 Task: Look for space in Recife, Brazil from 9th June, 2023 to 17th June, 2023 for 2 adults in price range Rs.7000 to Rs.12000. Place can be private room with 1  bedroom having 2 beds and 1 bathroom. Property type can be flat. Amenities needed are: wifi, . Booking option can be shelf check-in. Required host language is Spanish.
Action: Mouse moved to (839, 154)
Screenshot: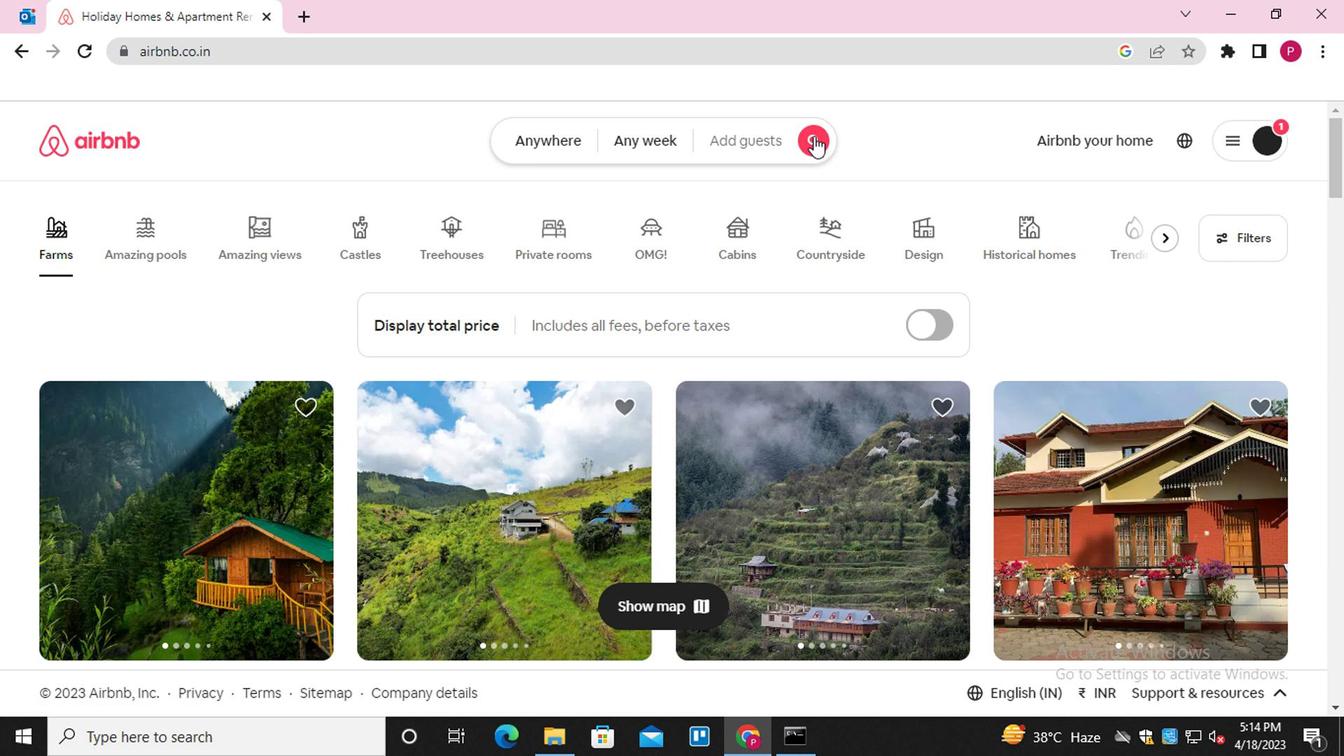 
Action: Mouse pressed left at (839, 154)
Screenshot: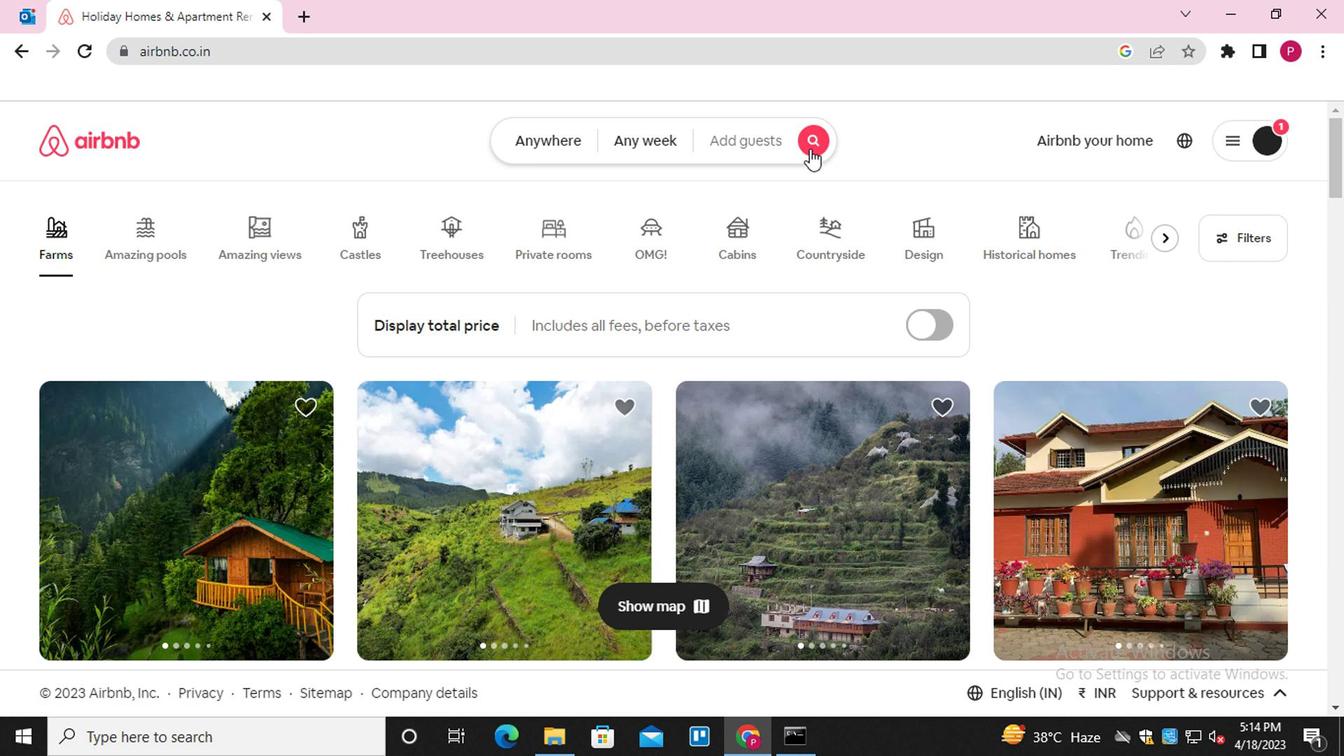 
Action: Mouse moved to (523, 232)
Screenshot: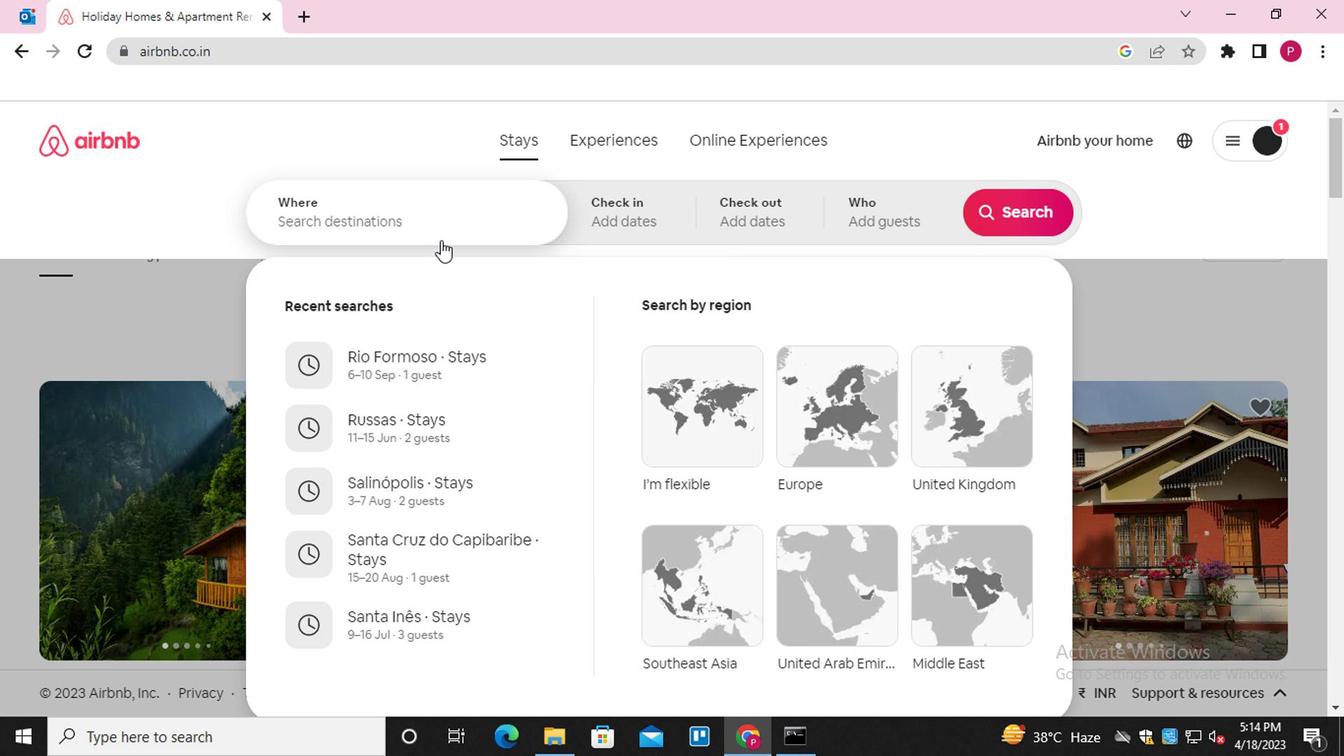 
Action: Mouse pressed left at (523, 232)
Screenshot: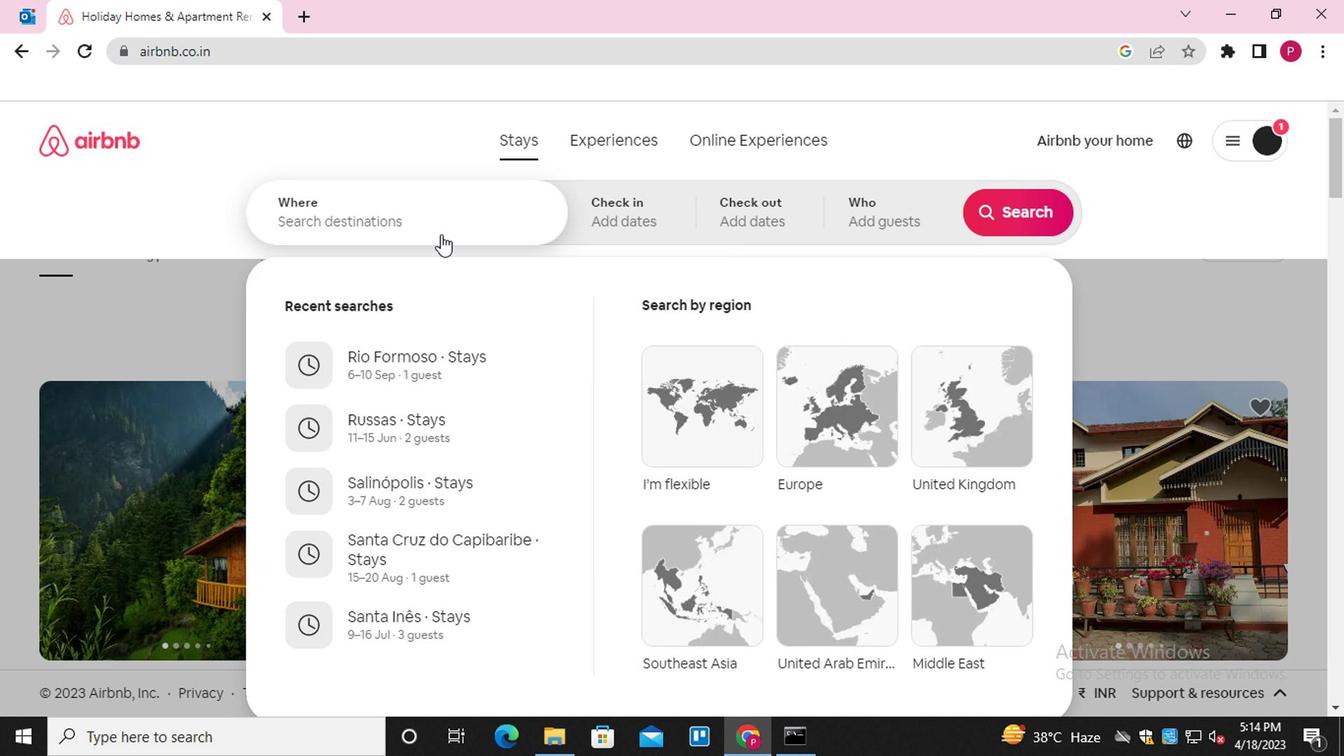 
Action: Key pressed <Key.shift>RECIFE
Screenshot: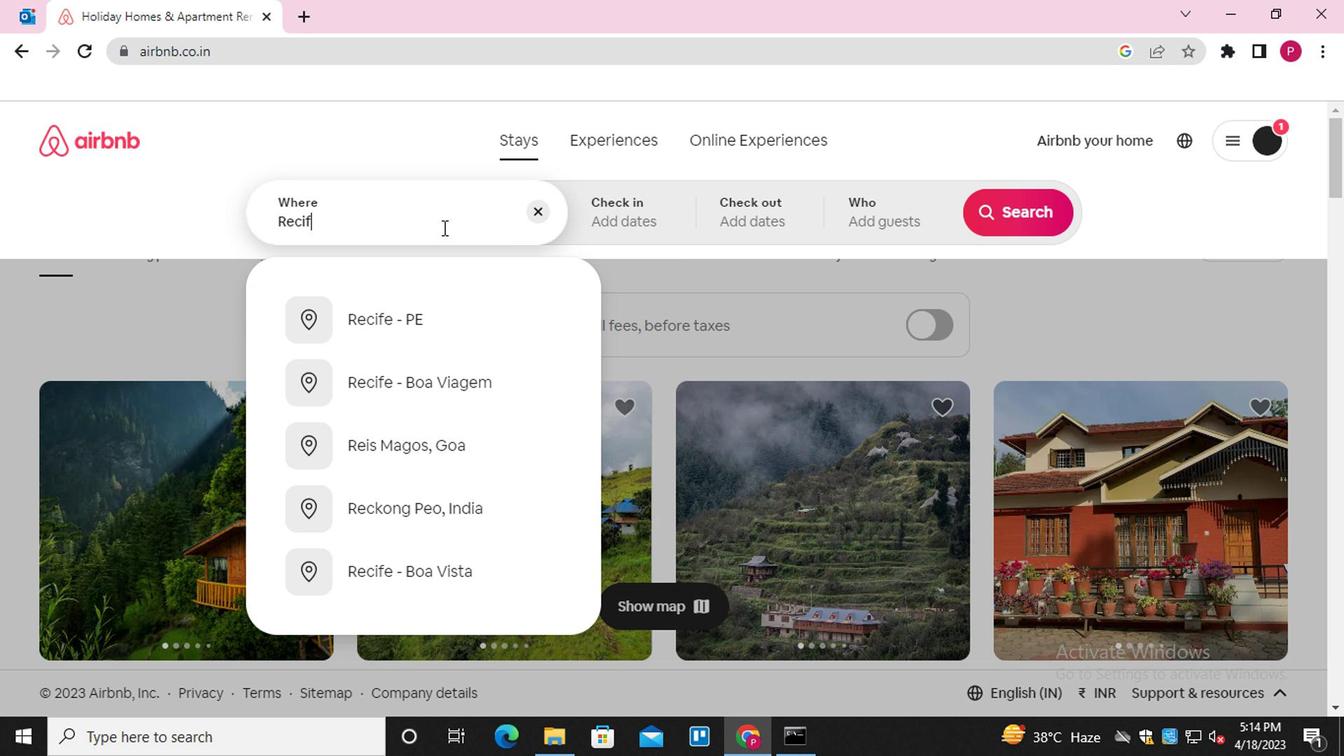 
Action: Mouse moved to (500, 311)
Screenshot: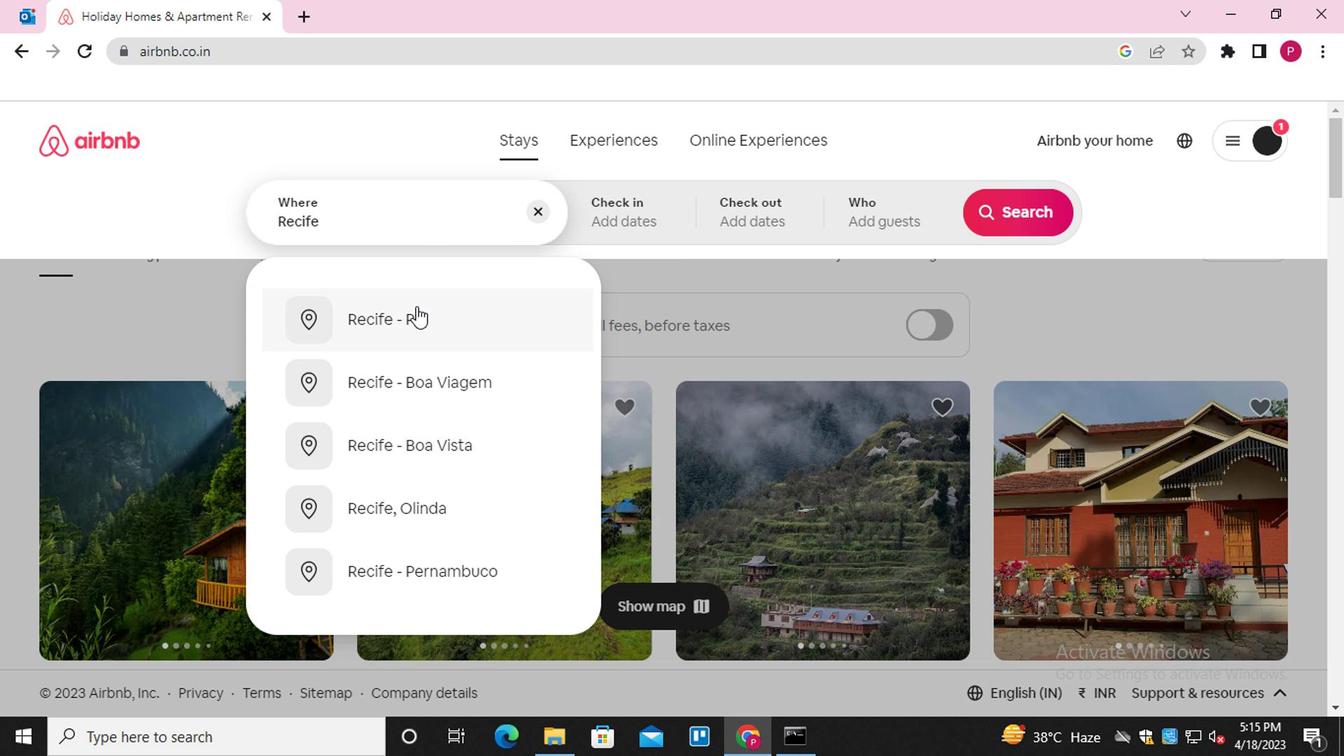 
Action: Mouse pressed left at (500, 311)
Screenshot: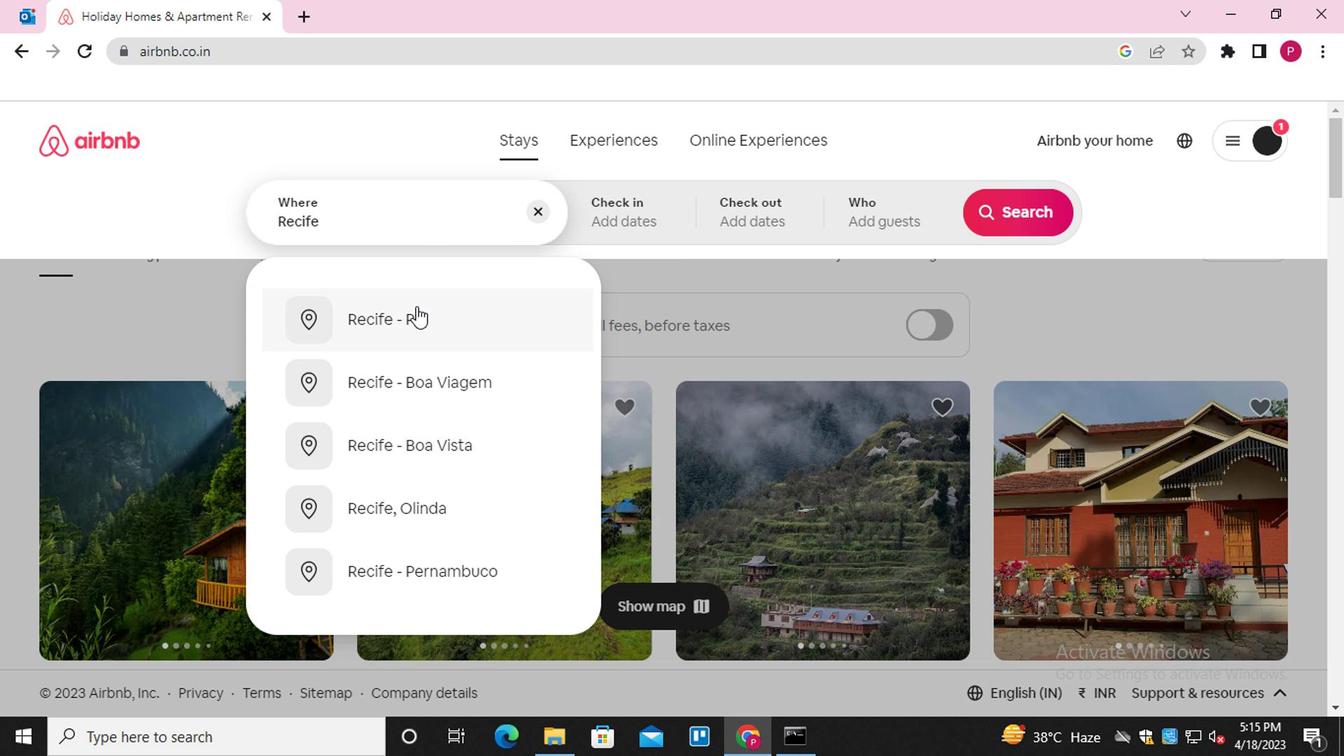 
Action: Mouse moved to (1007, 371)
Screenshot: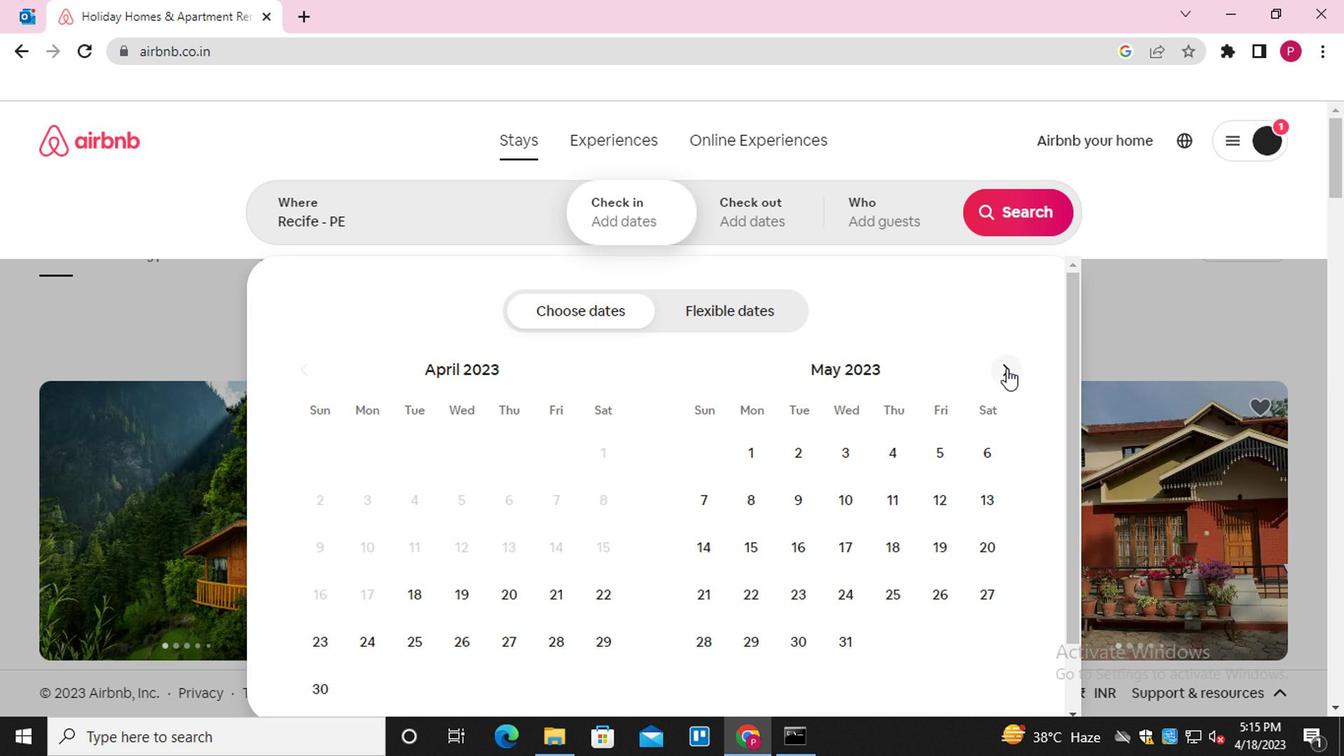 
Action: Mouse pressed left at (1007, 371)
Screenshot: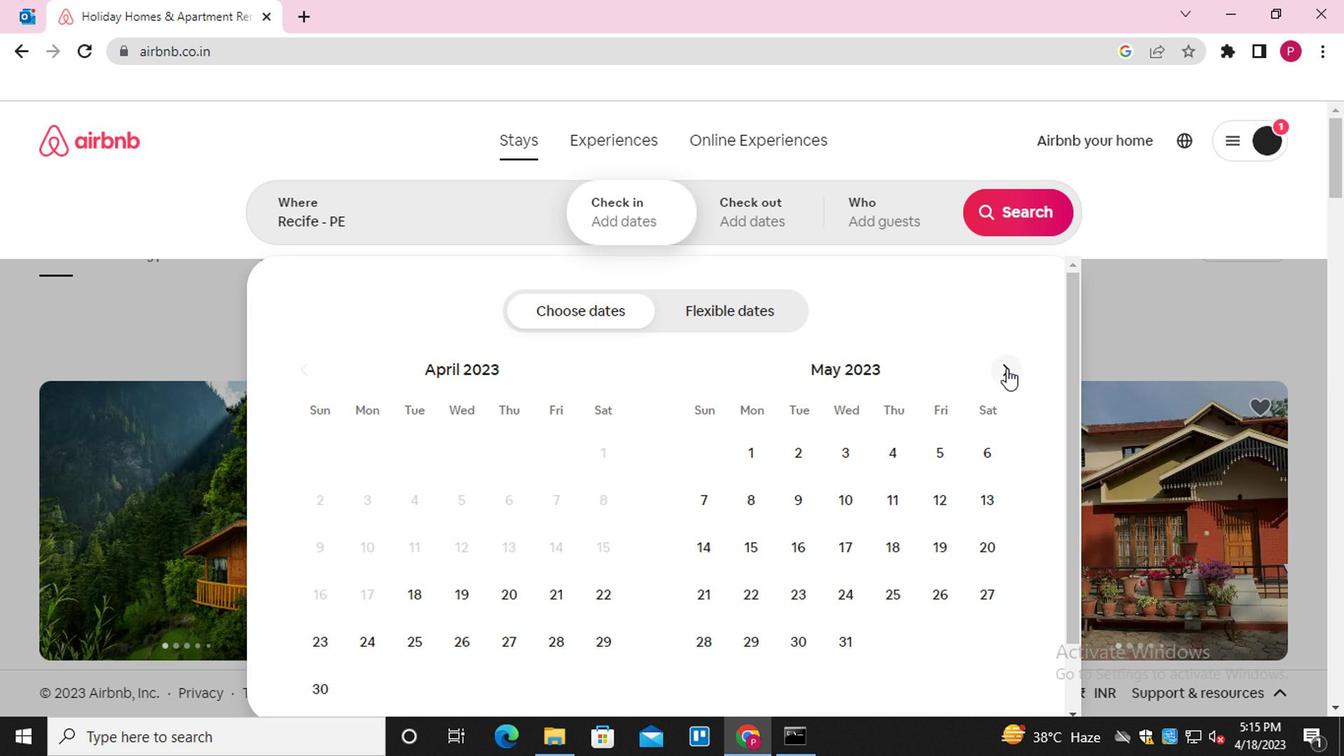 
Action: Mouse moved to (942, 498)
Screenshot: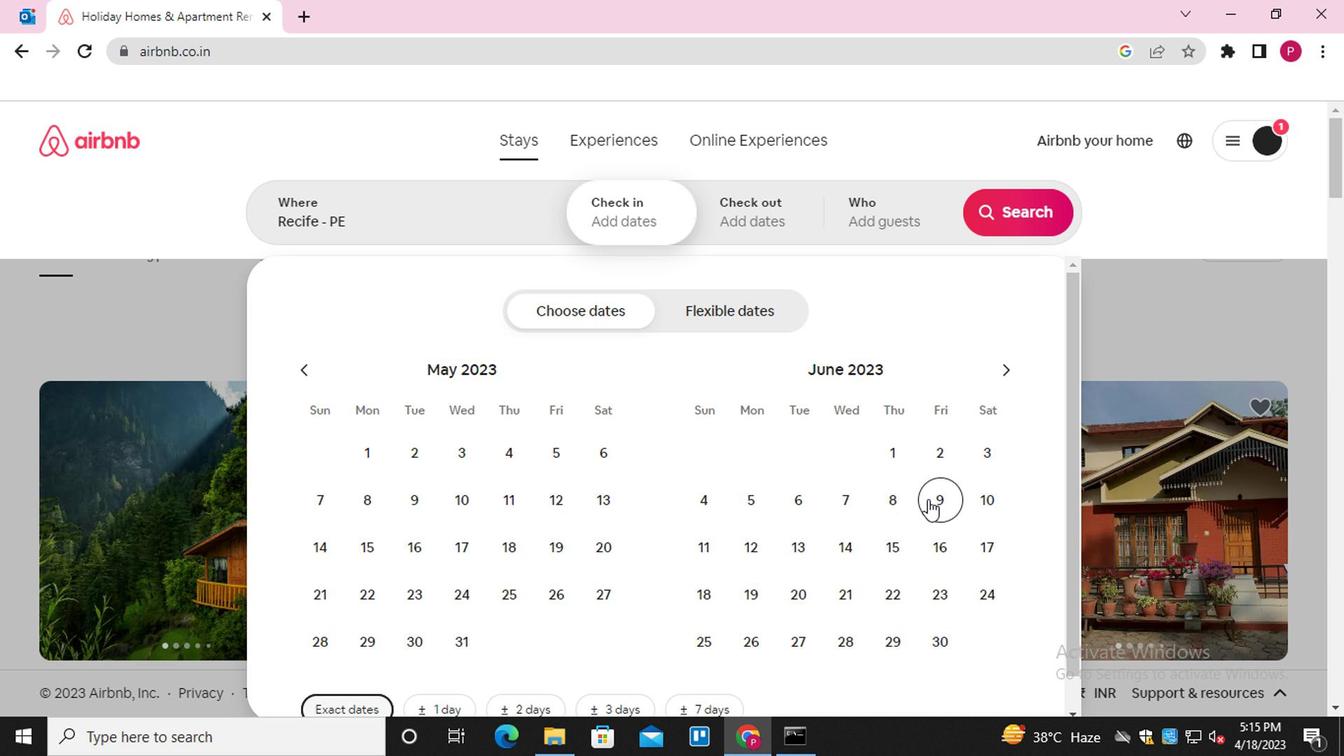 
Action: Mouse pressed left at (942, 498)
Screenshot: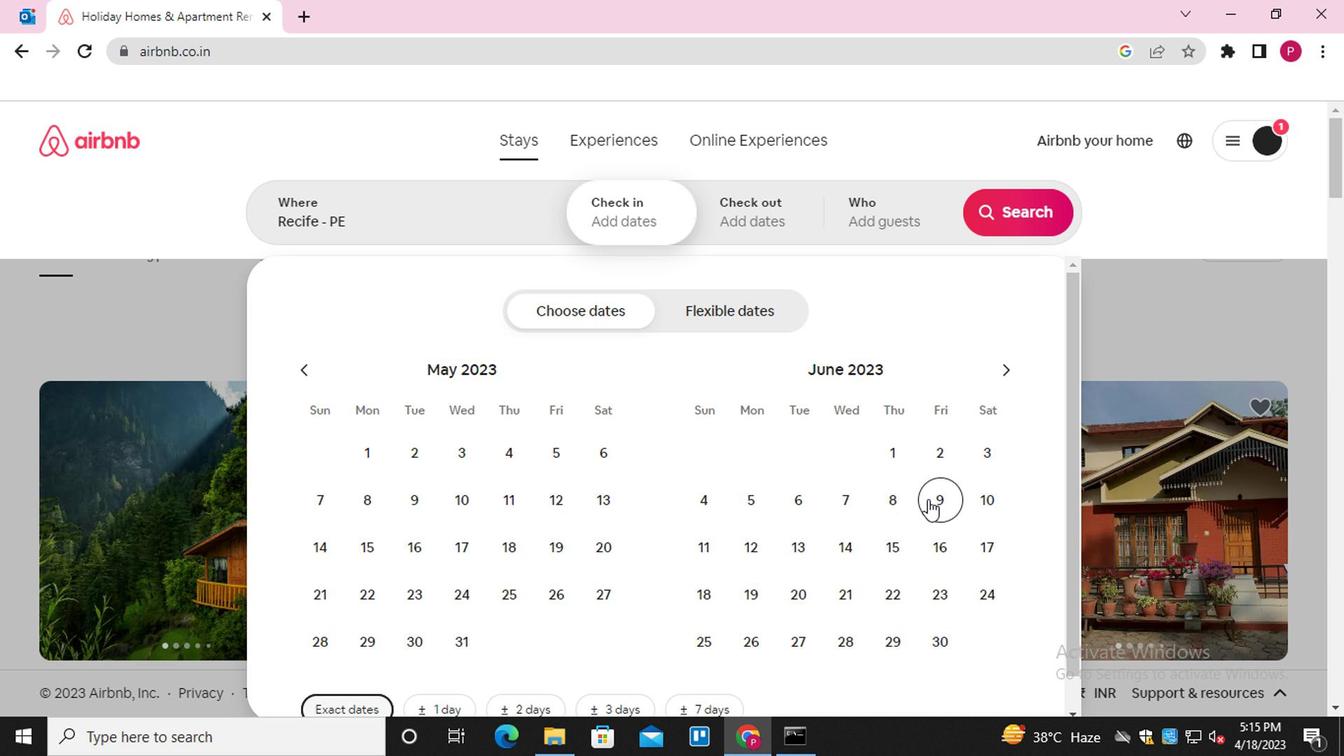 
Action: Mouse moved to (980, 547)
Screenshot: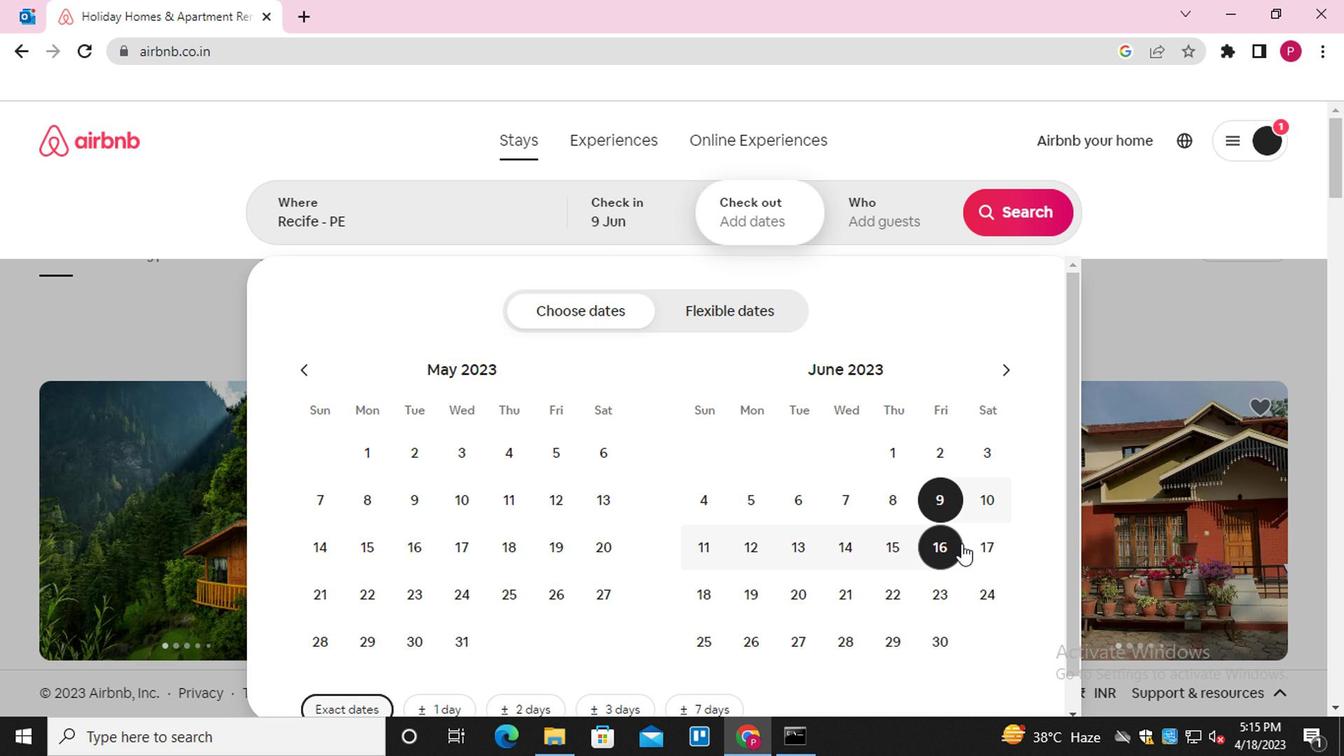 
Action: Mouse pressed left at (980, 547)
Screenshot: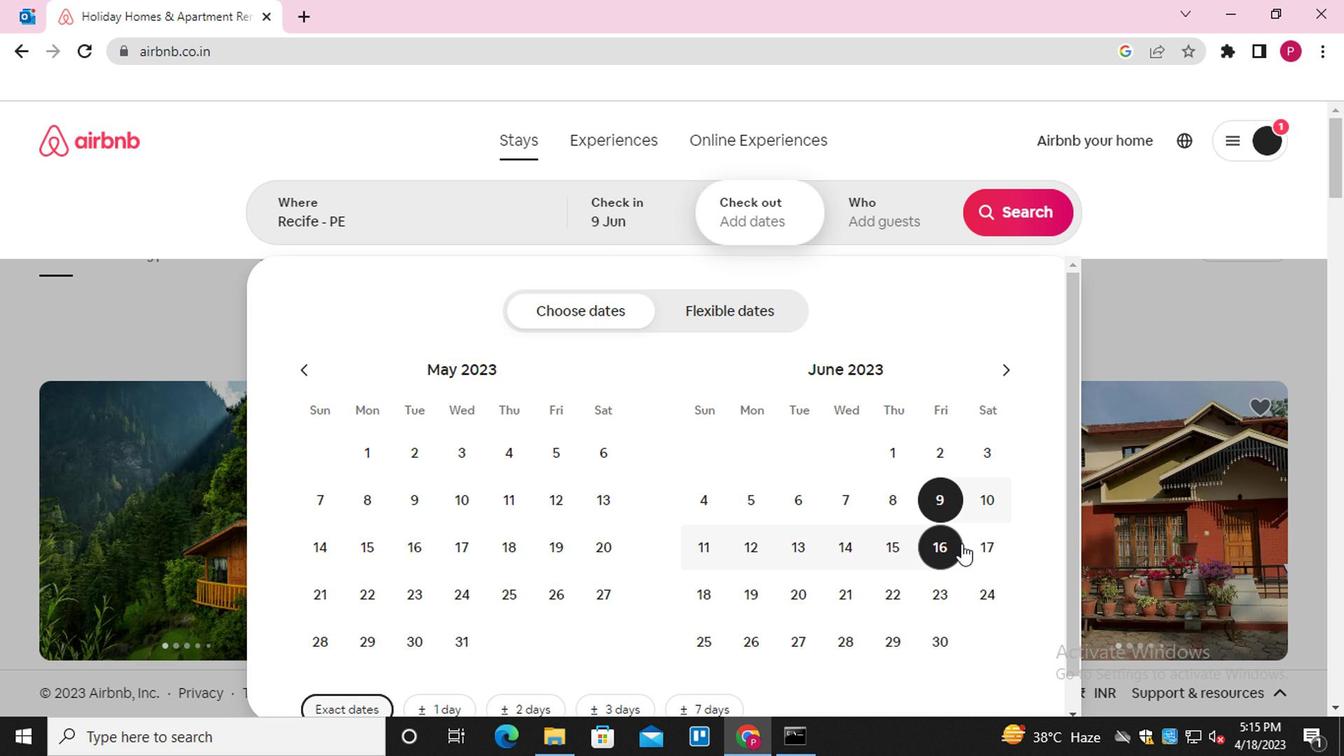 
Action: Mouse moved to (902, 211)
Screenshot: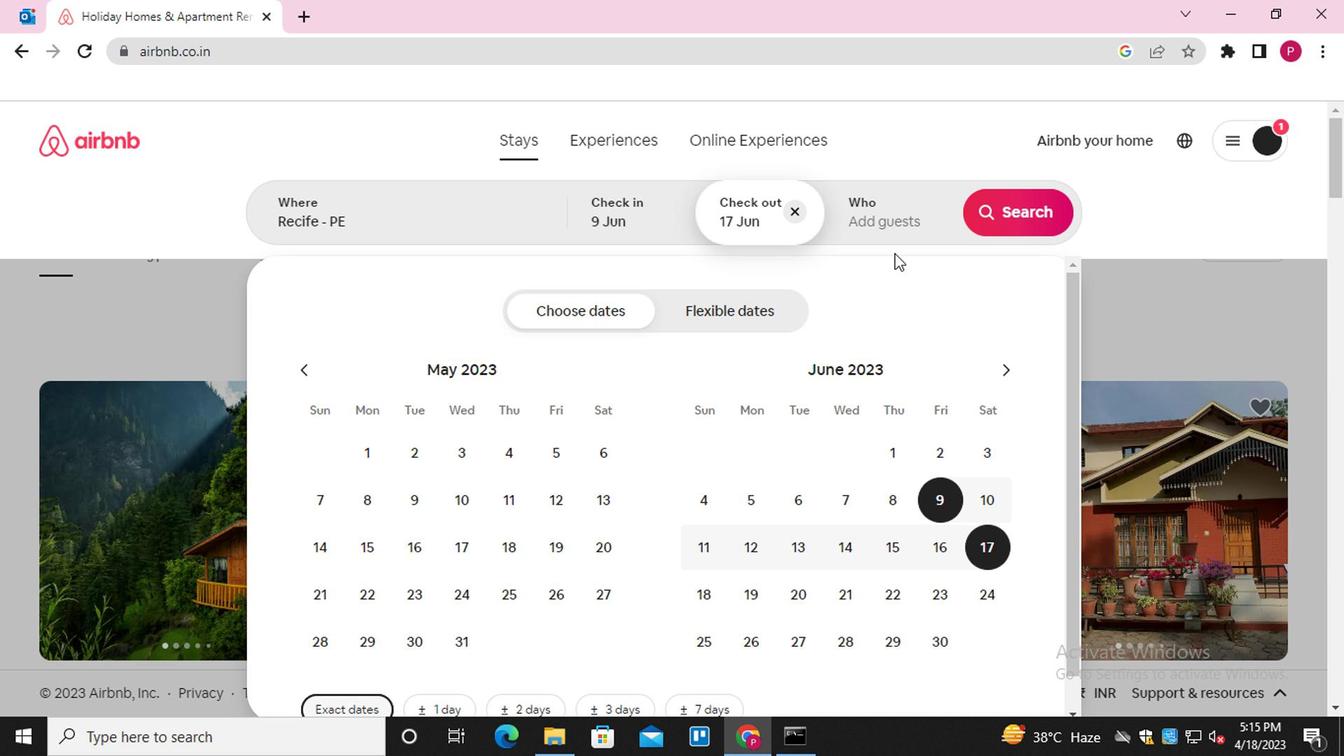 
Action: Mouse pressed left at (902, 211)
Screenshot: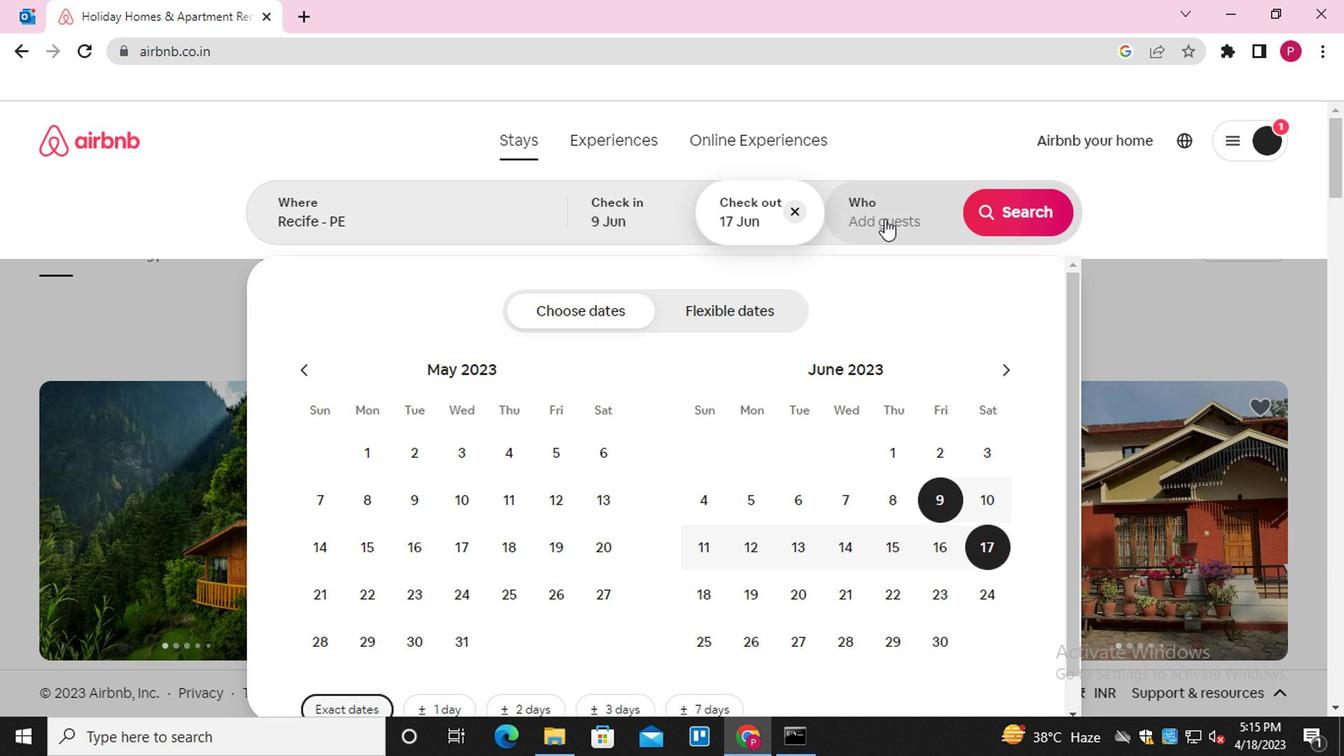 
Action: Mouse moved to (1023, 316)
Screenshot: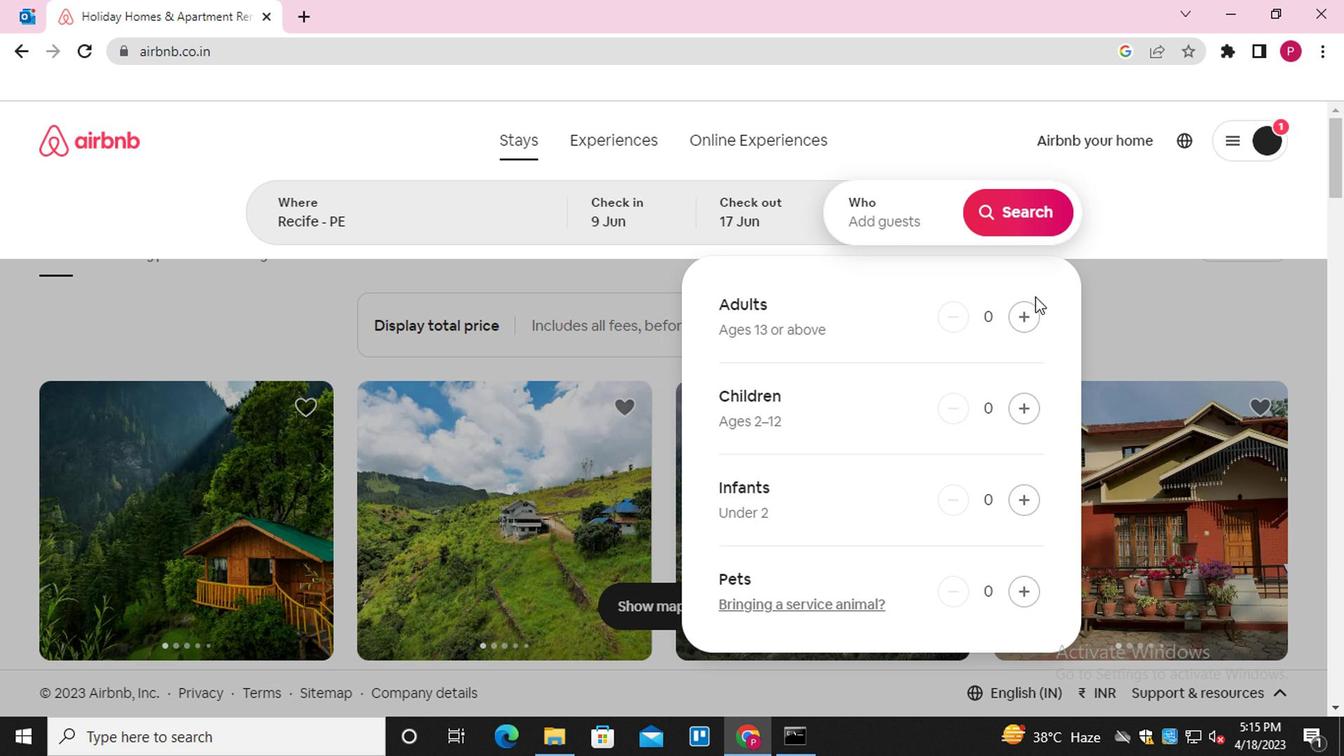 
Action: Mouse pressed left at (1023, 316)
Screenshot: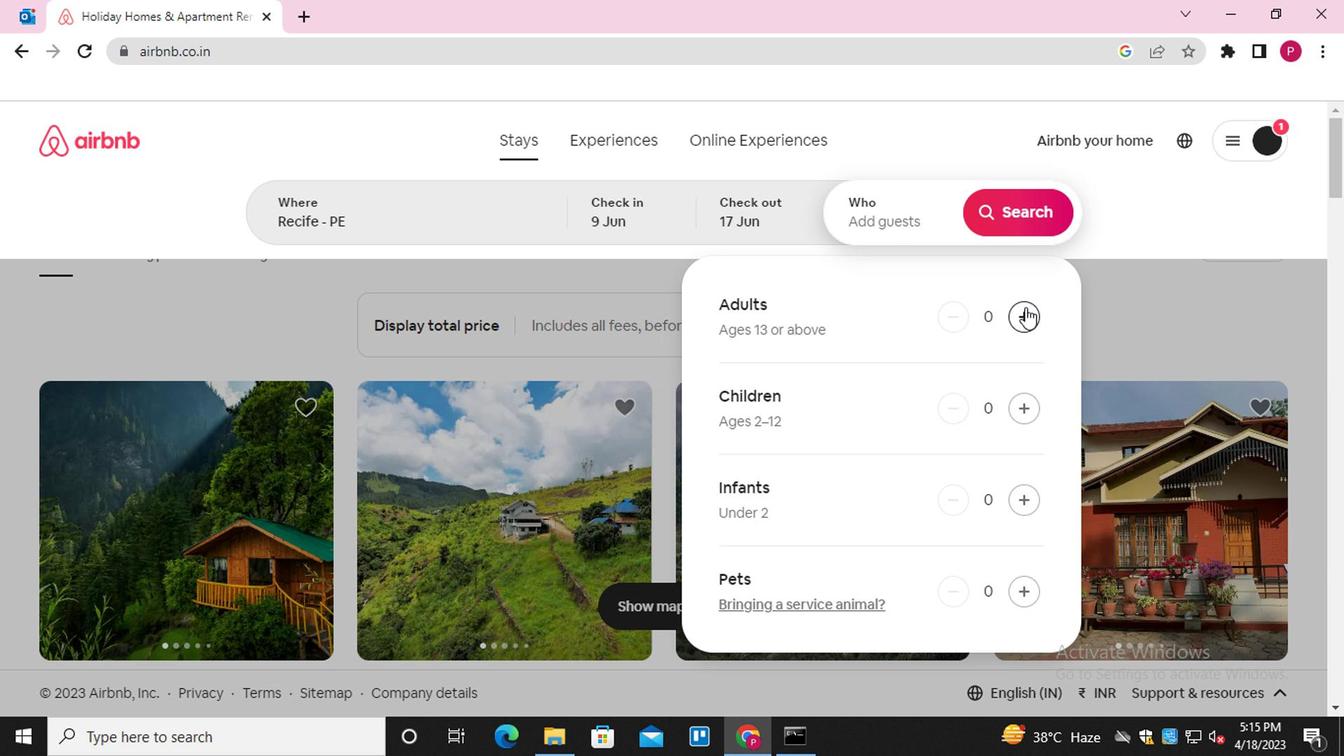 
Action: Mouse pressed left at (1023, 316)
Screenshot: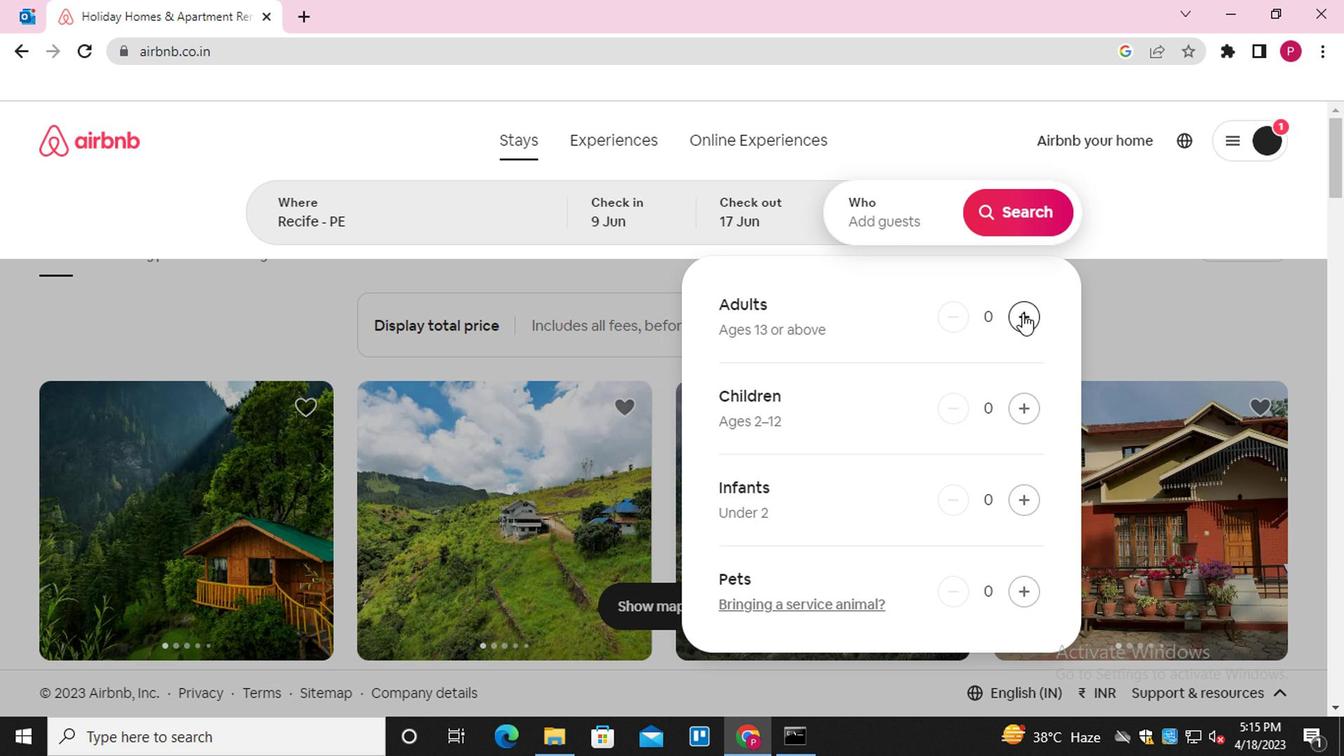 
Action: Mouse moved to (1024, 225)
Screenshot: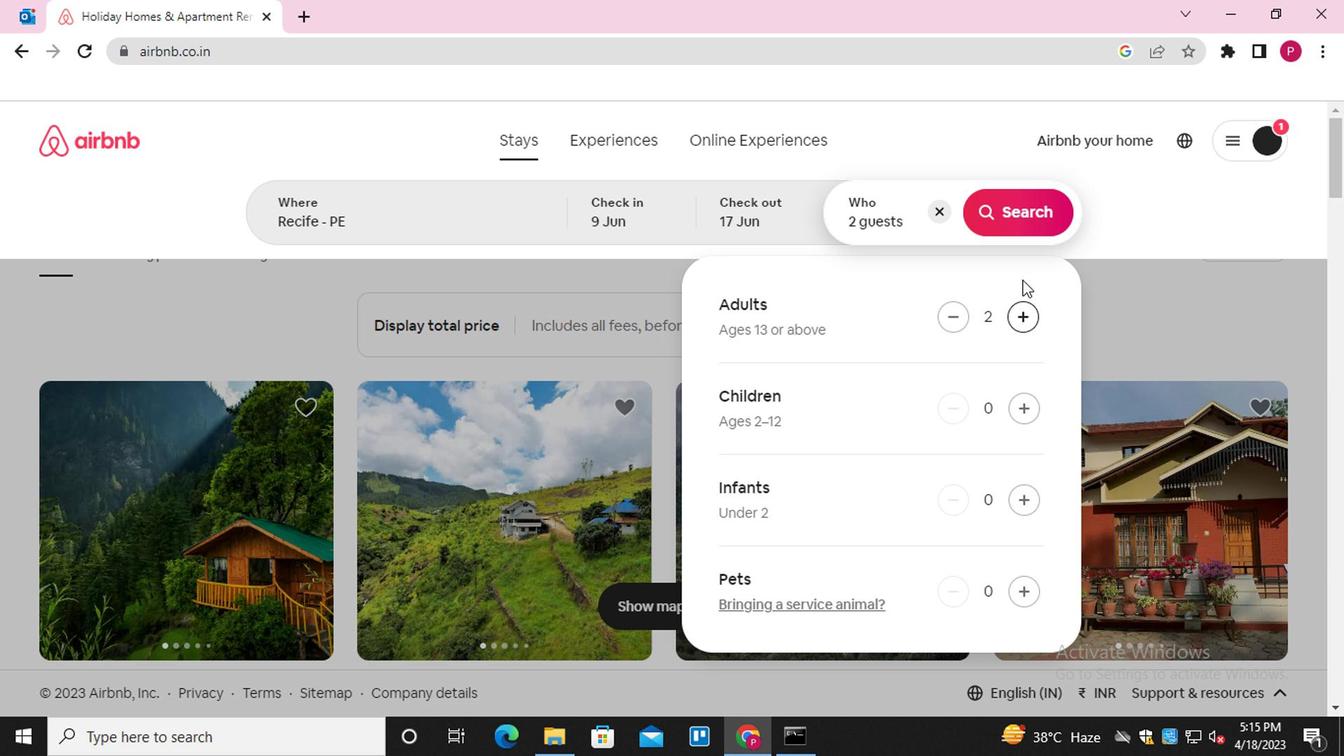 
Action: Mouse pressed left at (1024, 225)
Screenshot: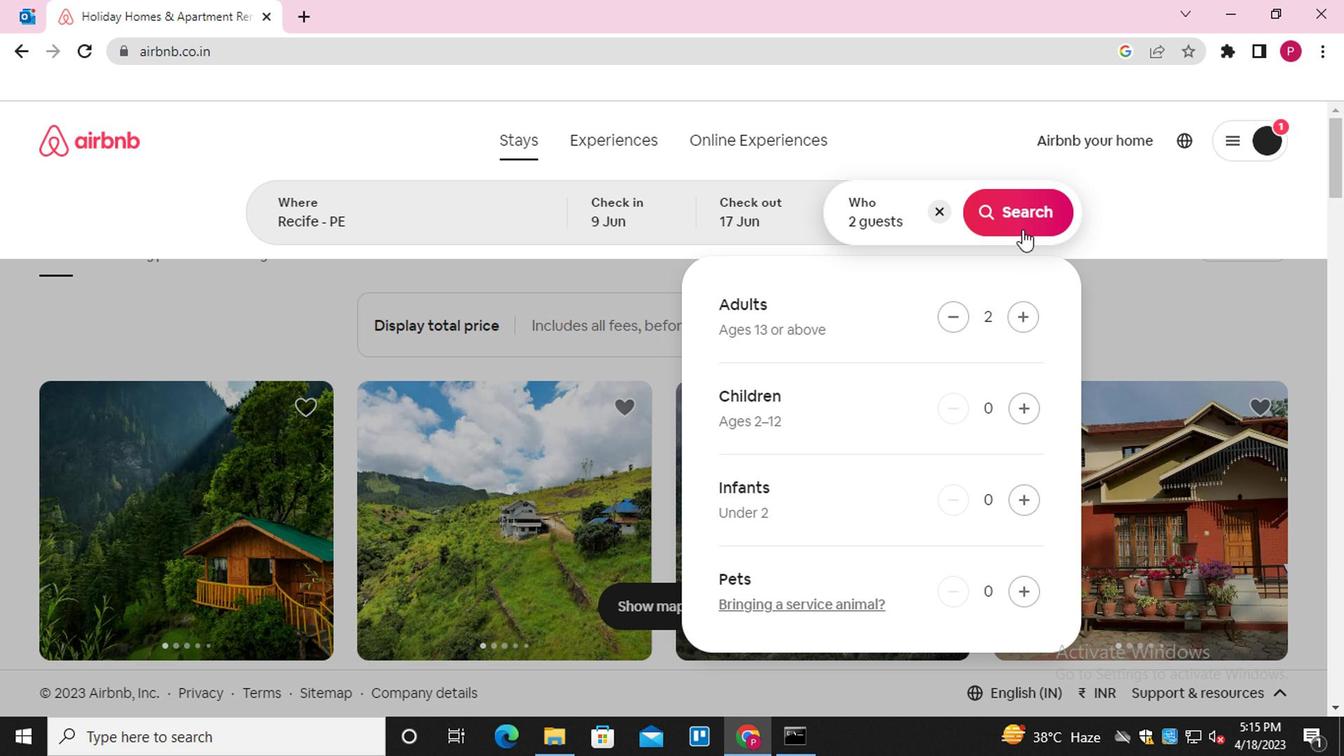 
Action: Mouse moved to (1239, 224)
Screenshot: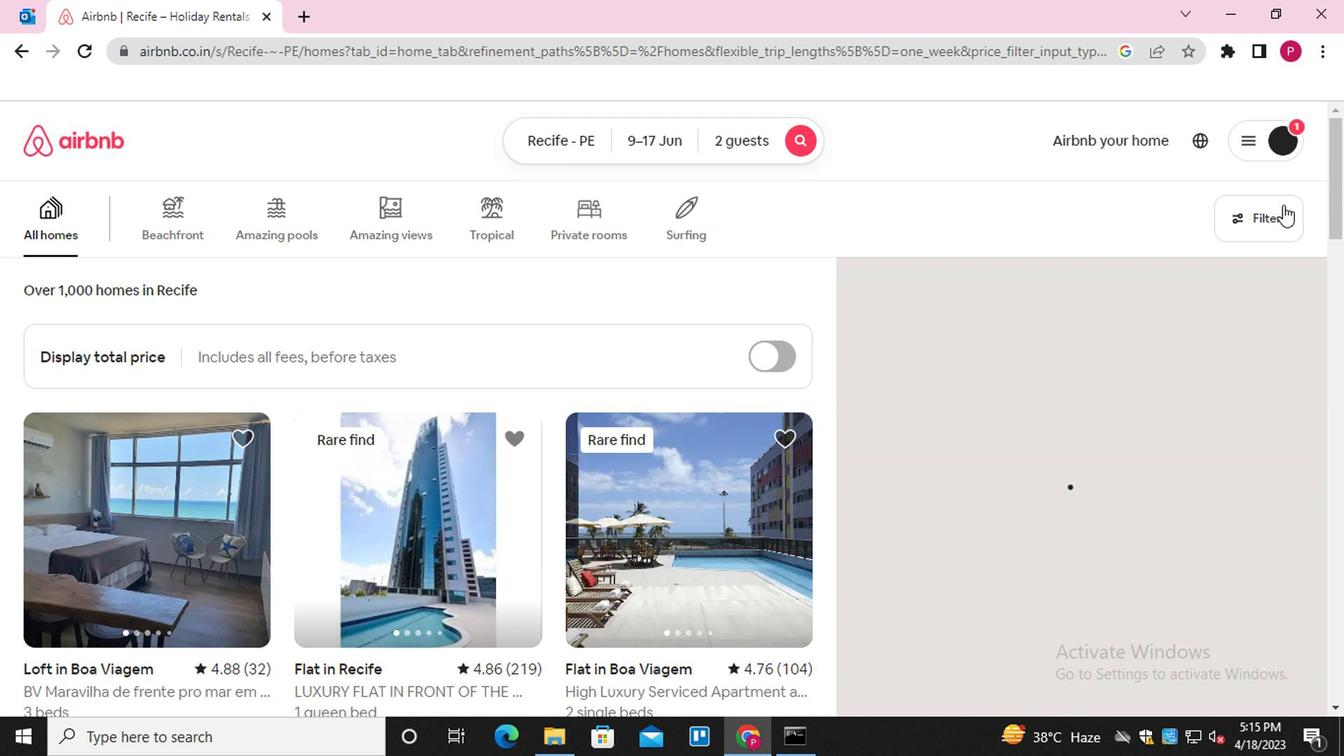 
Action: Mouse pressed left at (1239, 224)
Screenshot: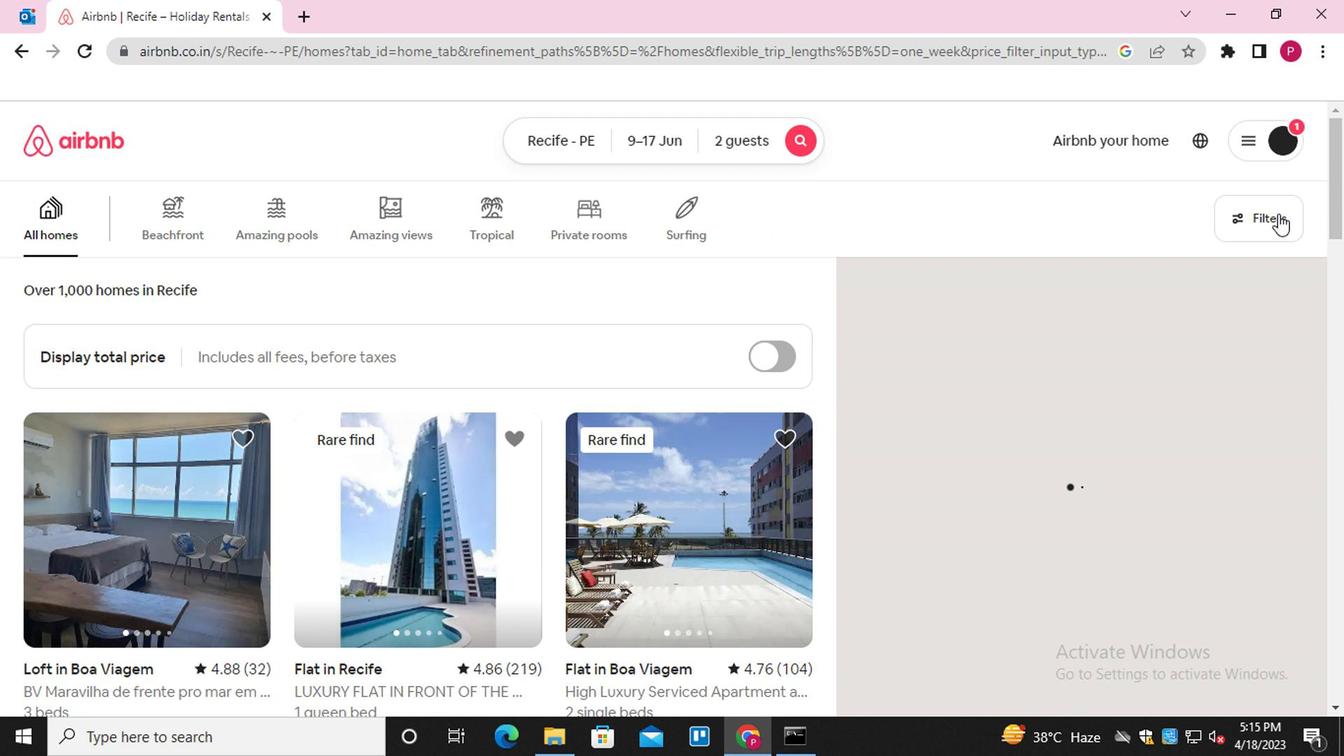 
Action: Mouse moved to (496, 467)
Screenshot: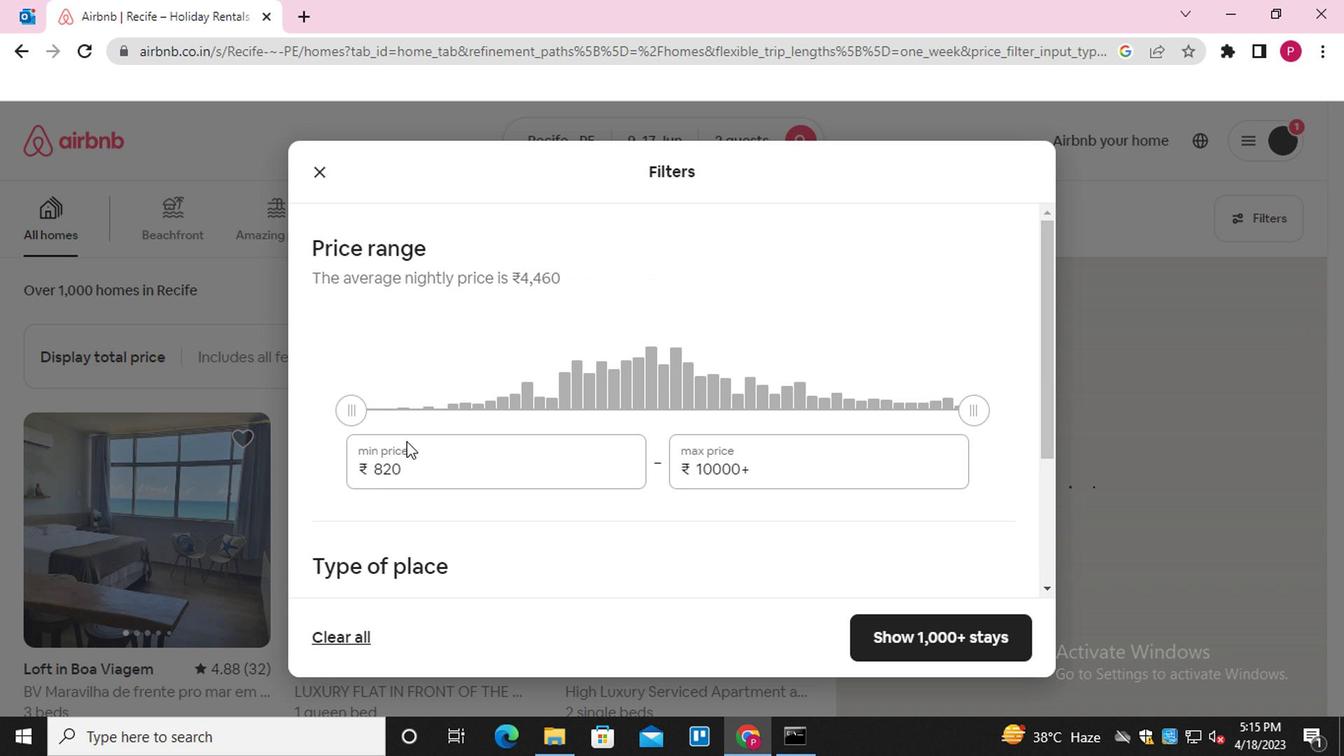 
Action: Mouse pressed left at (496, 467)
Screenshot: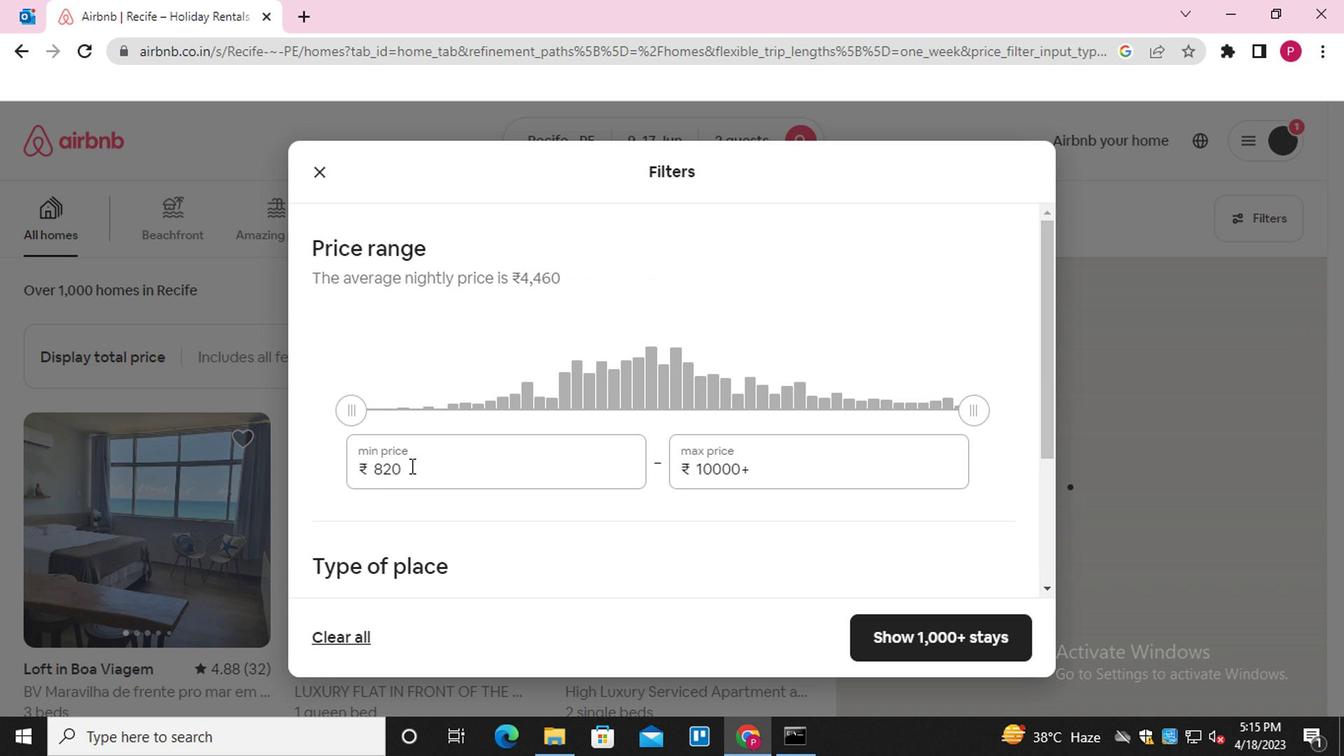 
Action: Mouse pressed left at (496, 467)
Screenshot: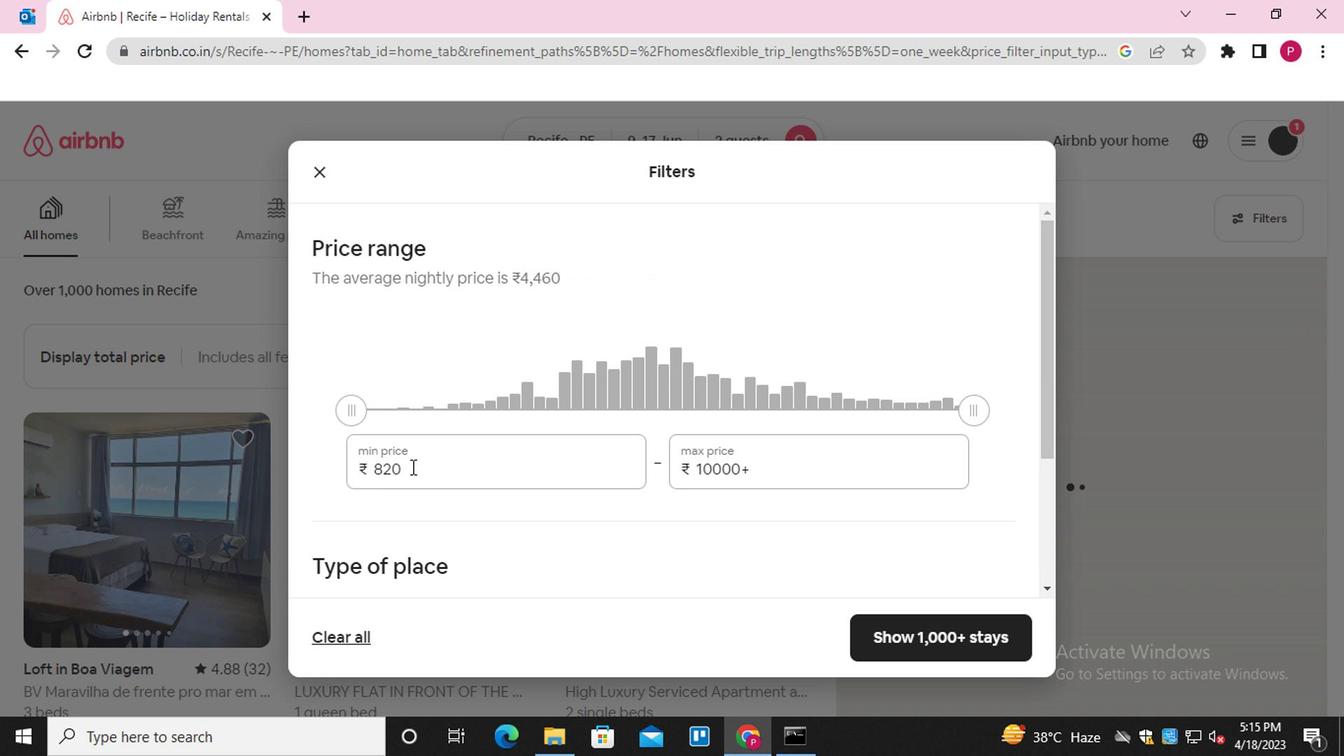 
Action: Key pressed 7000<Key.tab><Key.shift>12000
Screenshot: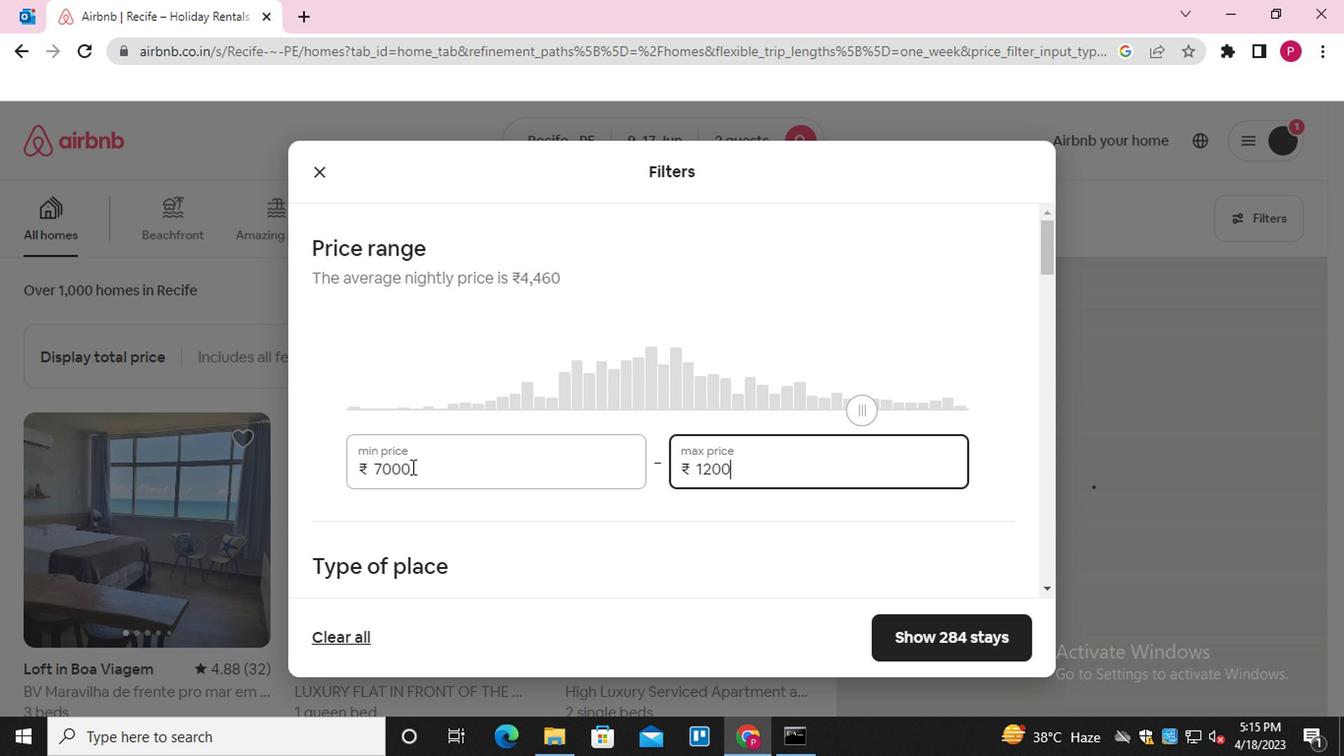 
Action: Mouse moved to (432, 508)
Screenshot: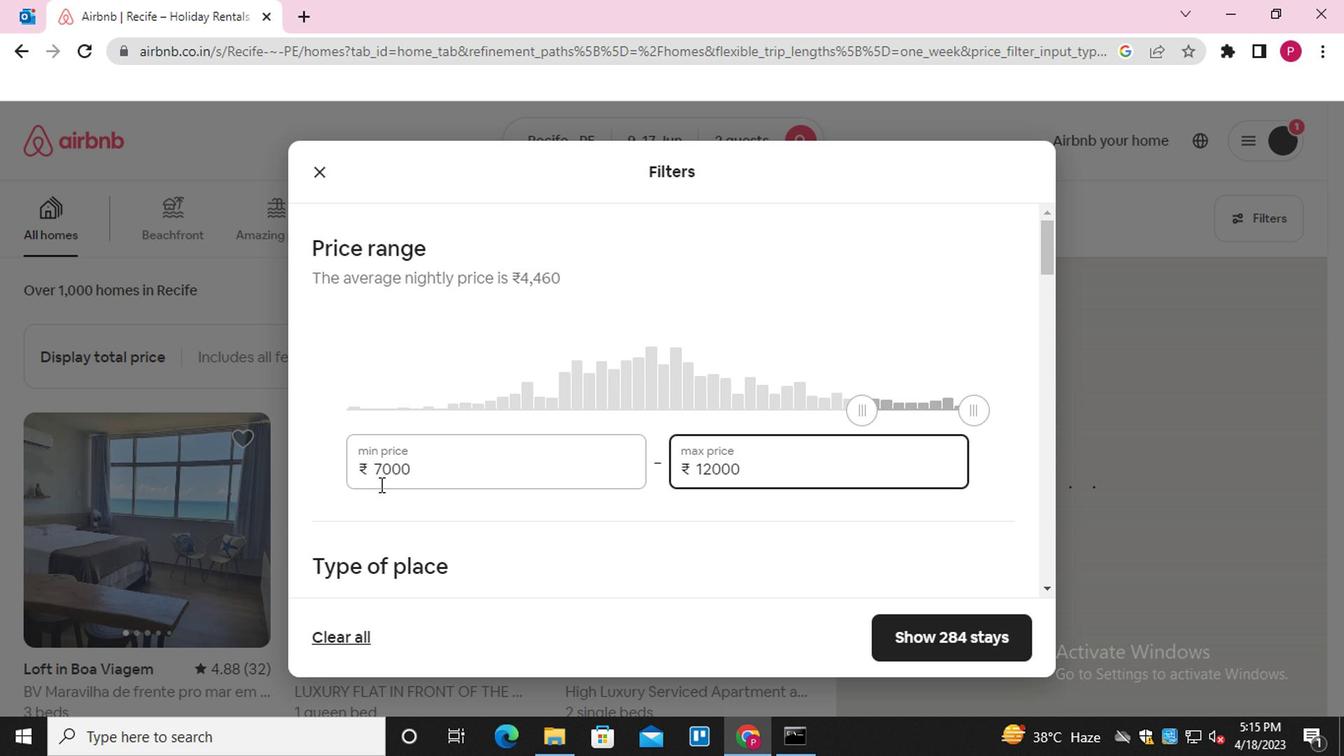 
Action: Mouse scrolled (432, 507) with delta (0, 0)
Screenshot: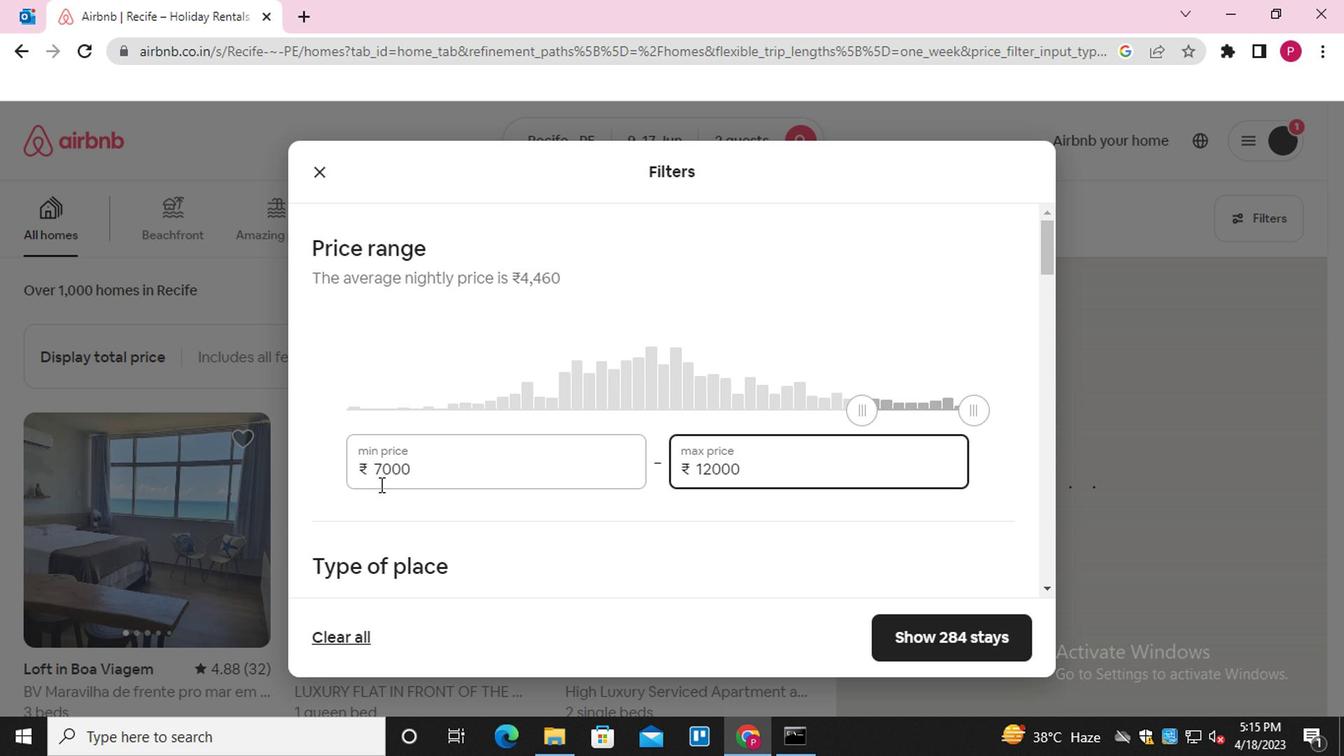 
Action: Mouse moved to (434, 514)
Screenshot: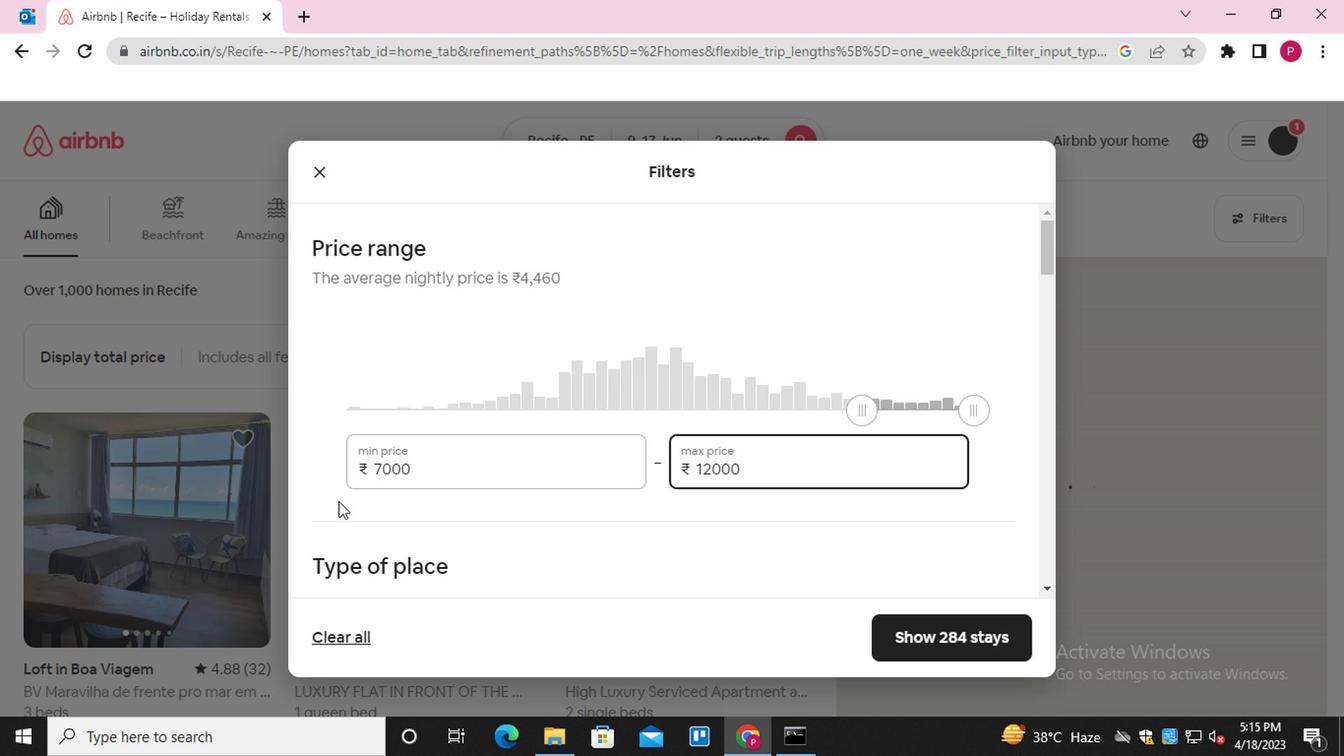 
Action: Mouse scrolled (434, 513) with delta (0, -1)
Screenshot: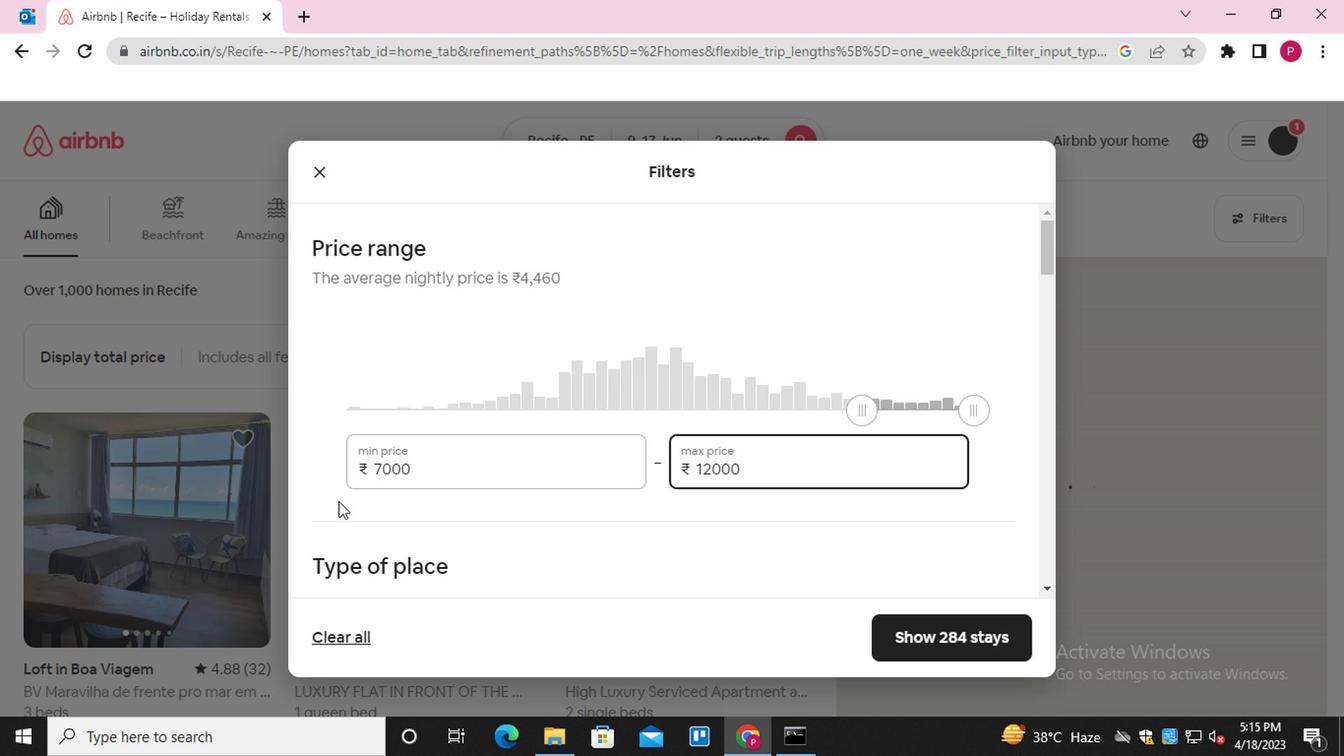 
Action: Mouse moved to (434, 518)
Screenshot: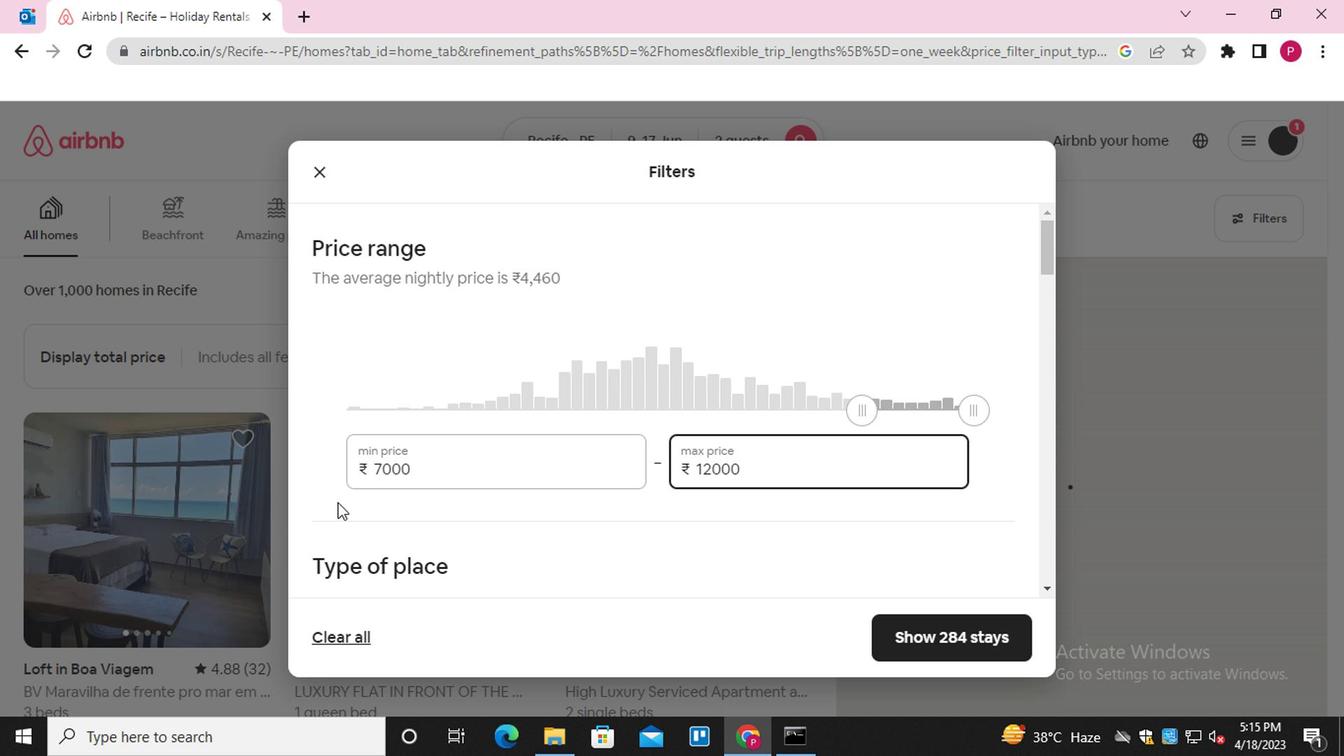 
Action: Mouse scrolled (434, 517) with delta (0, 0)
Screenshot: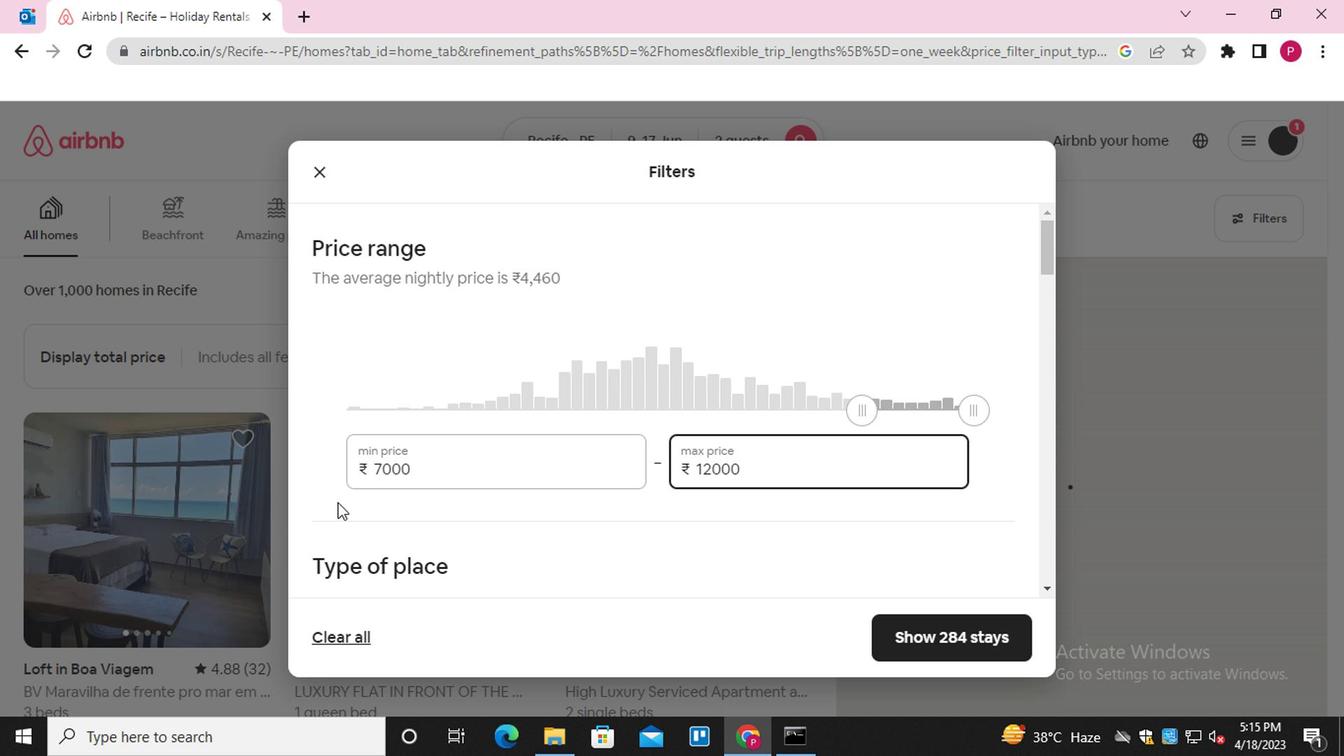 
Action: Mouse moved to (437, 520)
Screenshot: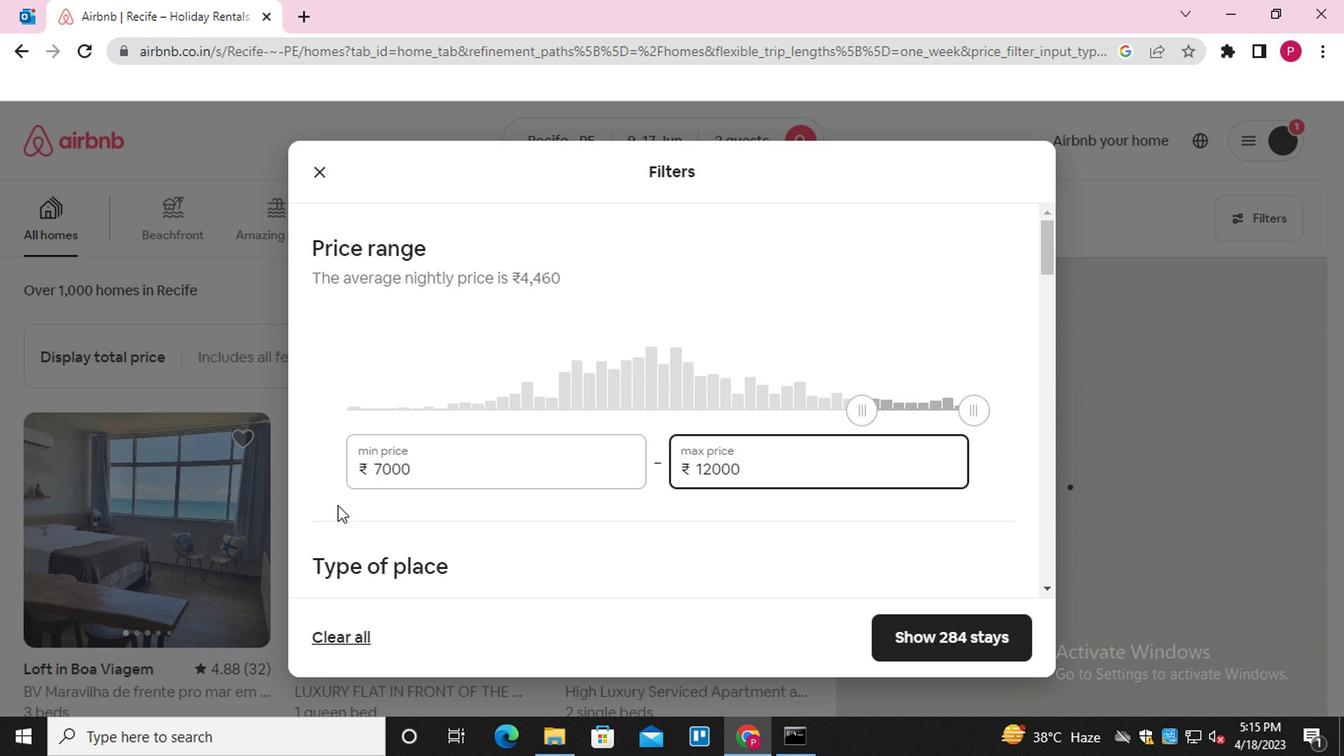 
Action: Mouse scrolled (437, 519) with delta (0, -1)
Screenshot: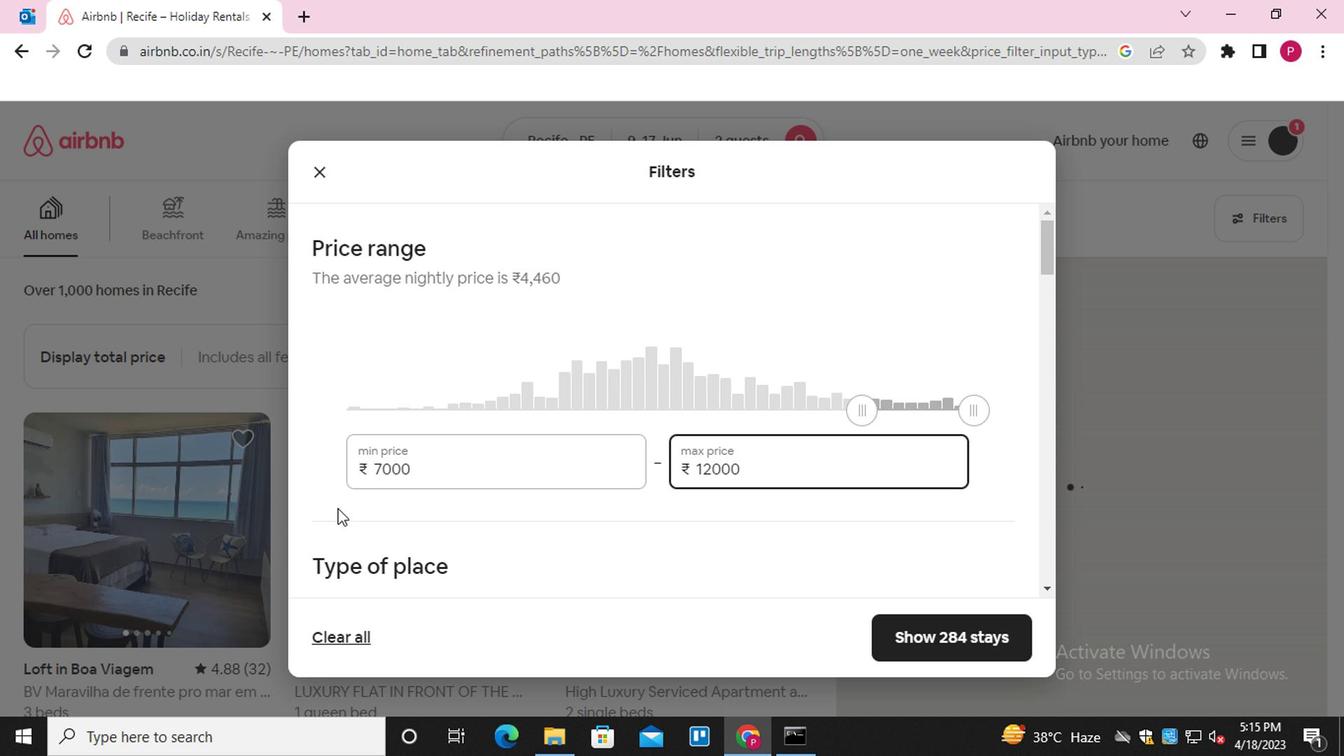 
Action: Mouse moved to (440, 521)
Screenshot: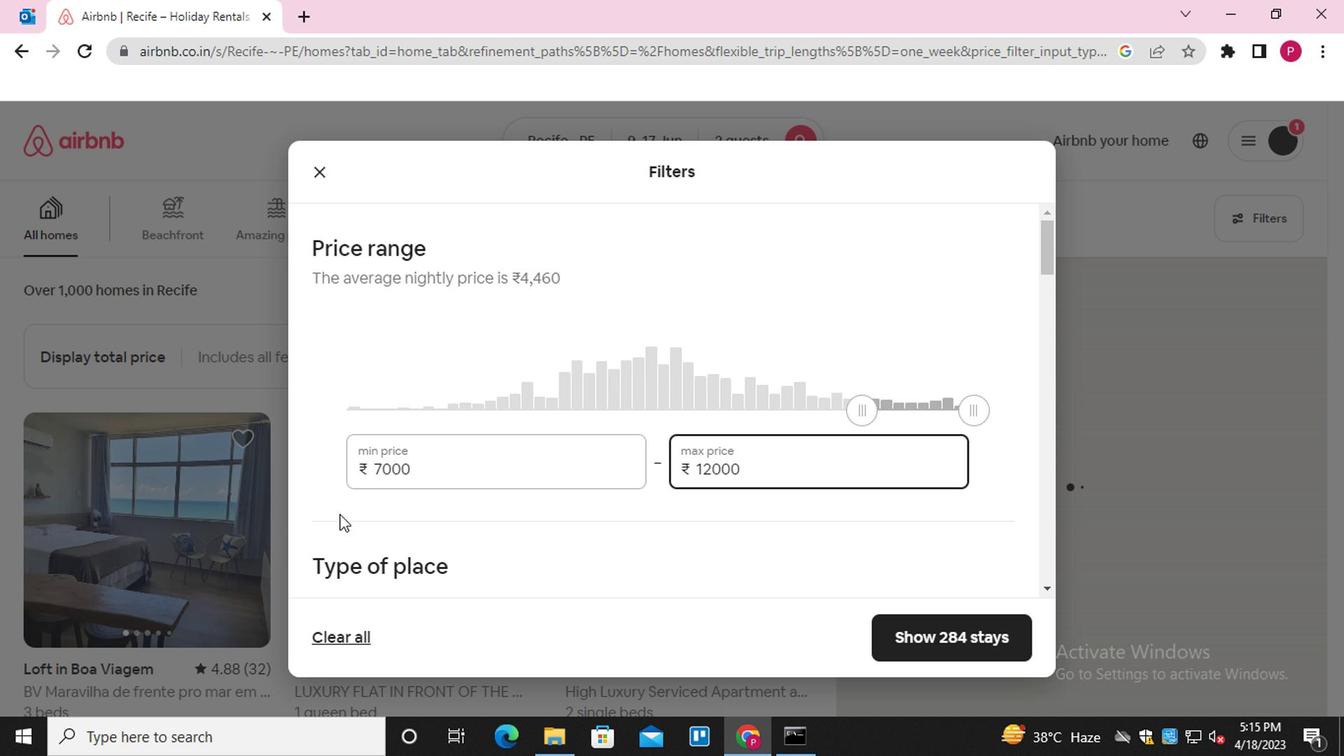 
Action: Mouse scrolled (440, 520) with delta (0, 0)
Screenshot: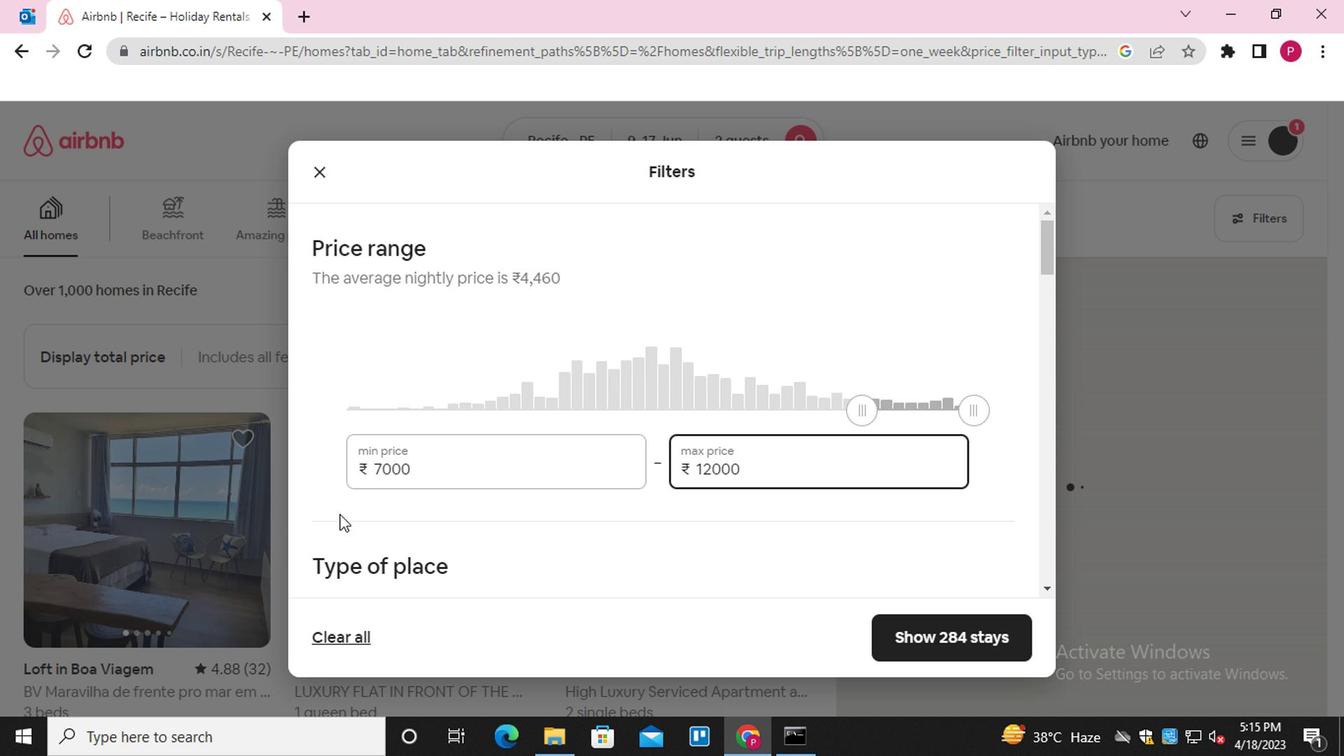
Action: Mouse moved to (442, 521)
Screenshot: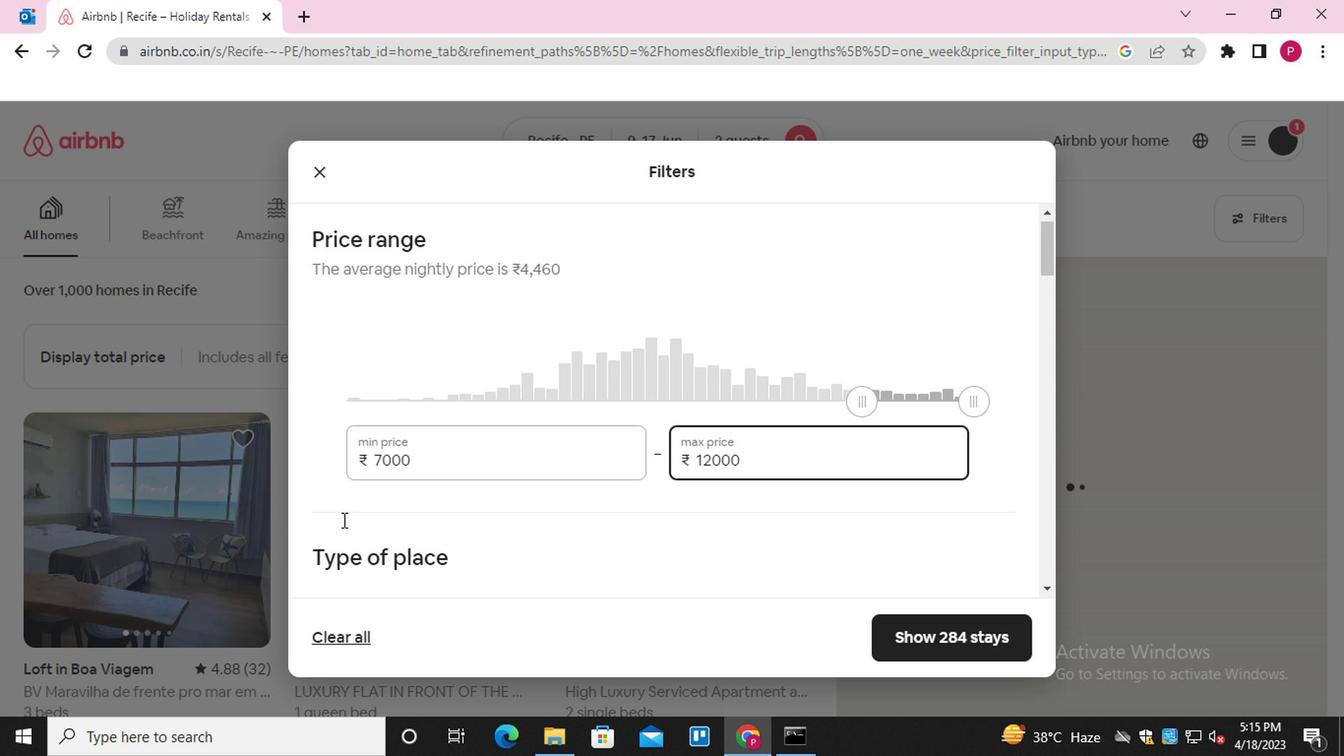 
Action: Mouse scrolled (442, 520) with delta (0, 0)
Screenshot: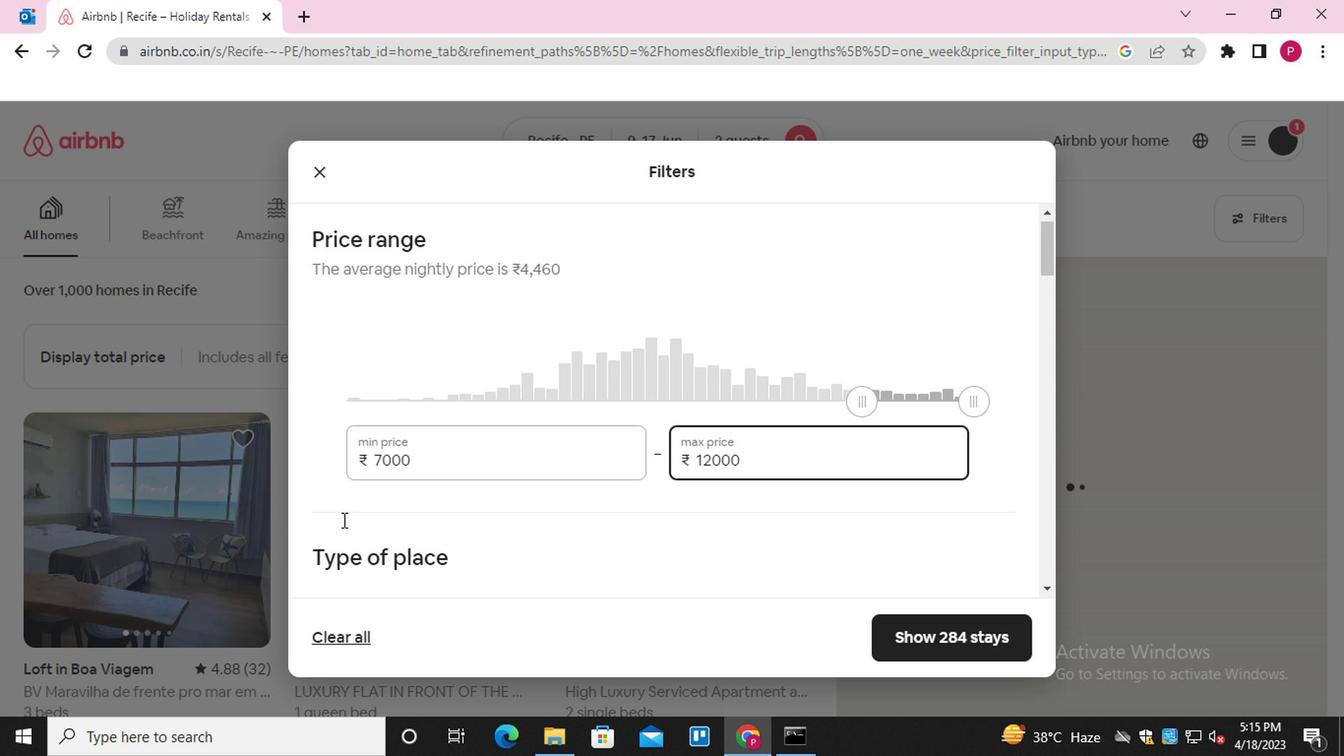 
Action: Mouse moved to (458, 514)
Screenshot: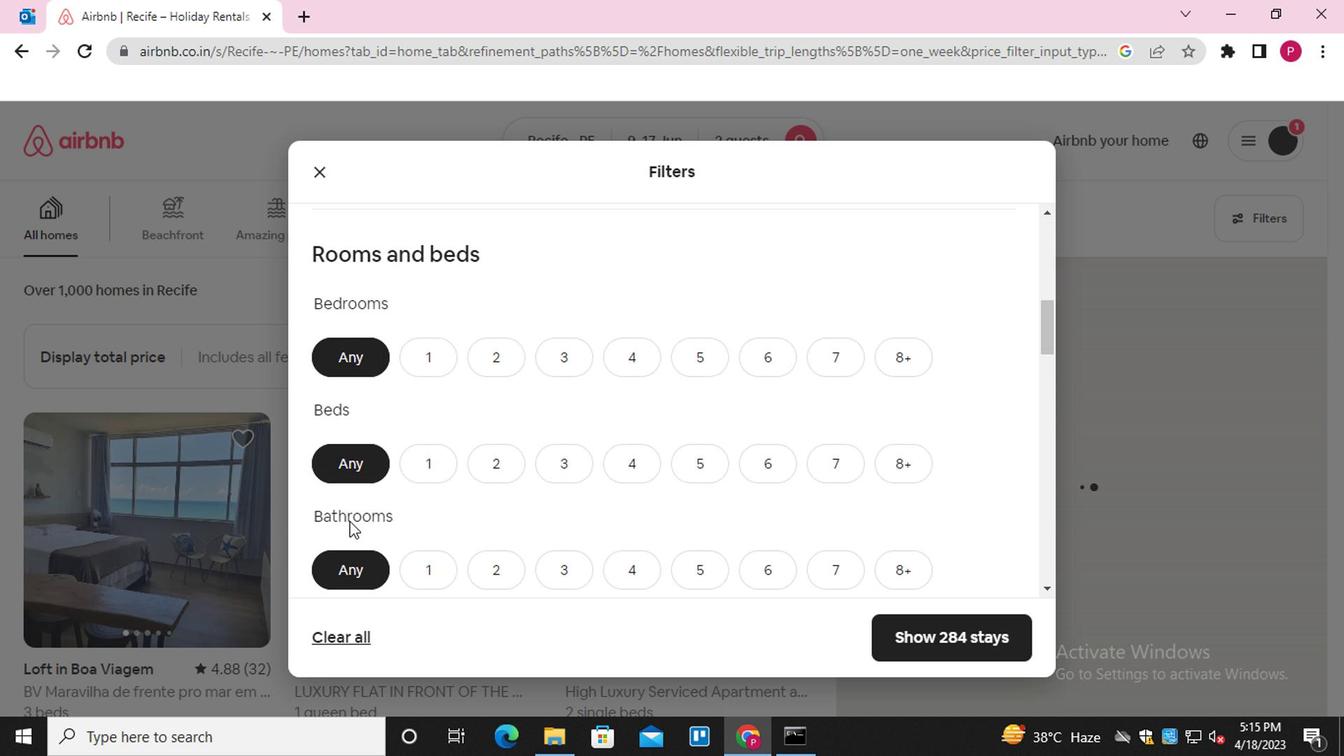 
Action: Mouse scrolled (458, 515) with delta (0, 0)
Screenshot: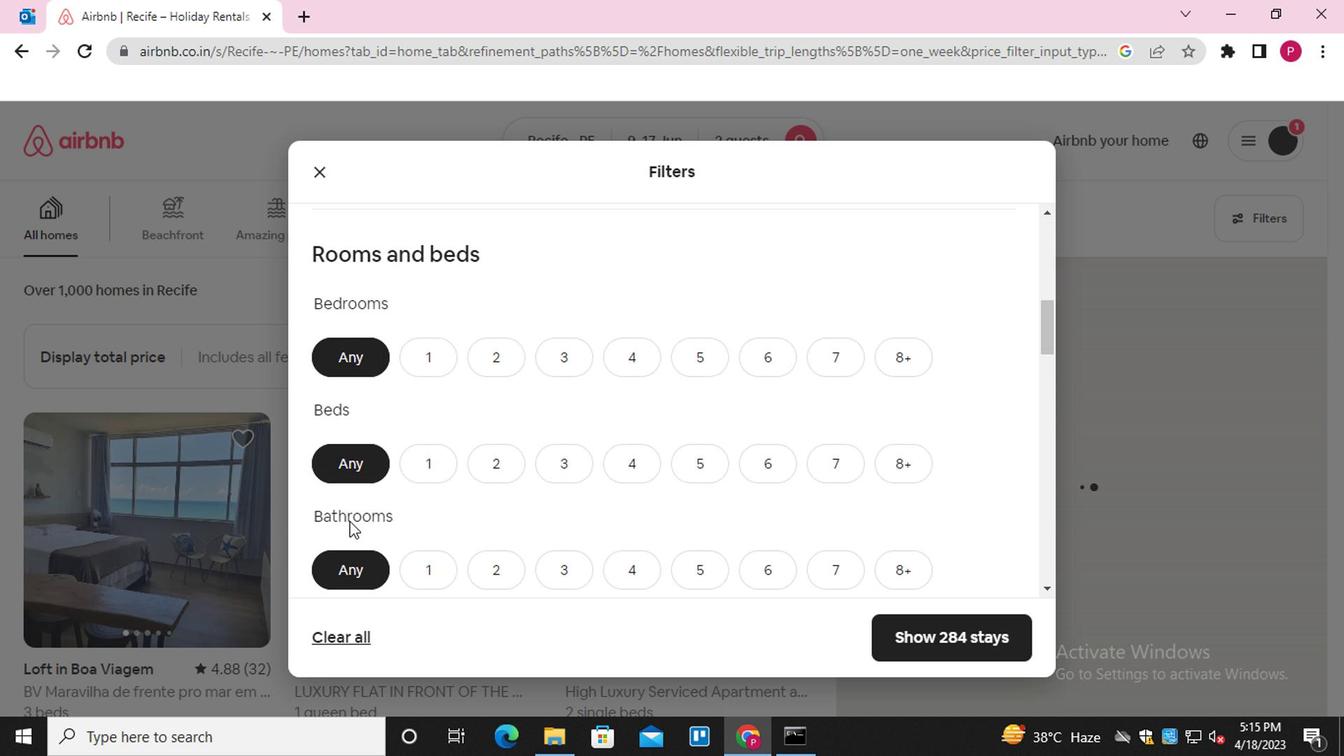 
Action: Mouse moved to (462, 510)
Screenshot: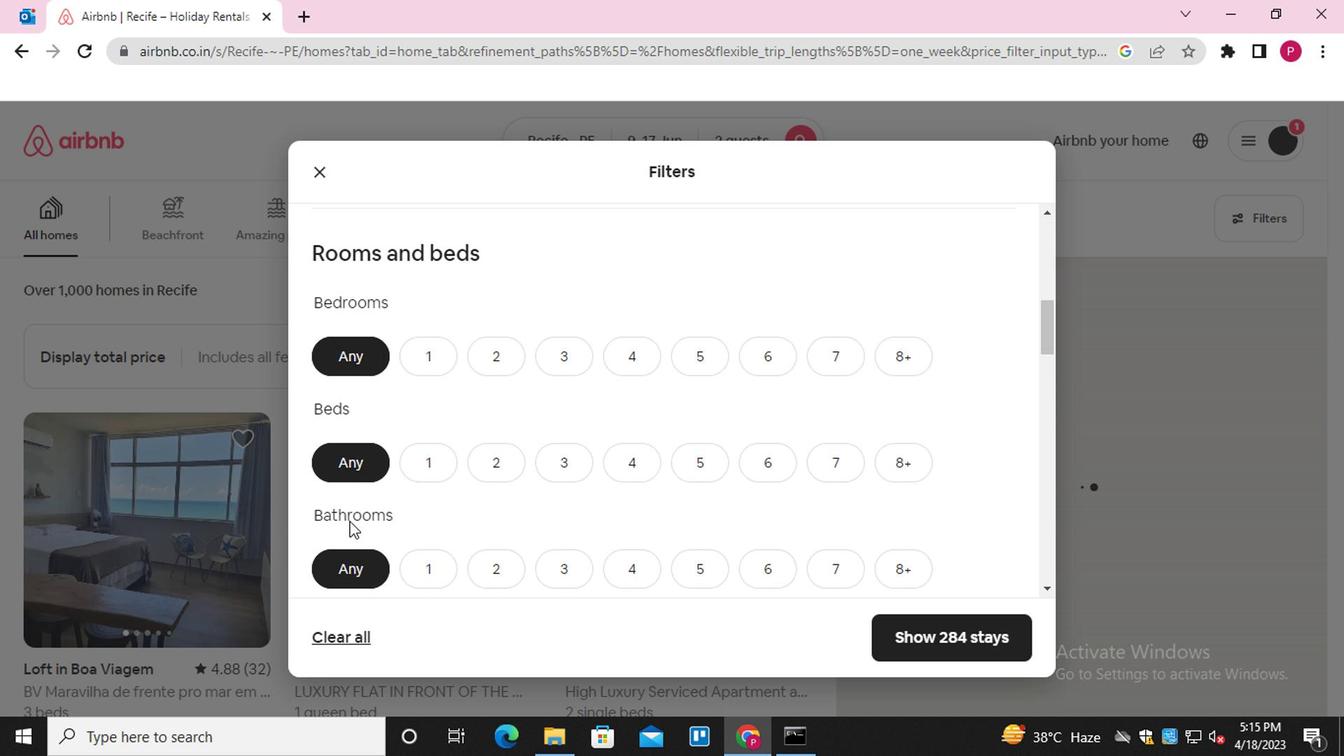 
Action: Mouse scrolled (462, 511) with delta (0, 0)
Screenshot: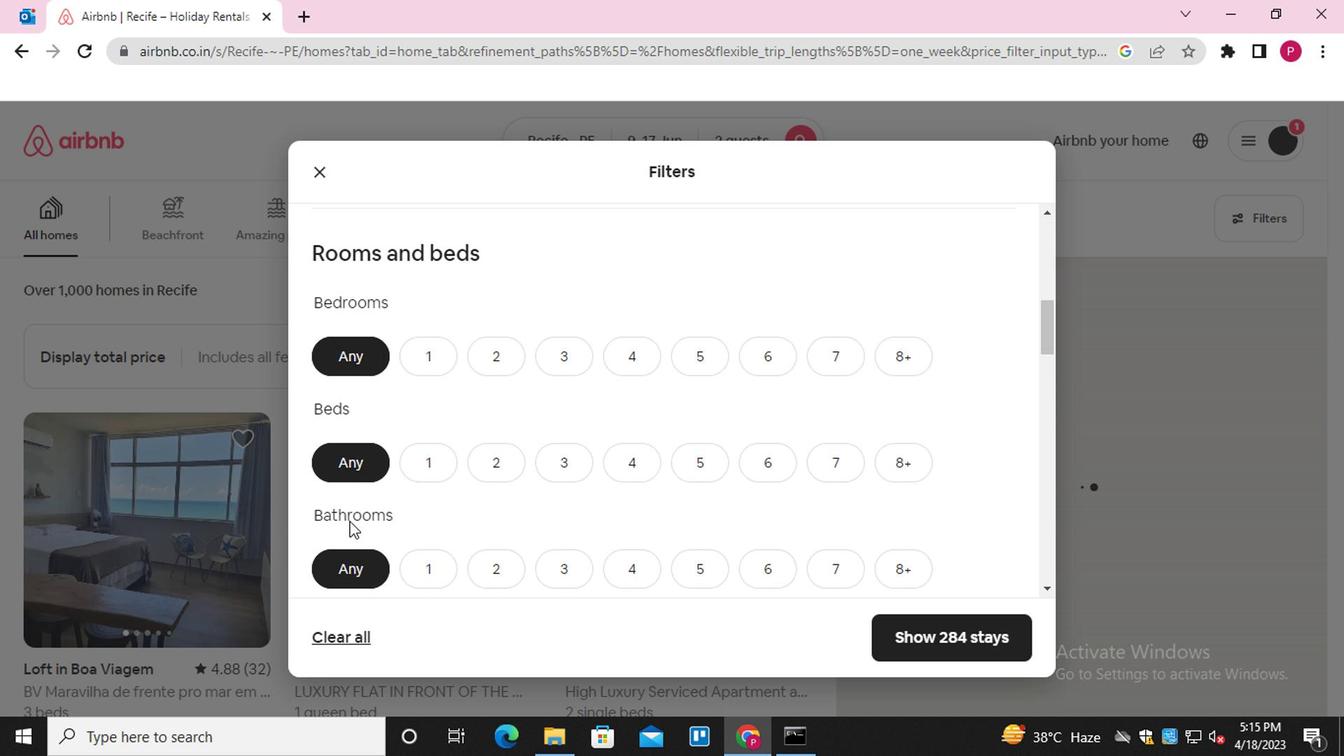 
Action: Mouse moved to (464, 508)
Screenshot: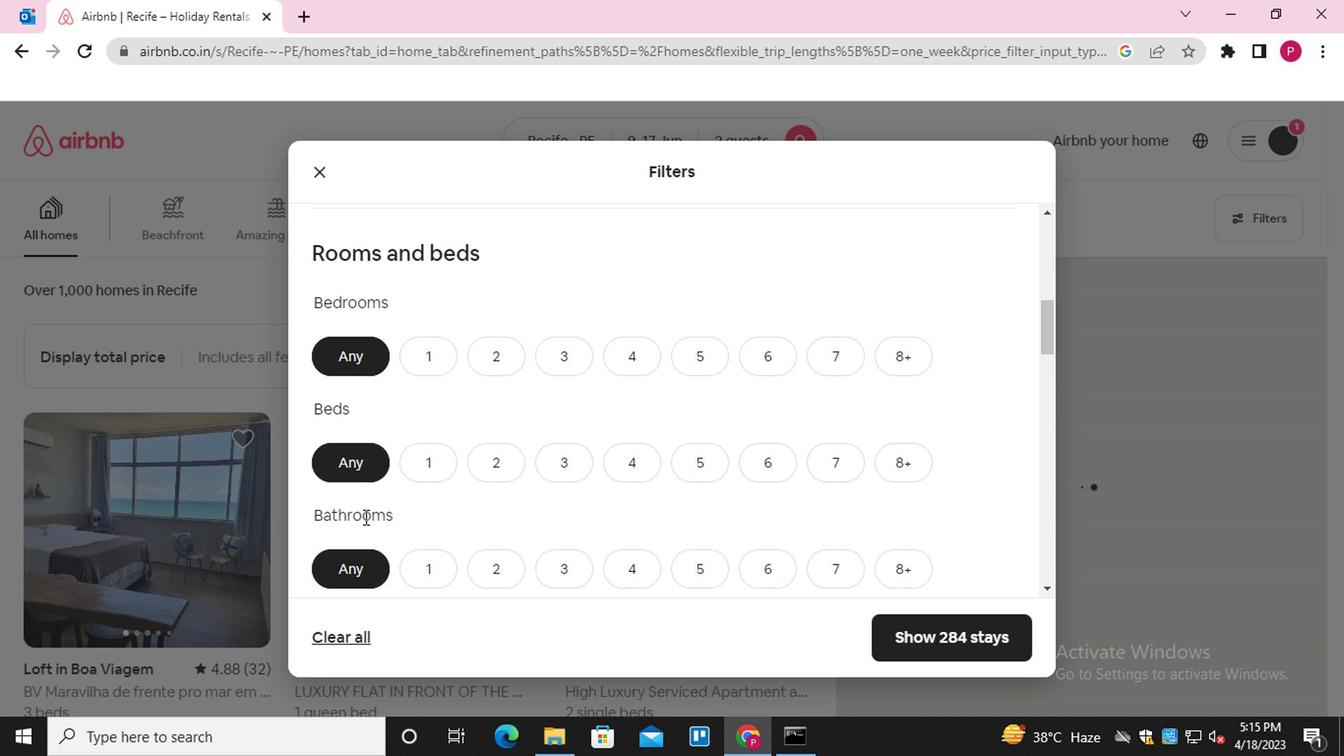 
Action: Mouse scrolled (464, 509) with delta (0, 1)
Screenshot: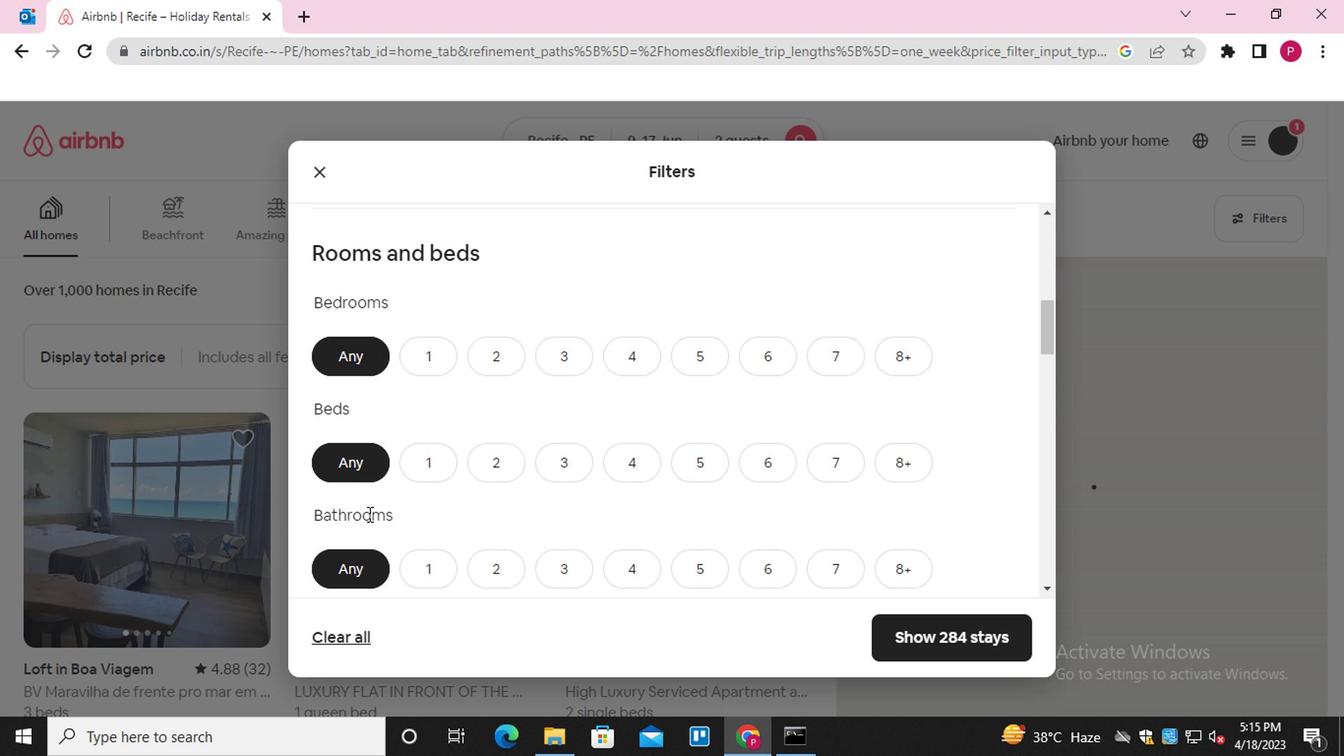 
Action: Mouse moved to (722, 331)
Screenshot: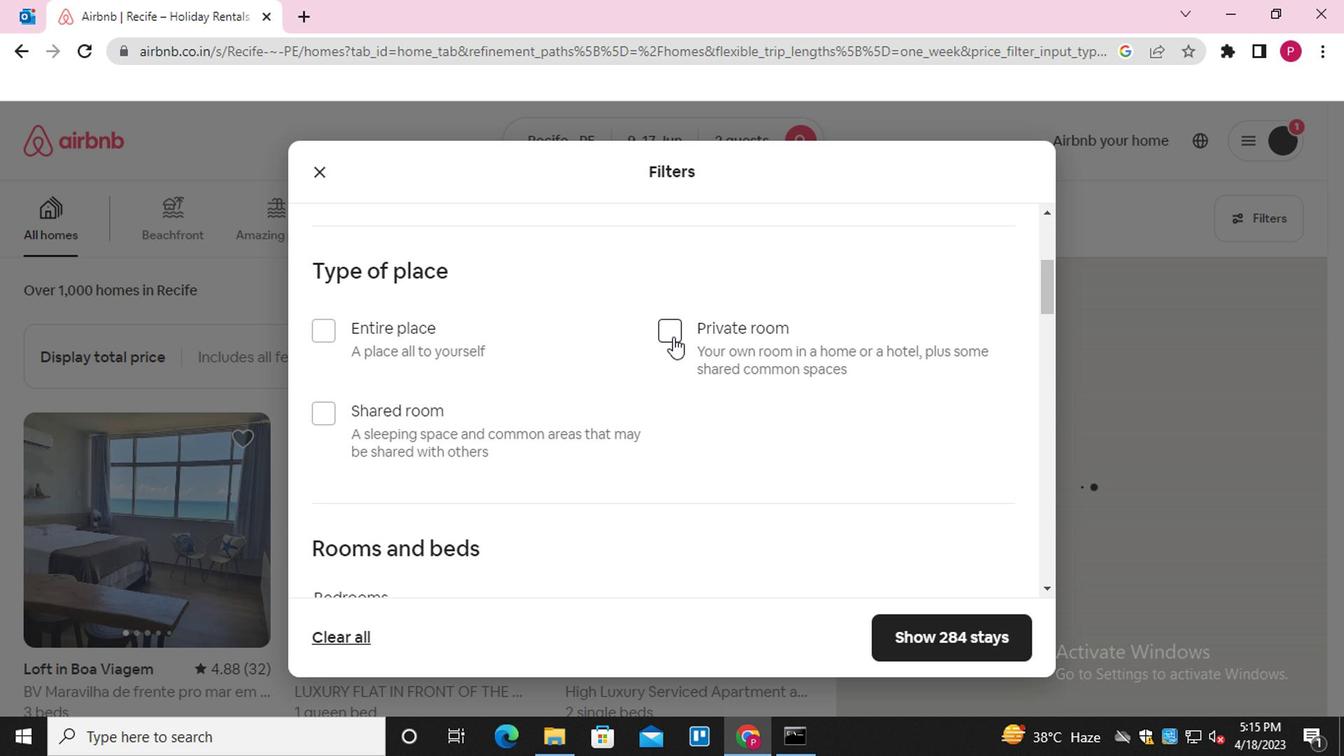 
Action: Mouse pressed left at (722, 331)
Screenshot: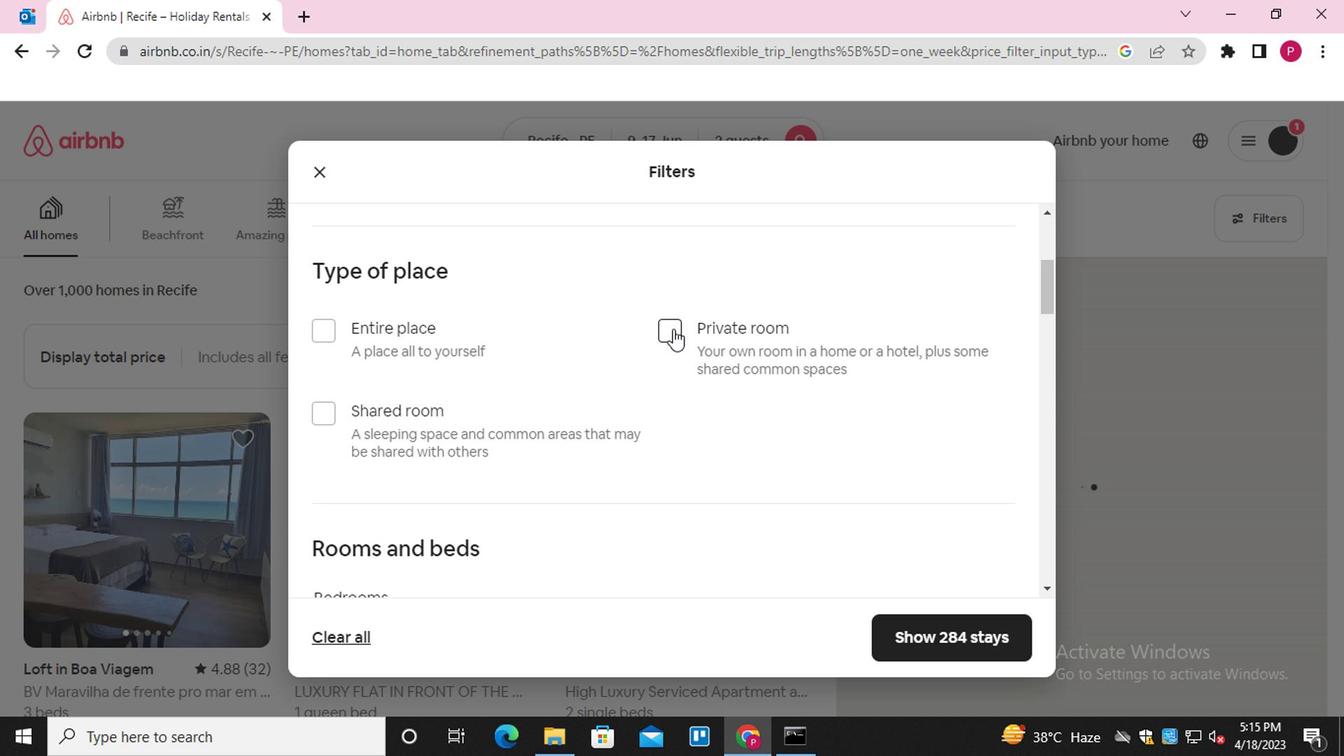 
Action: Mouse moved to (649, 470)
Screenshot: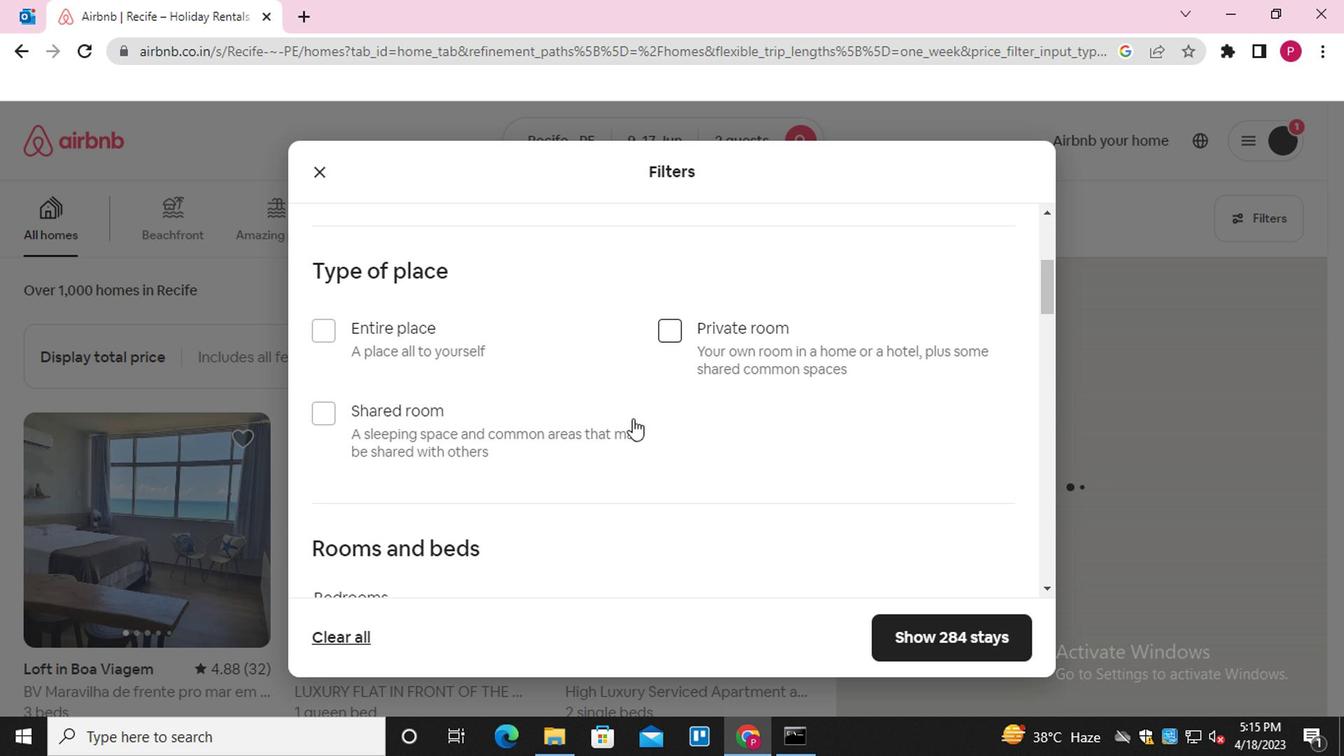 
Action: Mouse scrolled (649, 468) with delta (0, -1)
Screenshot: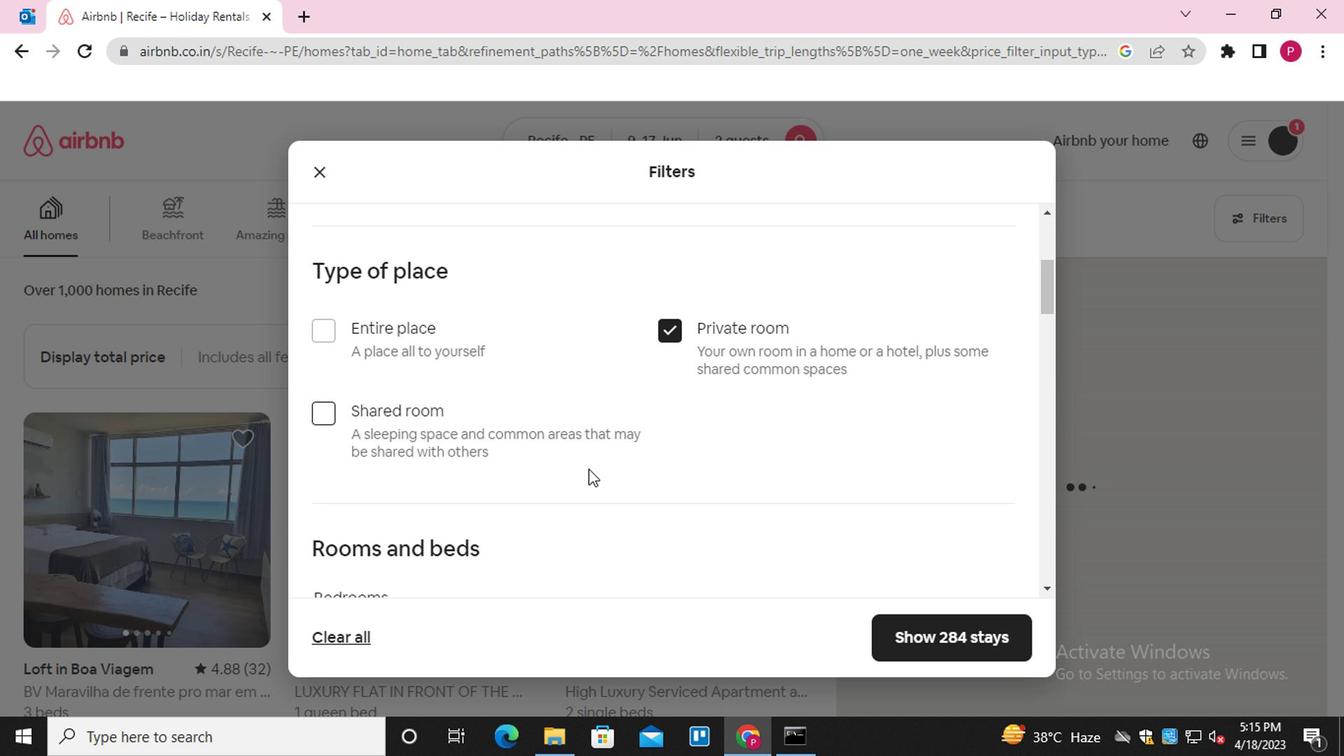 
Action: Mouse scrolled (649, 468) with delta (0, -1)
Screenshot: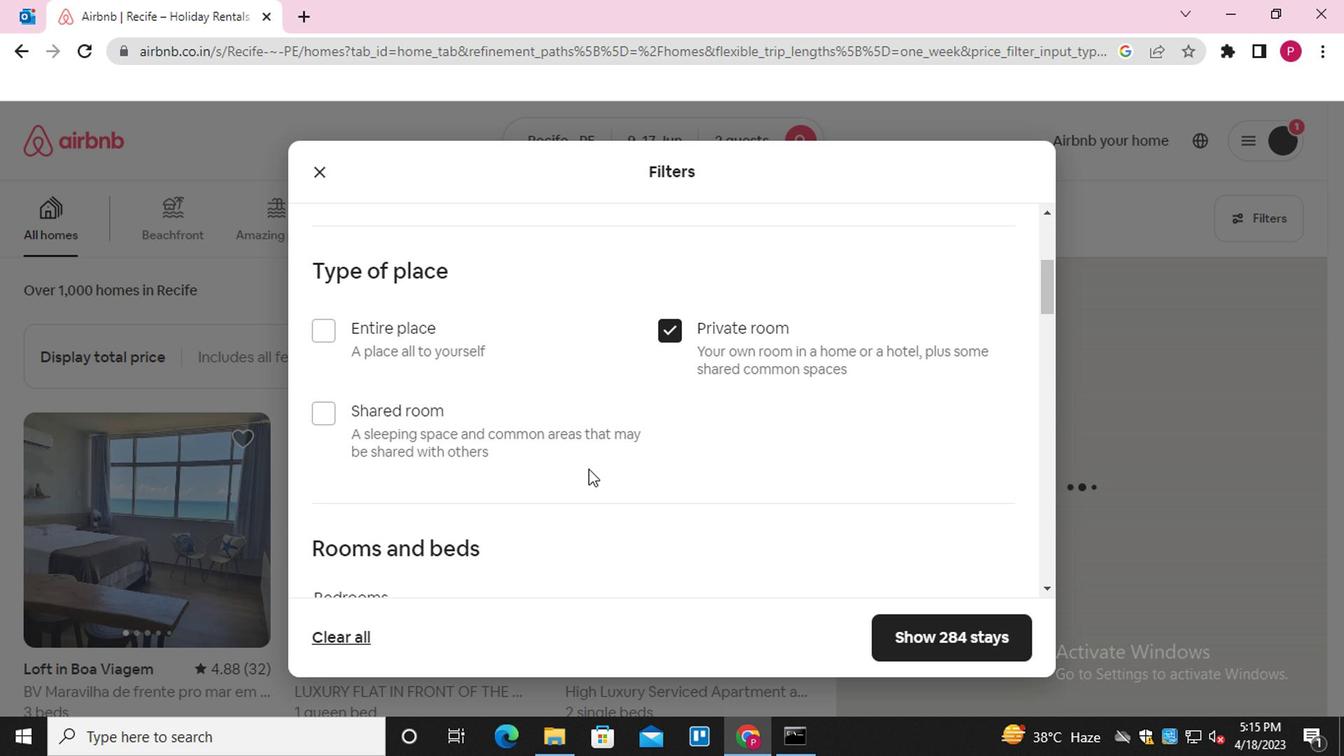 
Action: Mouse moved to (519, 459)
Screenshot: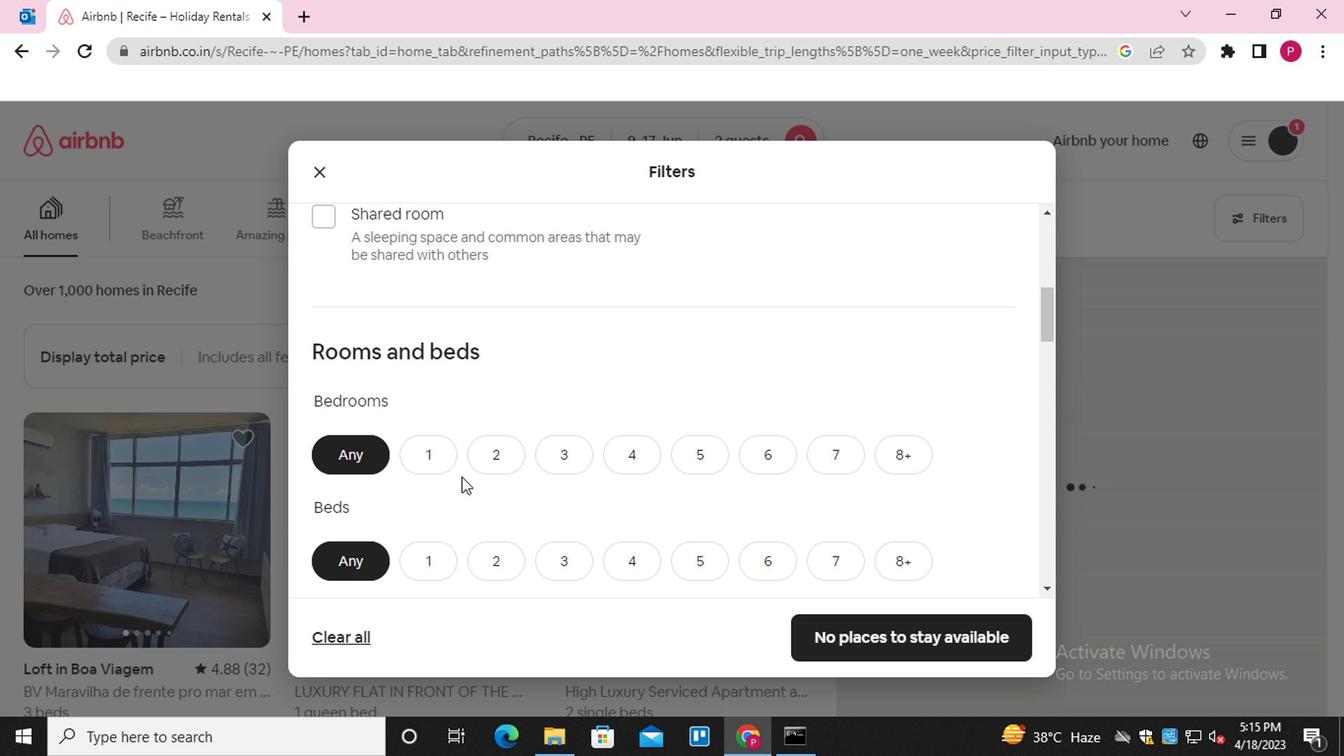 
Action: Mouse pressed left at (519, 459)
Screenshot: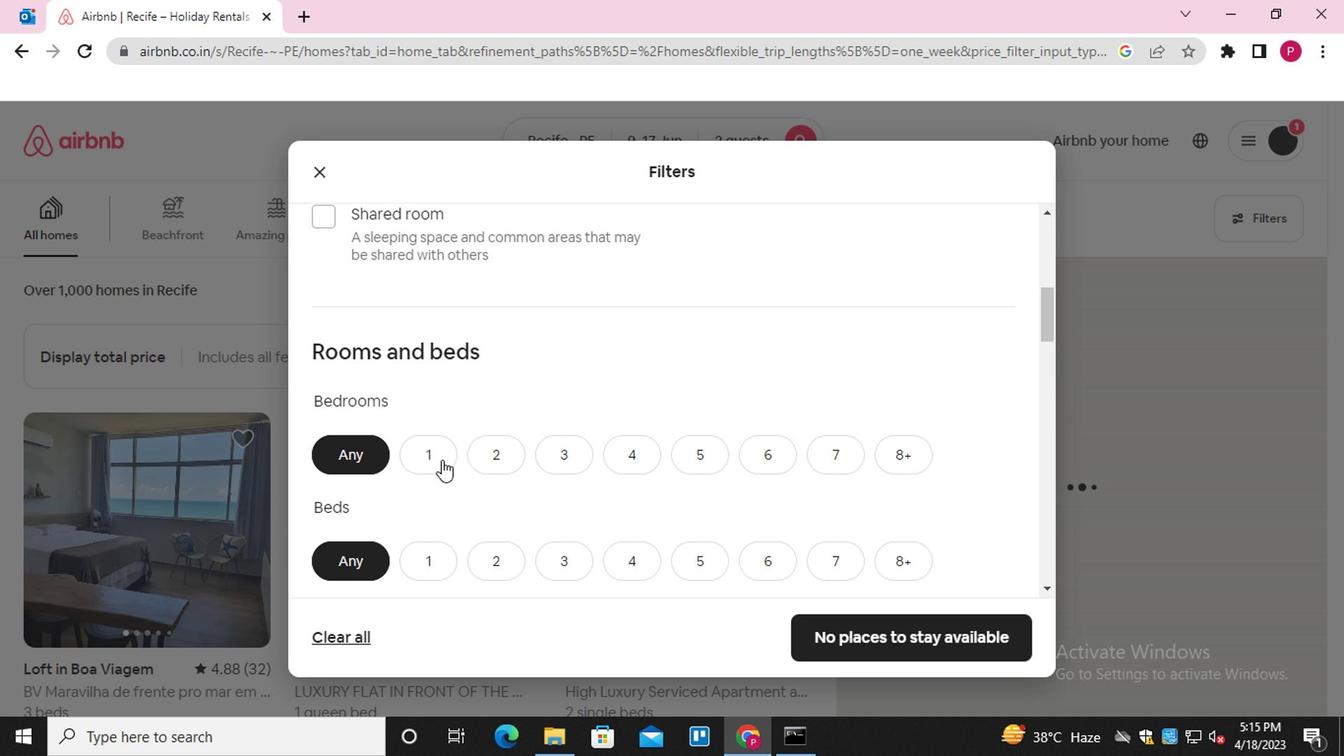 
Action: Mouse moved to (682, 418)
Screenshot: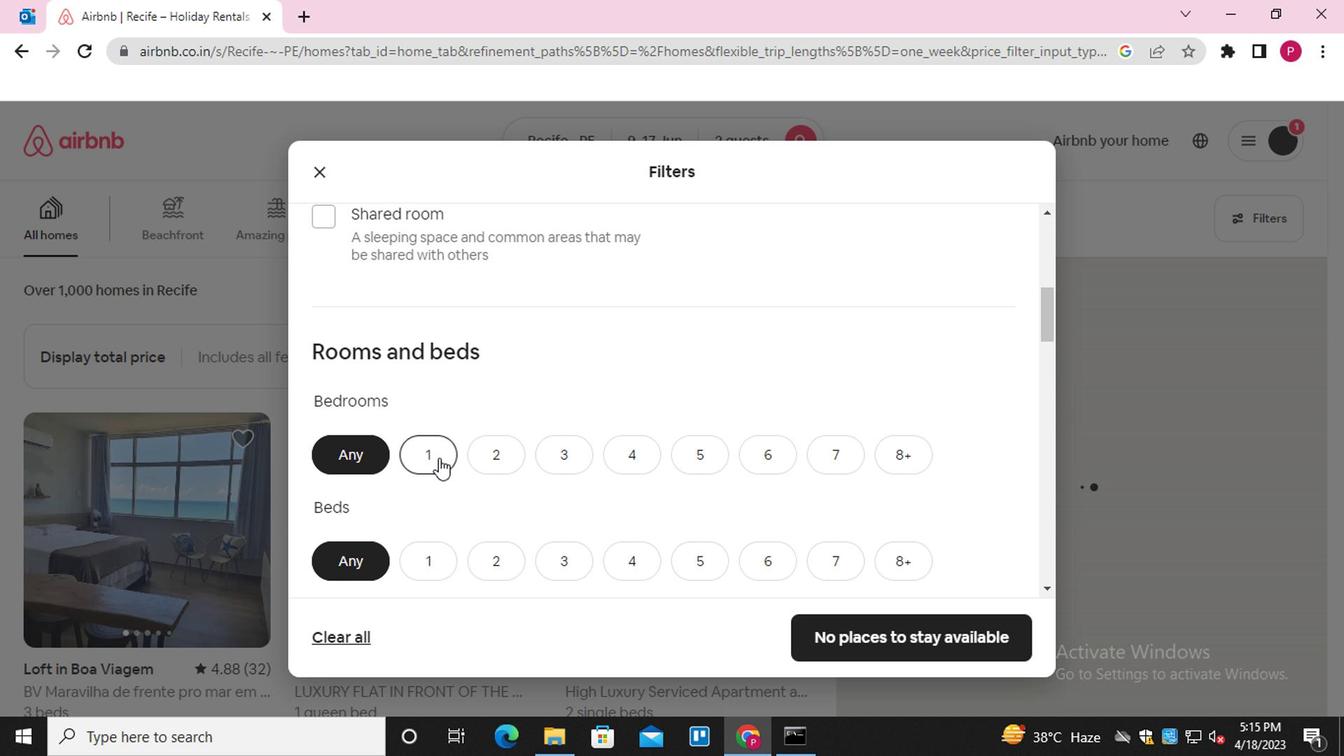 
Action: Mouse scrolled (682, 417) with delta (0, -1)
Screenshot: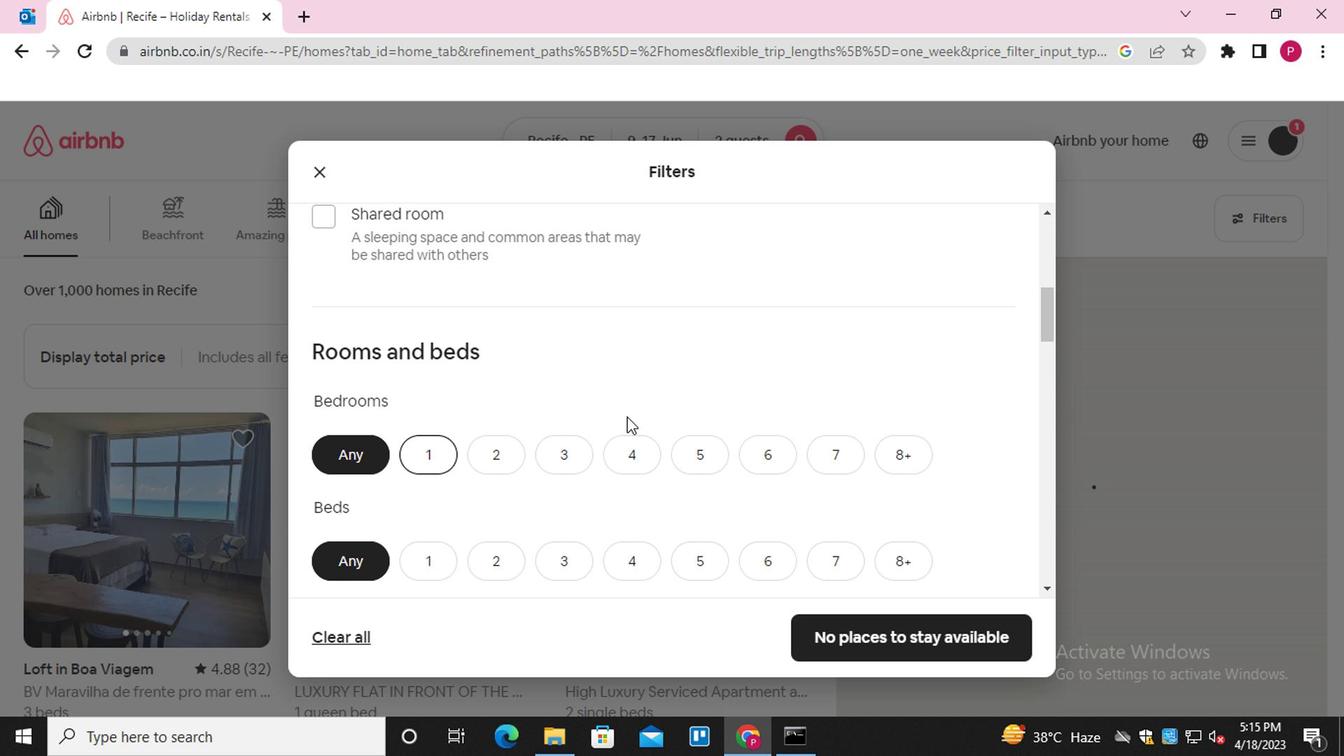 
Action: Mouse moved to (555, 464)
Screenshot: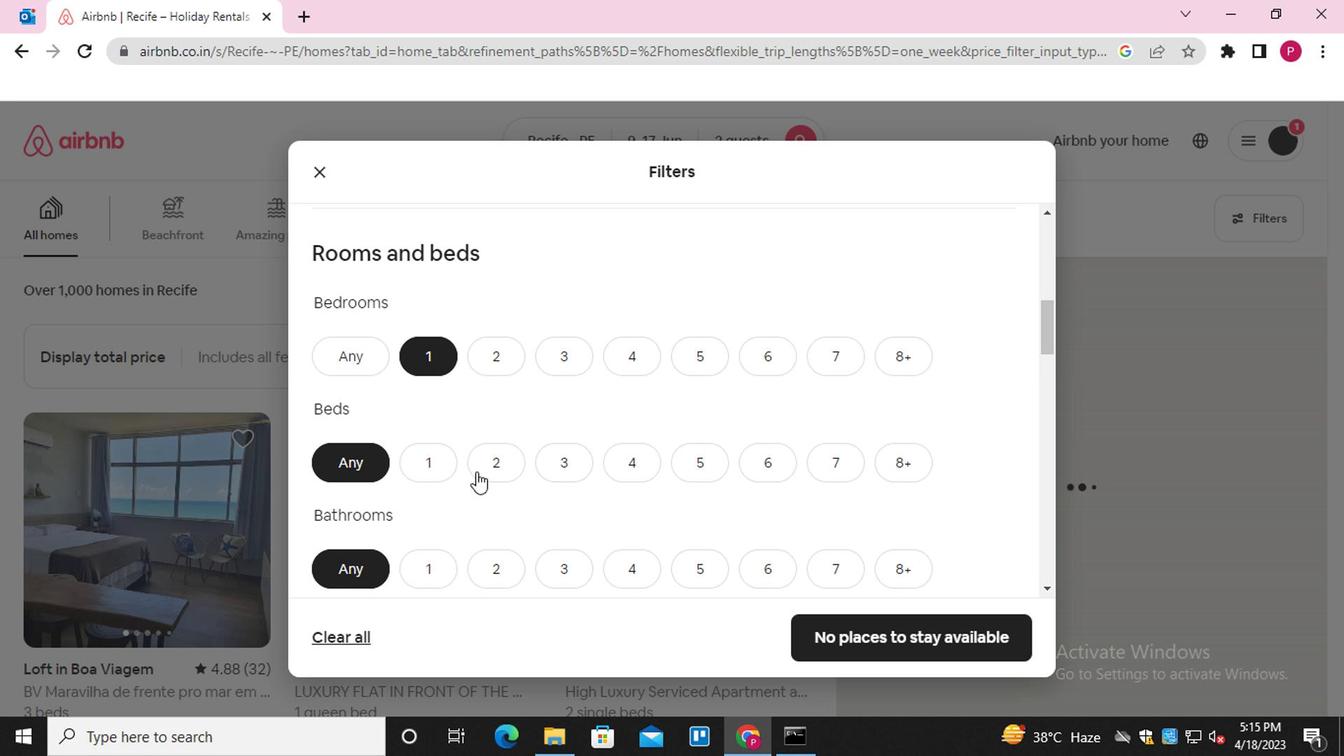 
Action: Mouse pressed left at (555, 464)
Screenshot: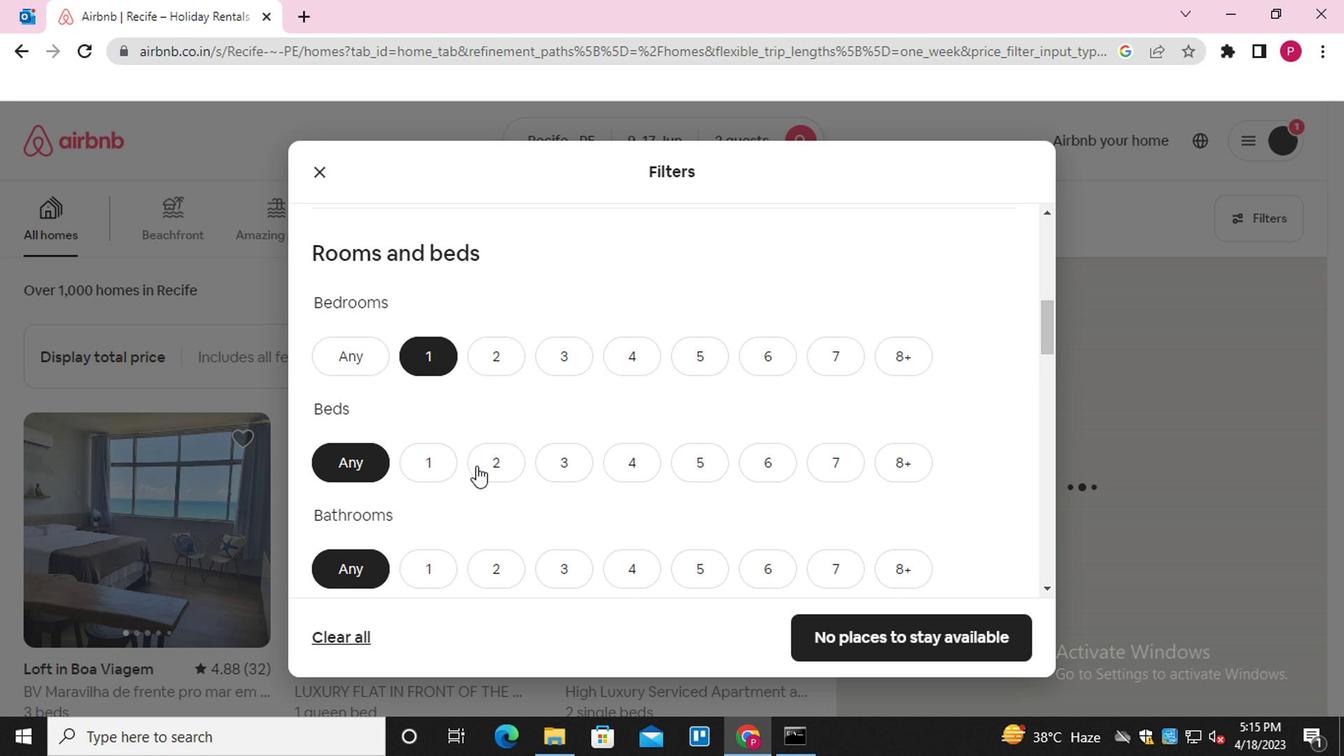 
Action: Mouse moved to (514, 573)
Screenshot: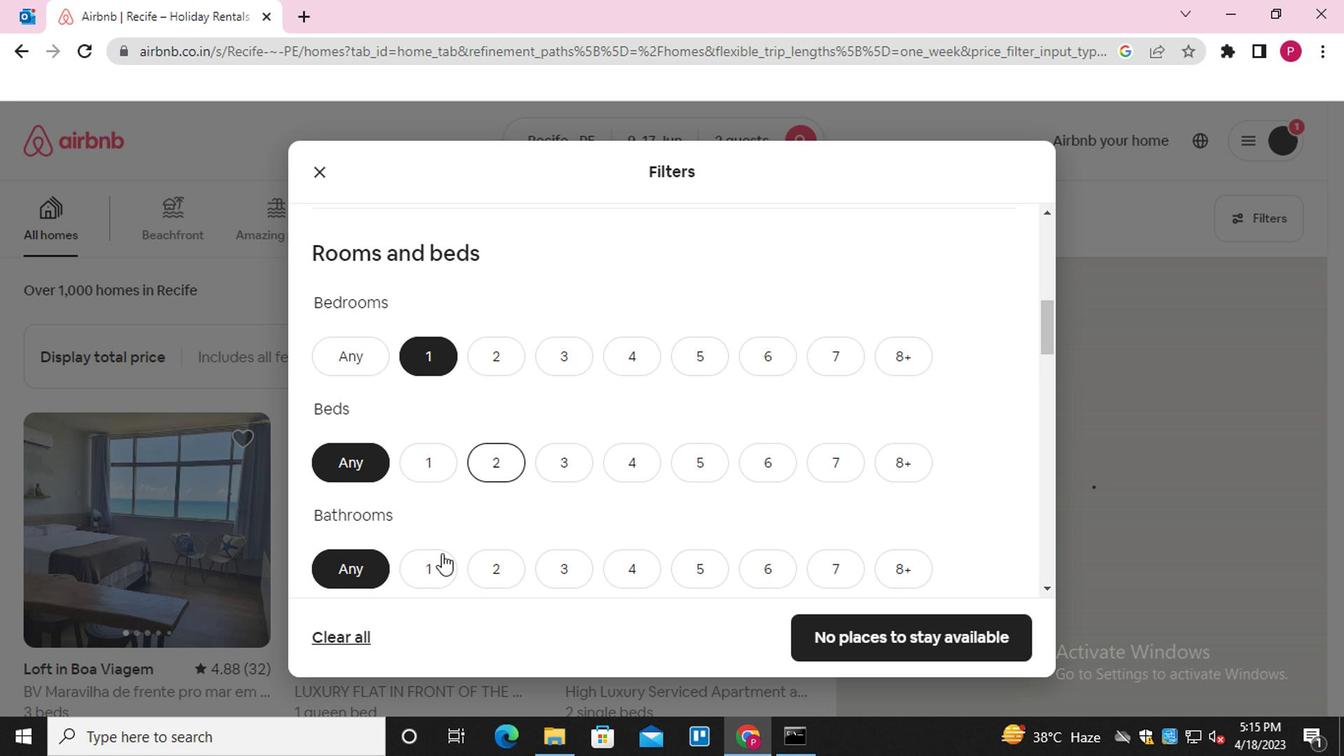 
Action: Mouse pressed left at (514, 573)
Screenshot: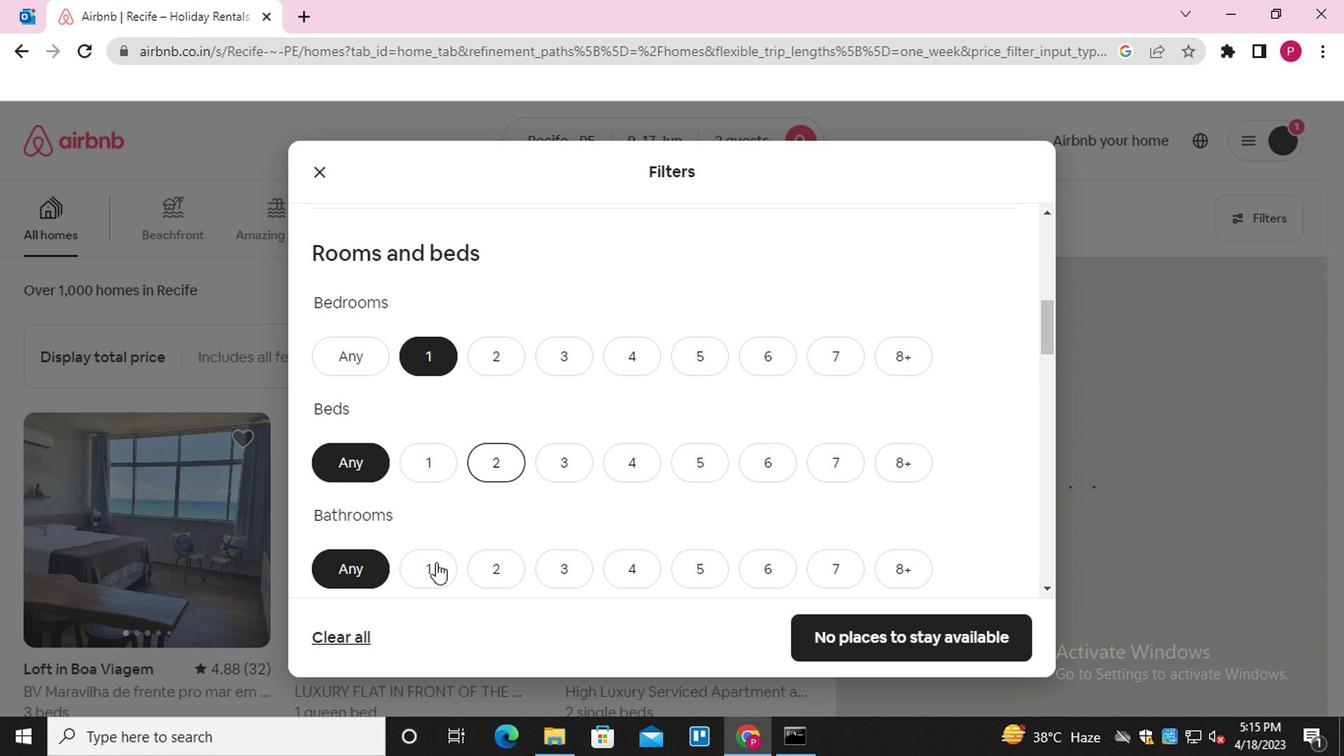 
Action: Mouse moved to (629, 489)
Screenshot: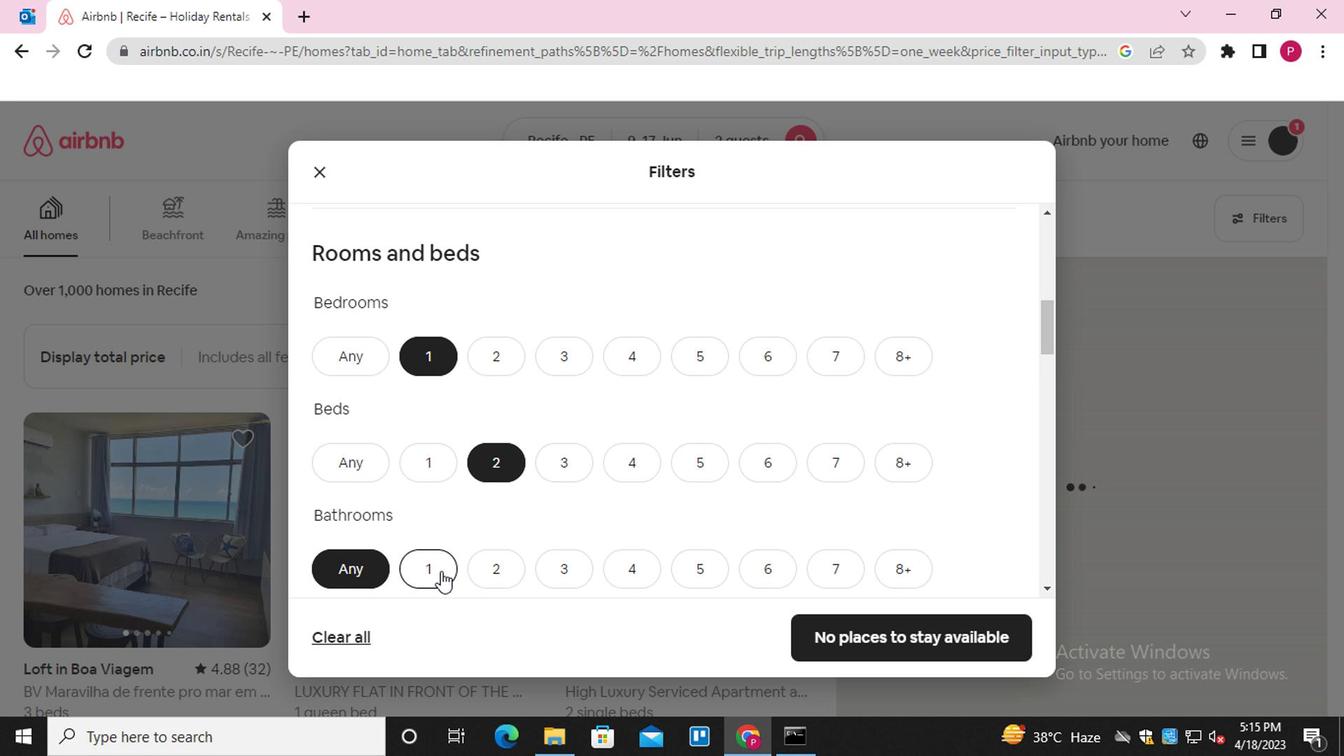 
Action: Mouse scrolled (629, 488) with delta (0, -1)
Screenshot: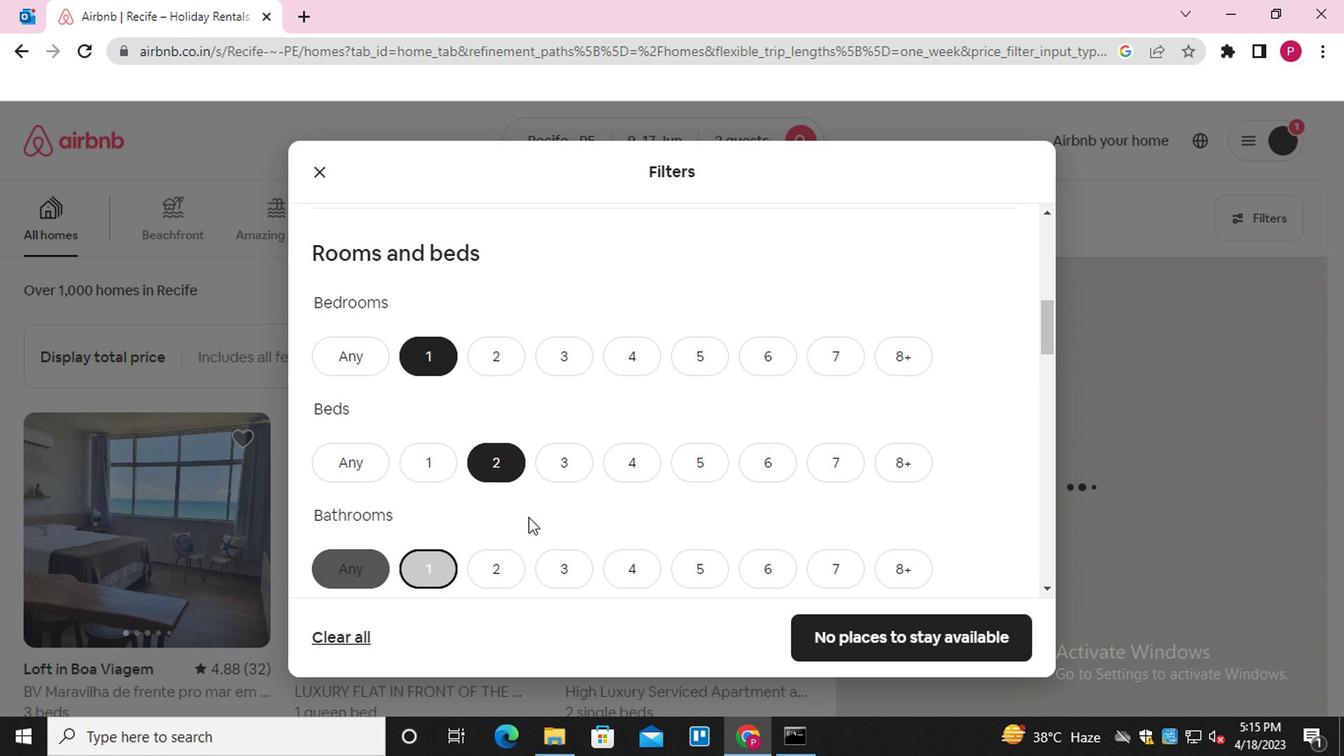 
Action: Mouse scrolled (629, 488) with delta (0, -1)
Screenshot: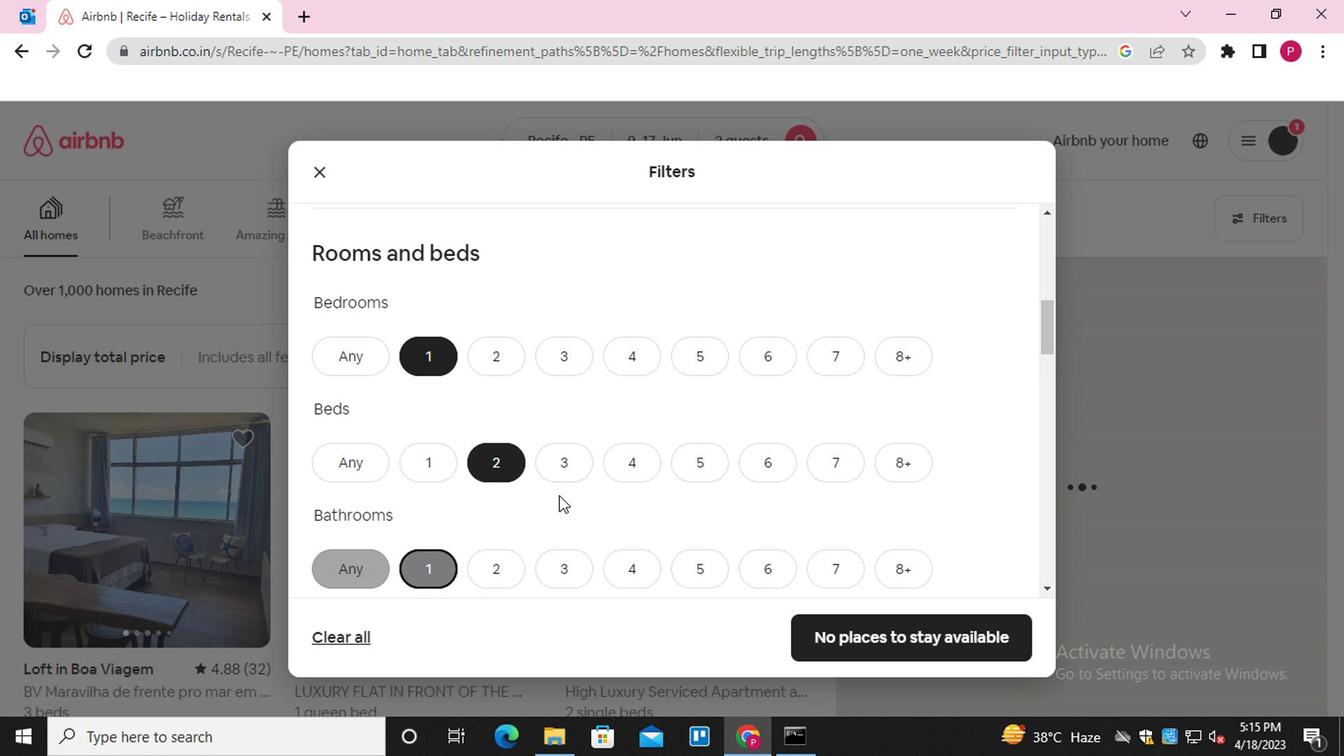 
Action: Mouse scrolled (629, 488) with delta (0, -1)
Screenshot: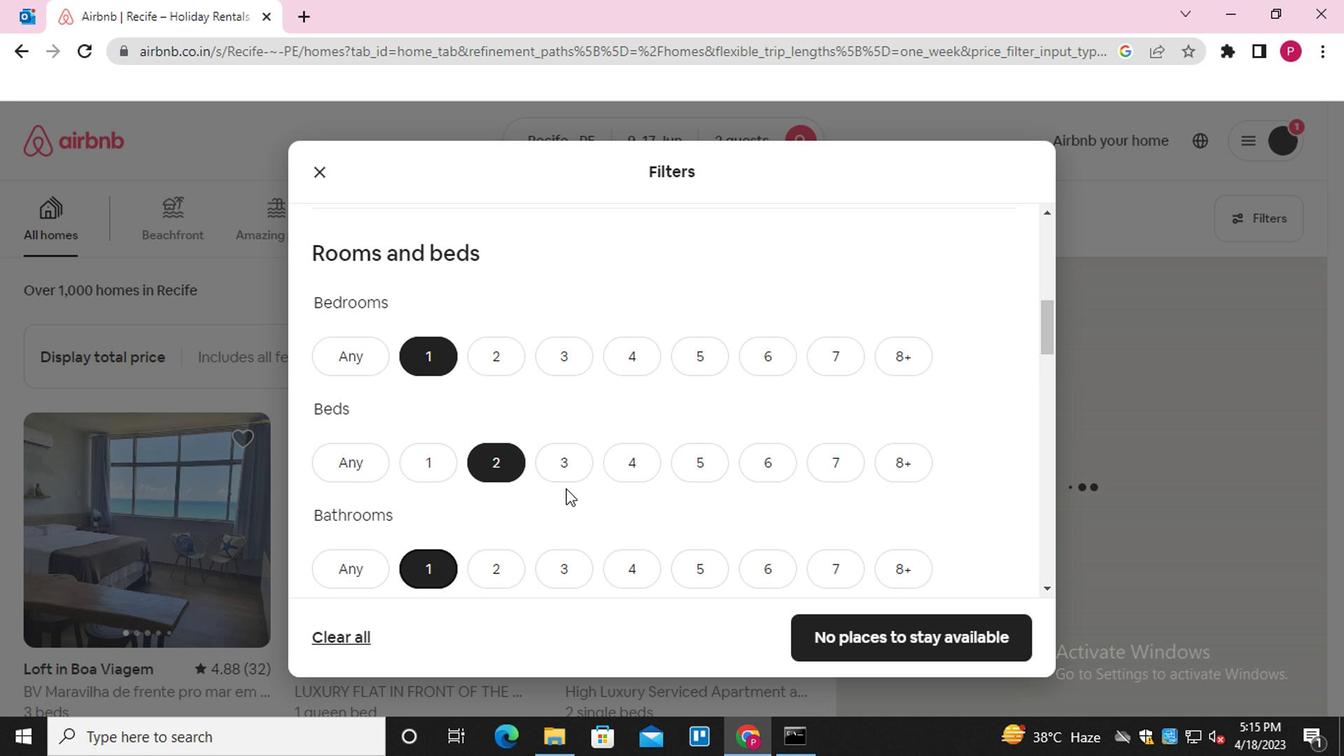 
Action: Mouse scrolled (629, 488) with delta (0, -1)
Screenshot: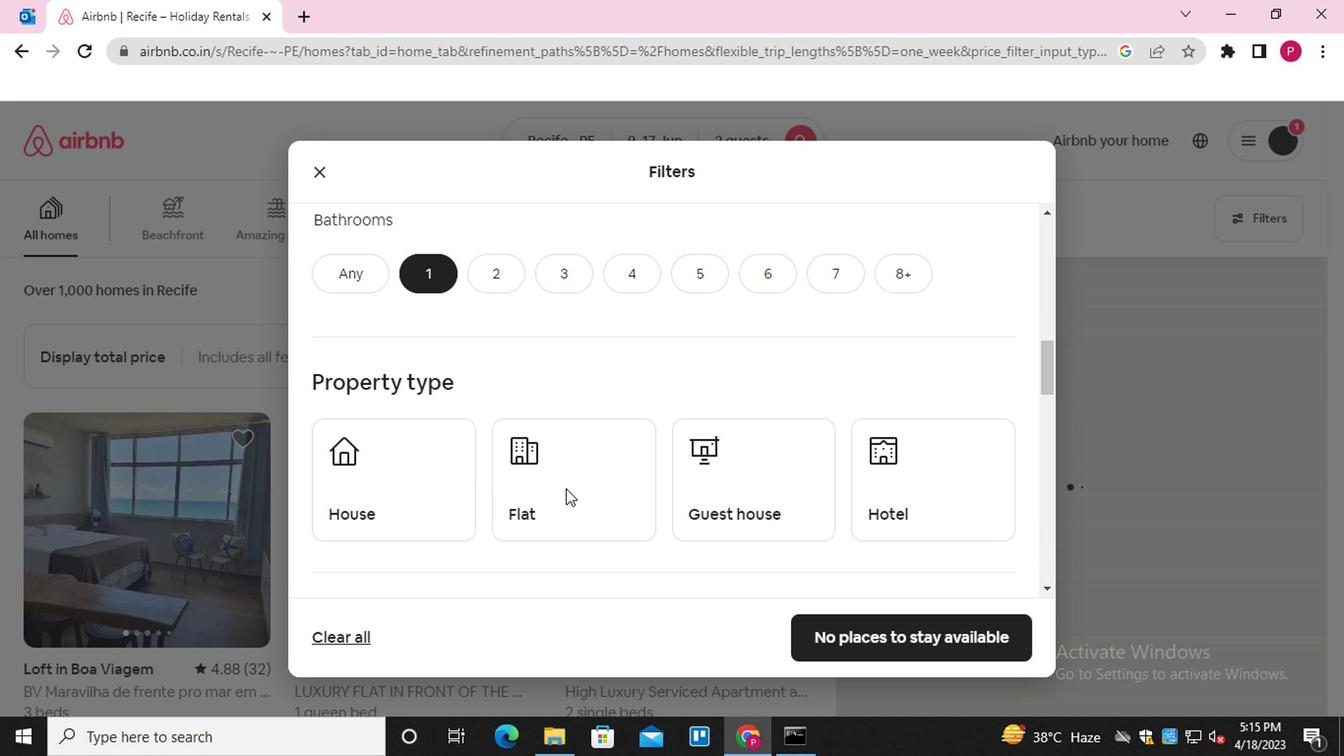 
Action: Mouse moved to (637, 377)
Screenshot: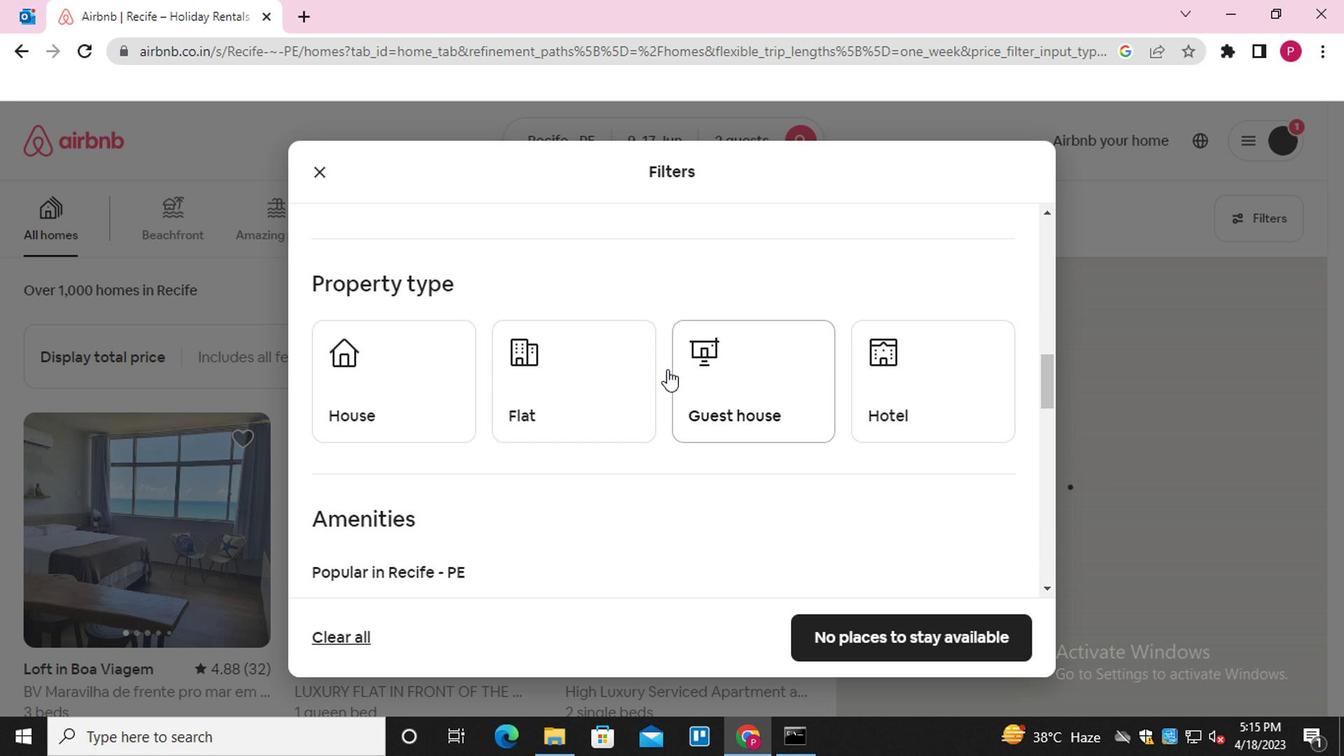 
Action: Mouse pressed left at (637, 377)
Screenshot: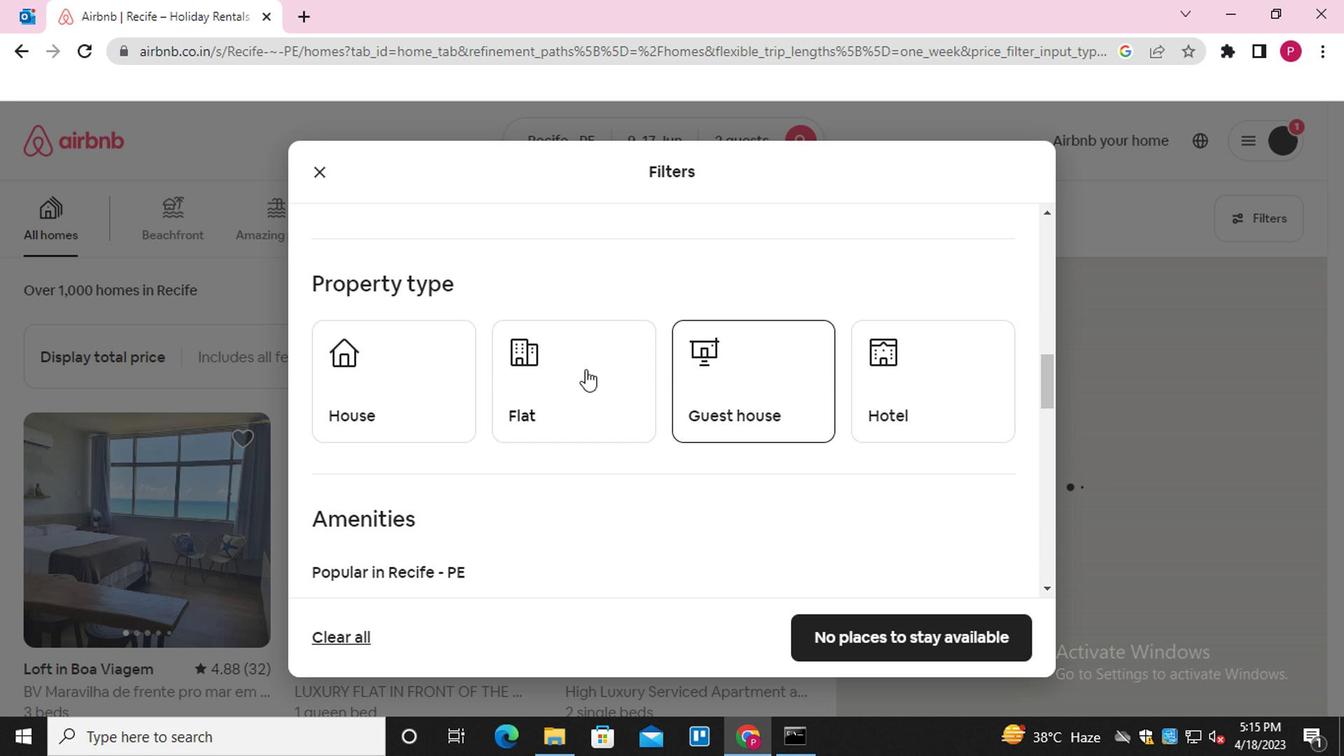 
Action: Mouse moved to (659, 510)
Screenshot: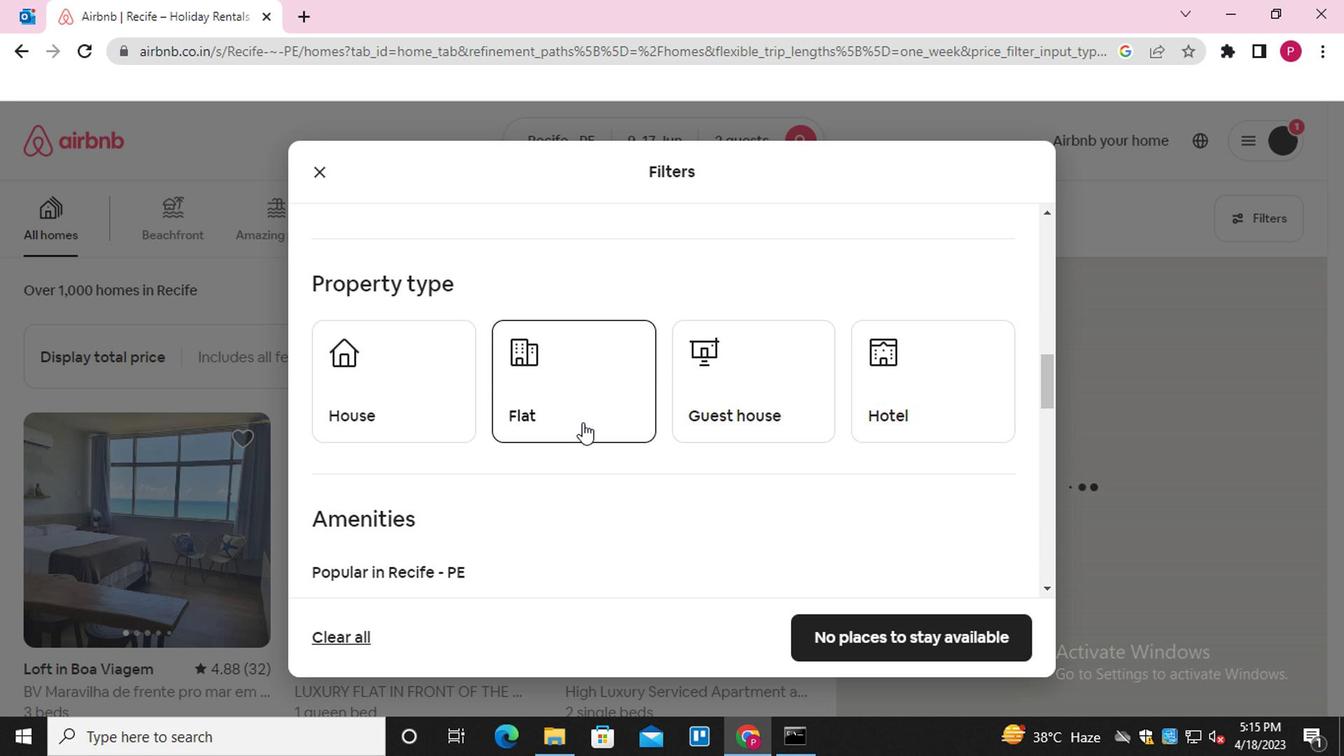 
Action: Mouse scrolled (659, 509) with delta (0, 0)
Screenshot: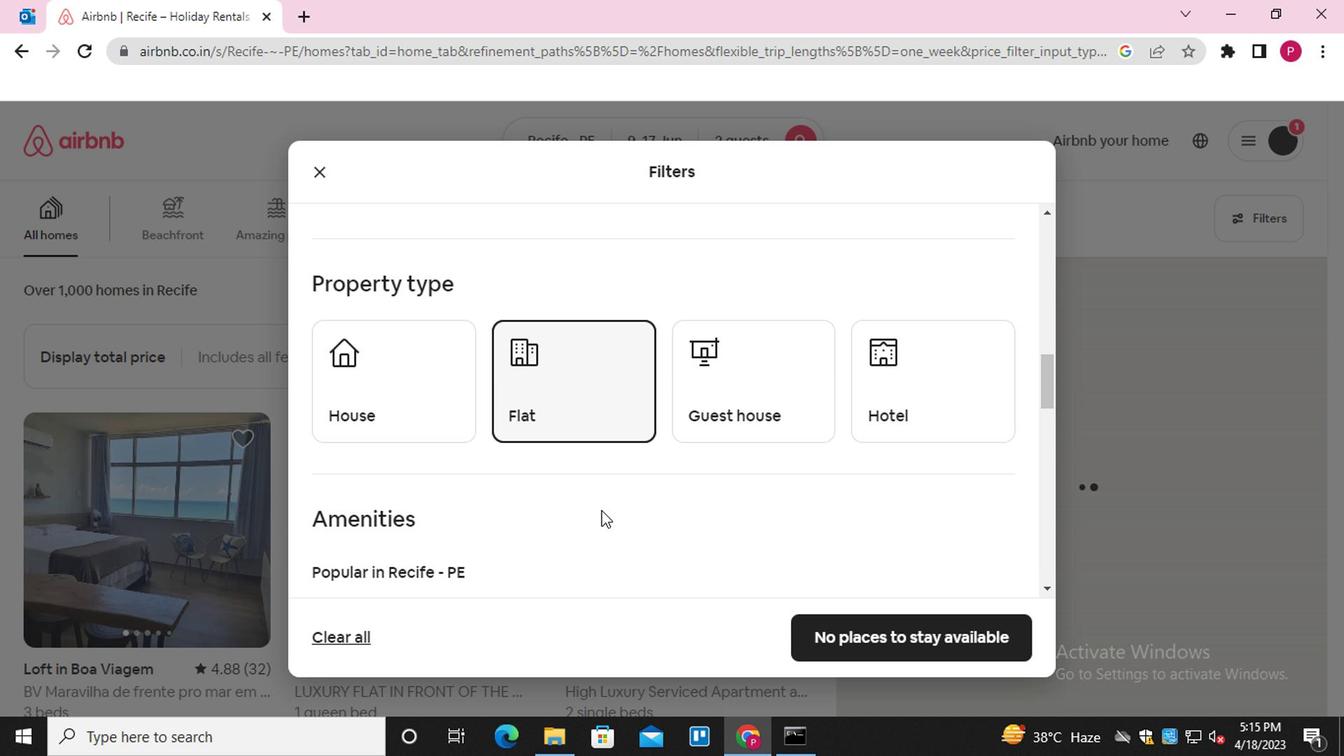 
Action: Mouse scrolled (659, 509) with delta (0, 0)
Screenshot: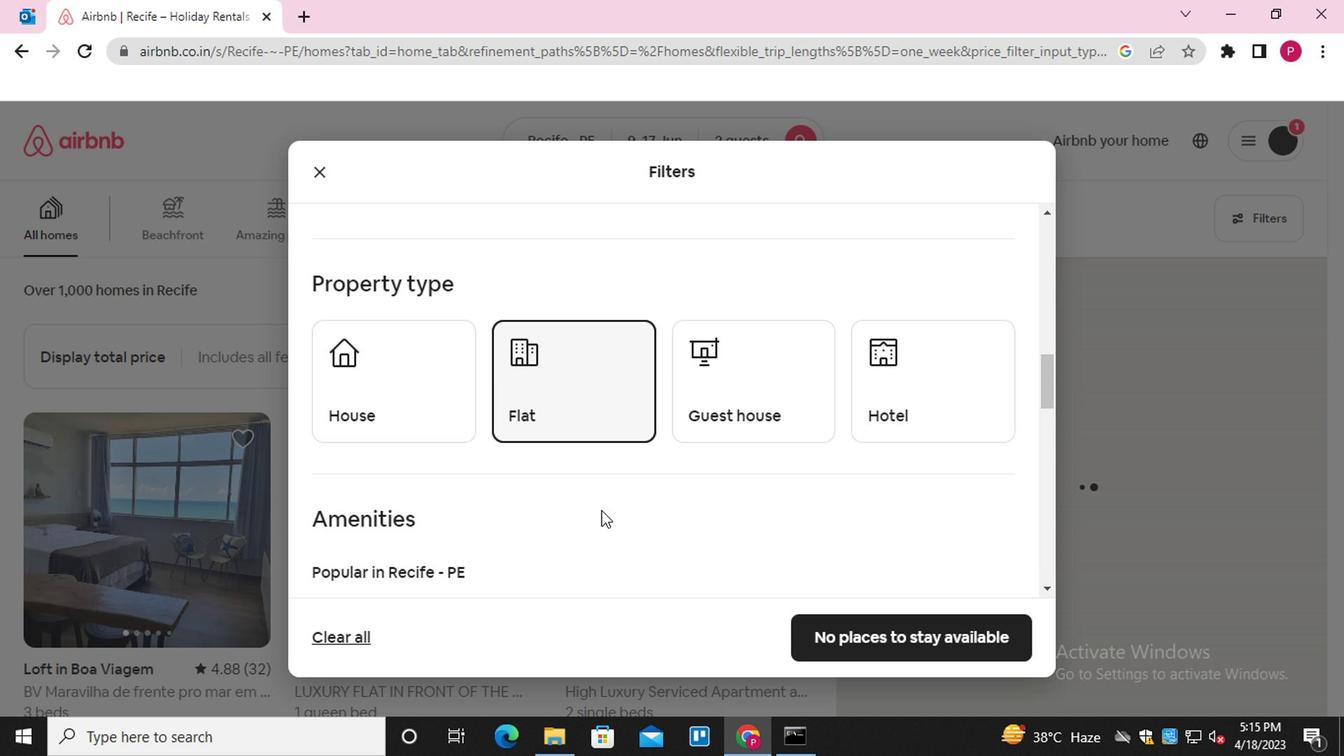 
Action: Mouse moved to (436, 458)
Screenshot: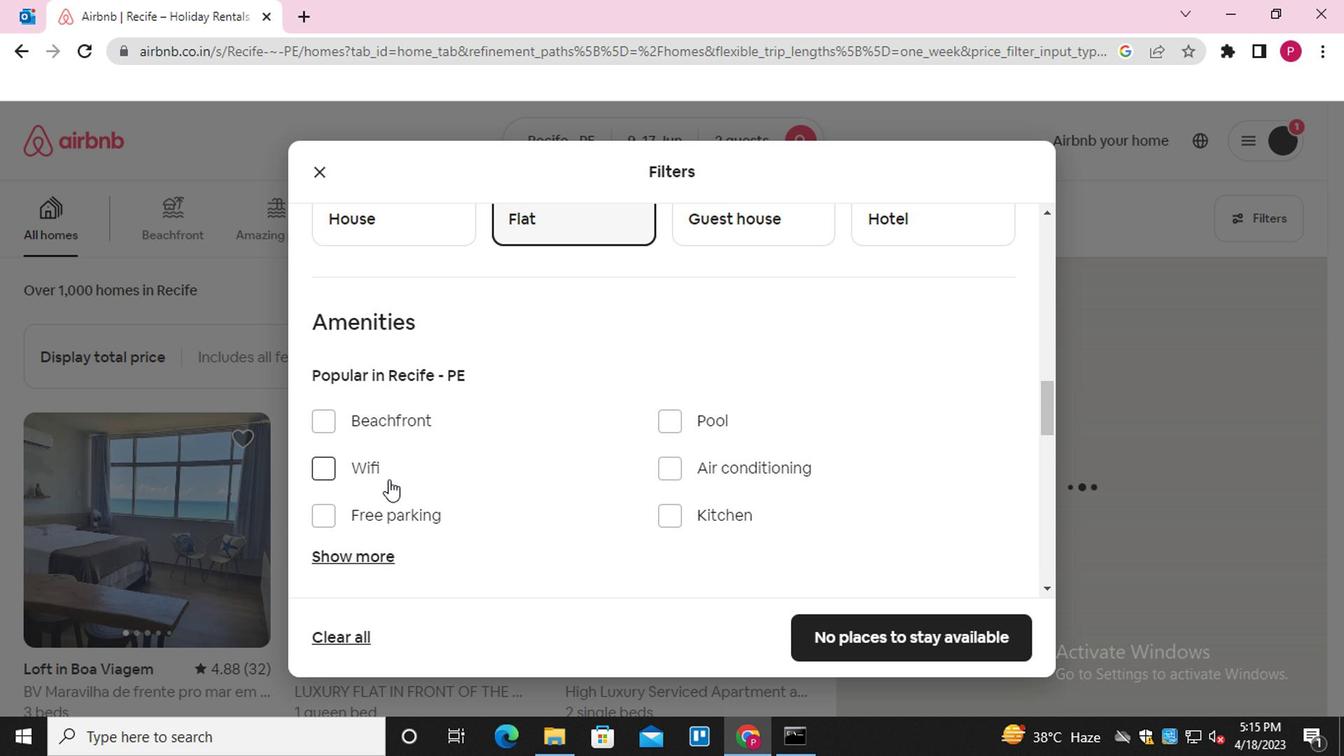 
Action: Mouse pressed left at (436, 458)
Screenshot: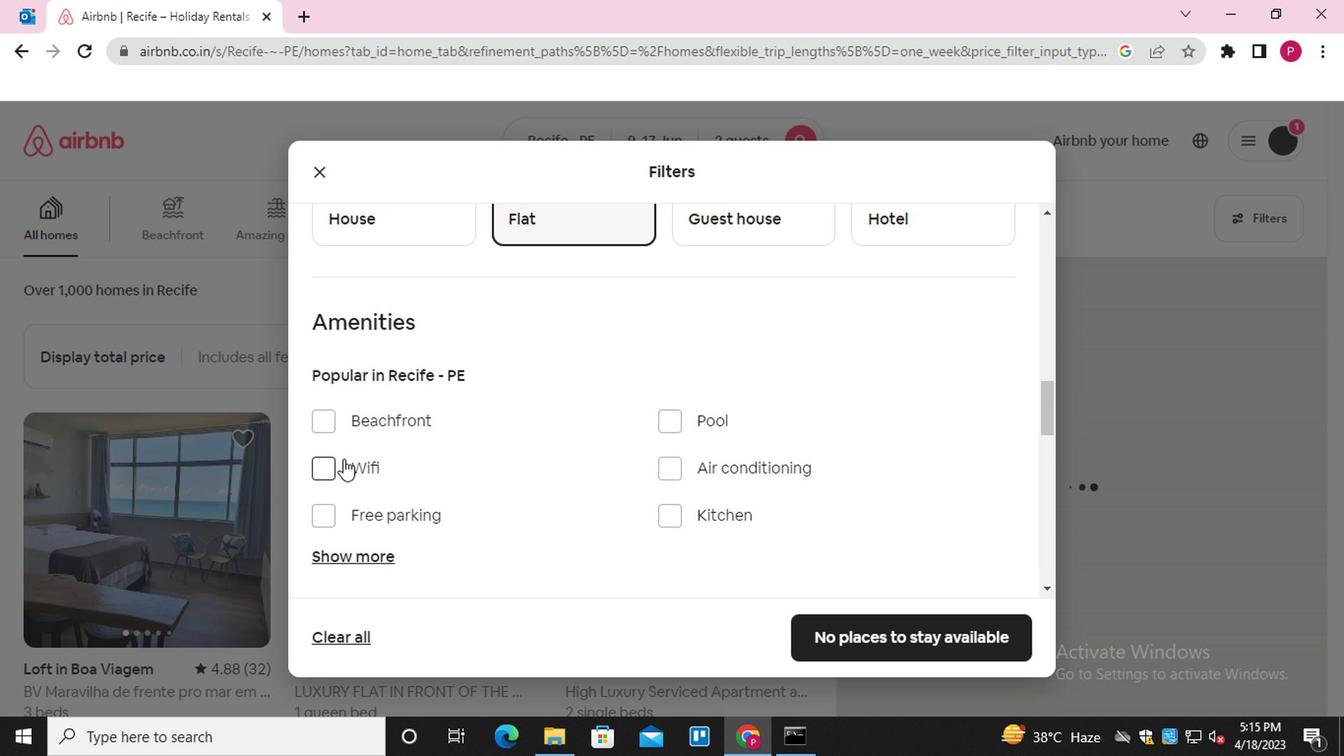 
Action: Mouse moved to (671, 492)
Screenshot: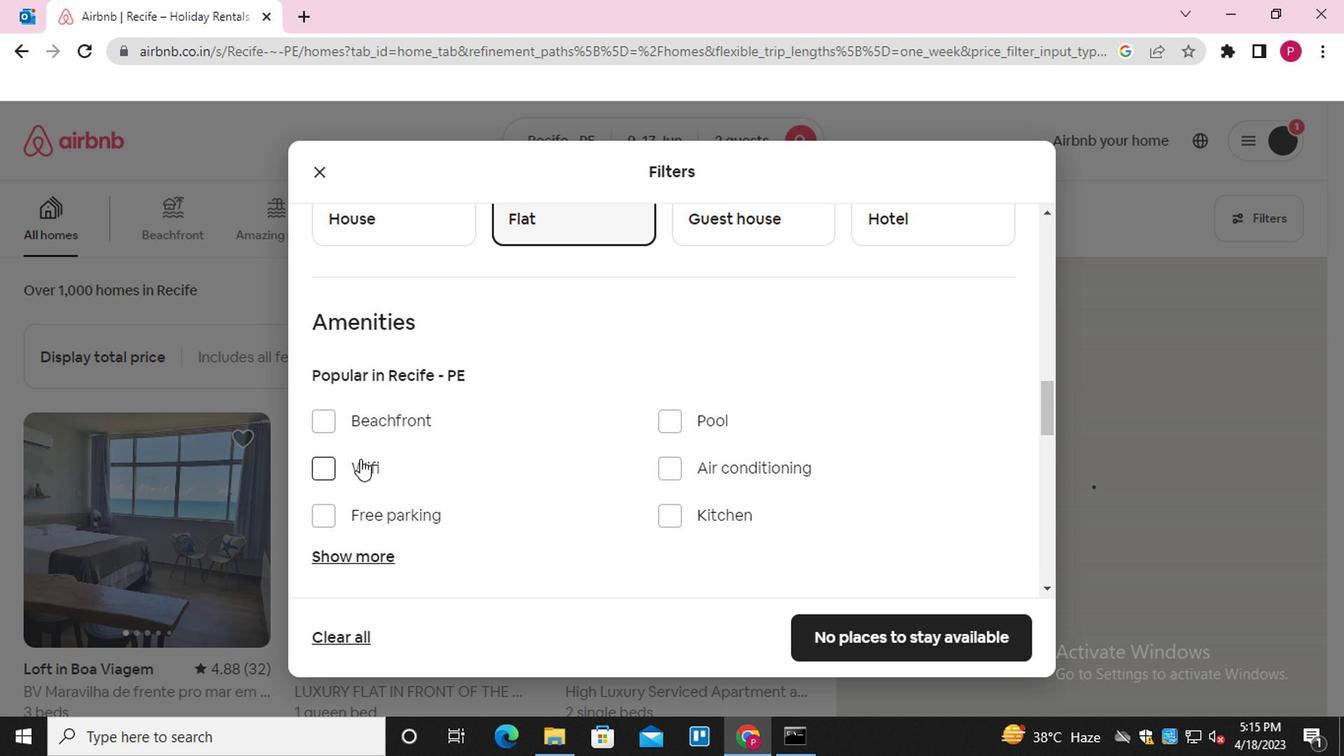 
Action: Mouse scrolled (671, 491) with delta (0, -1)
Screenshot: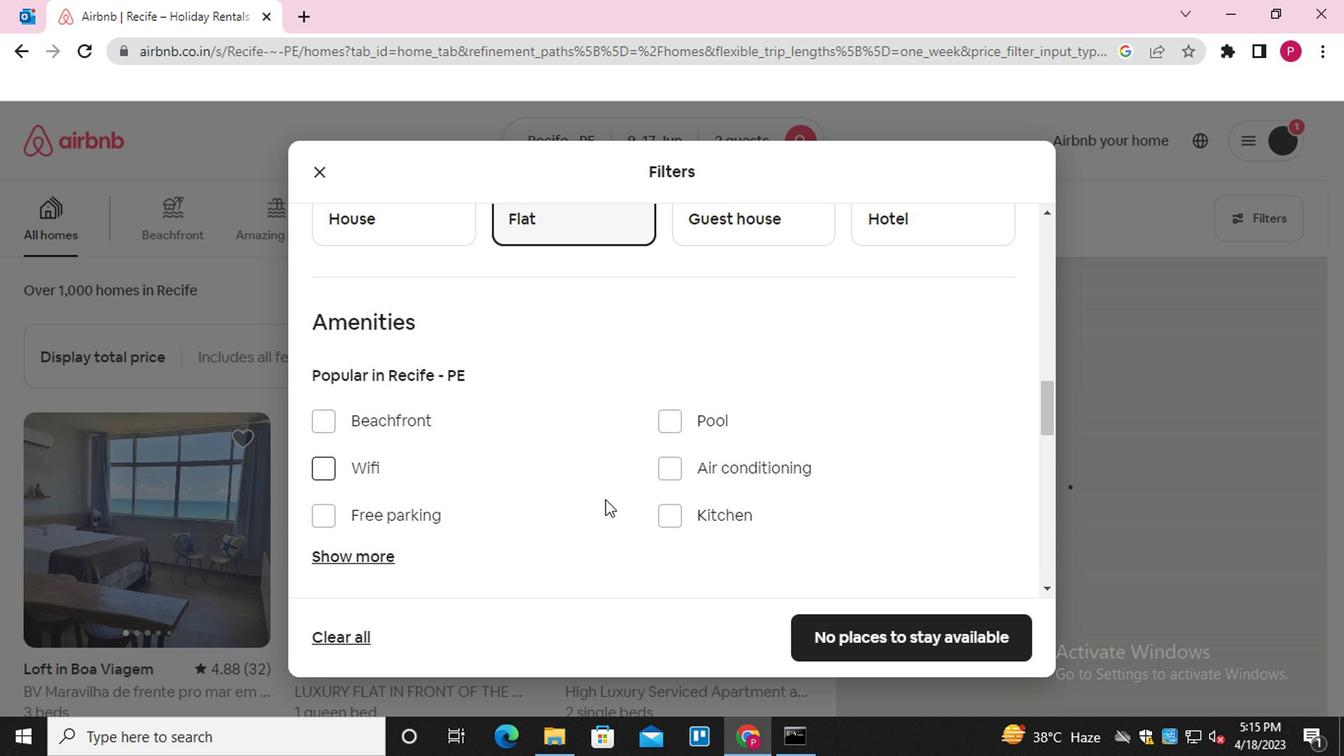 
Action: Mouse scrolled (671, 491) with delta (0, -1)
Screenshot: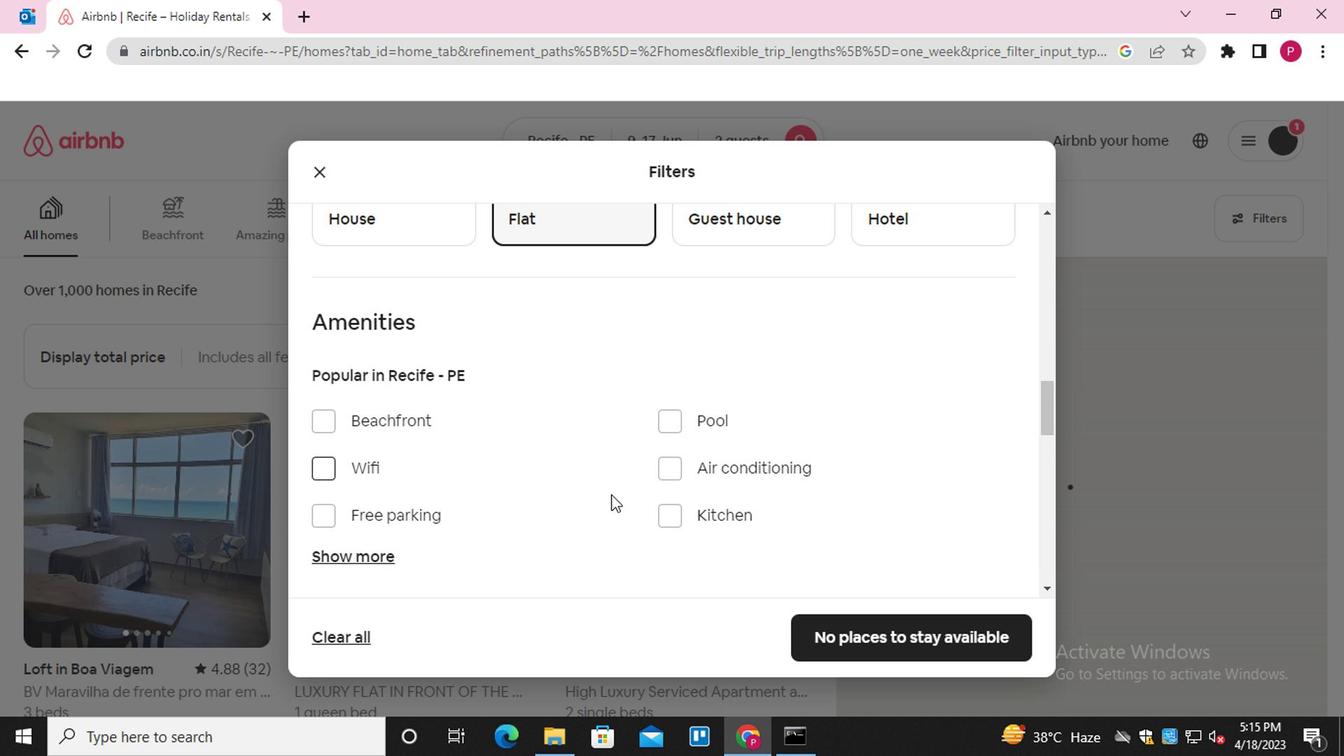 
Action: Mouse scrolled (671, 491) with delta (0, -1)
Screenshot: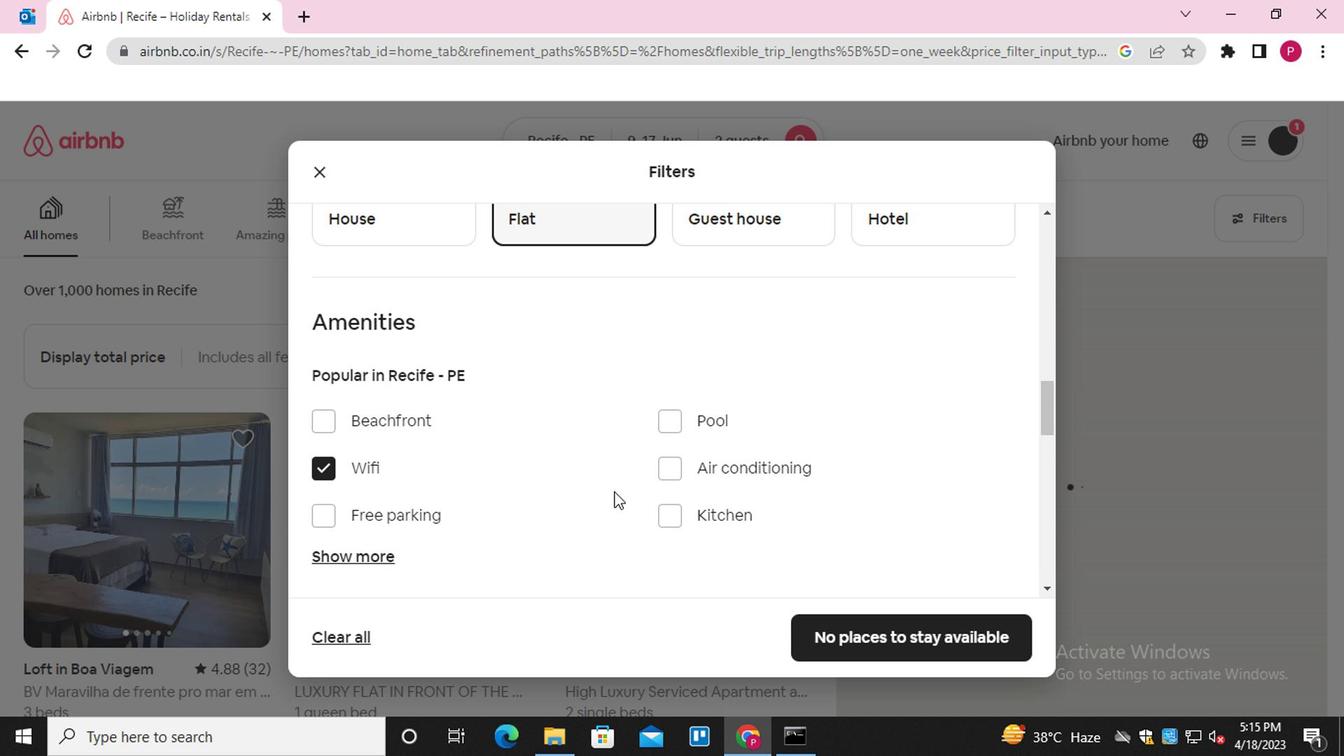 
Action: Mouse scrolled (671, 491) with delta (0, -1)
Screenshot: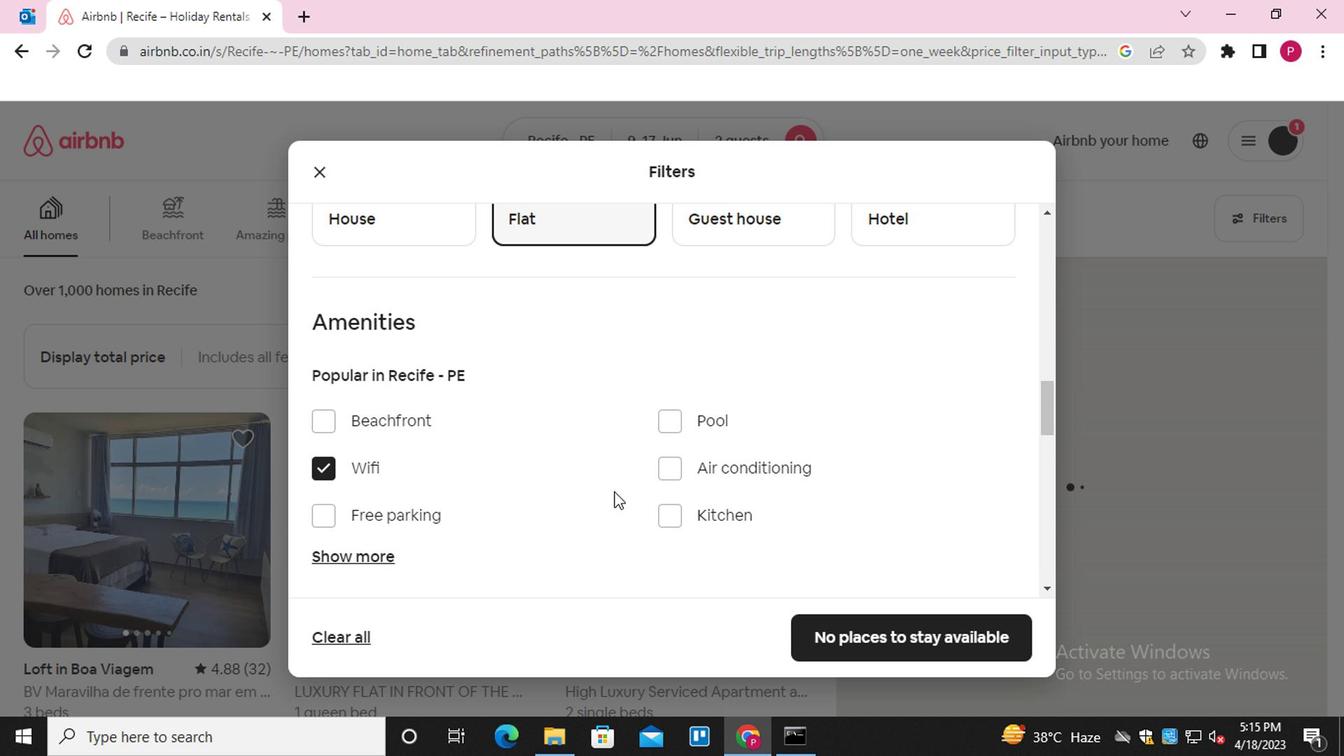 
Action: Mouse moved to (994, 389)
Screenshot: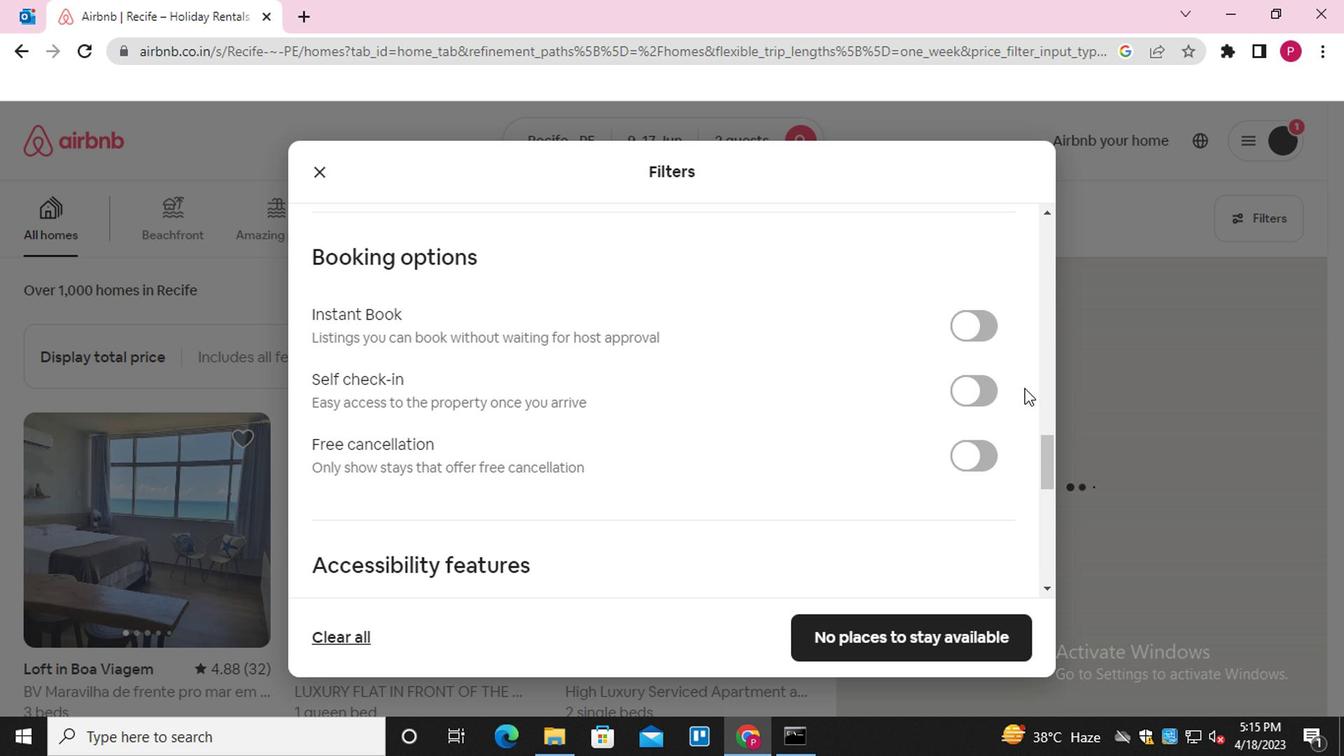 
Action: Mouse pressed left at (994, 389)
Screenshot: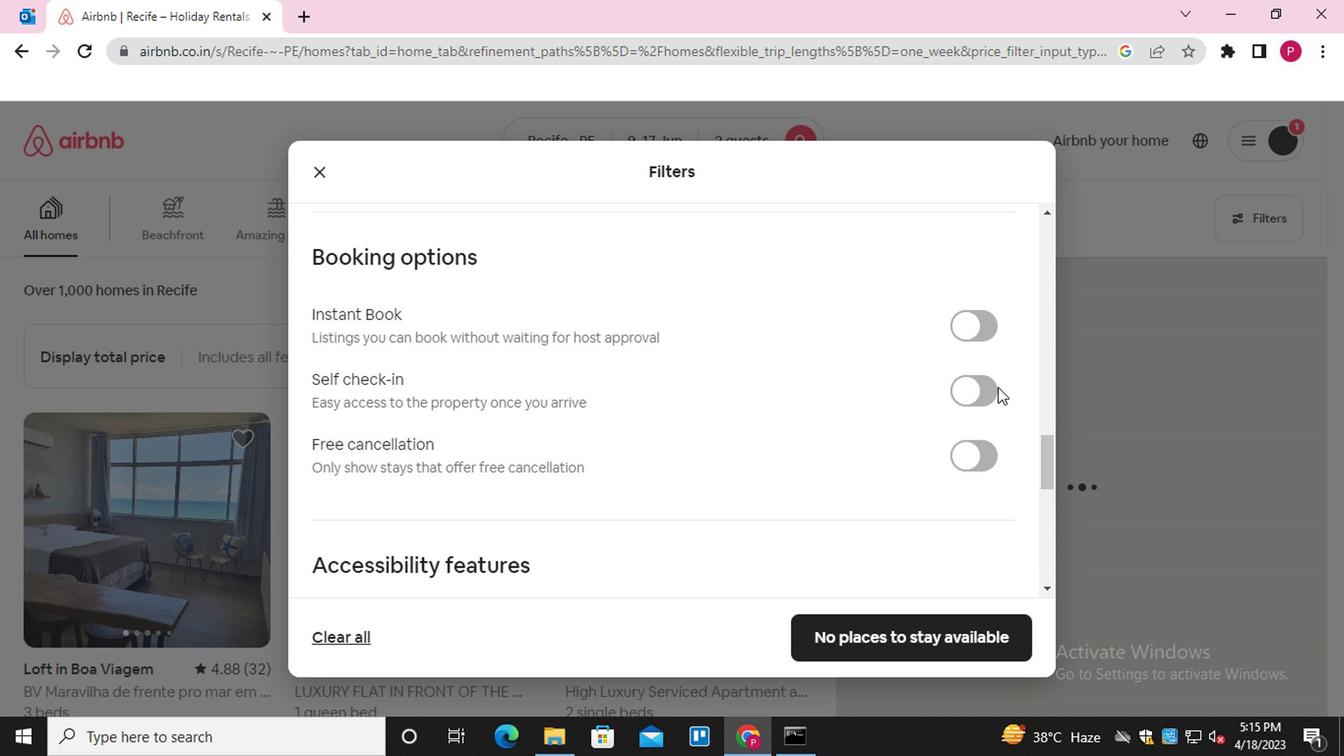 
Action: Mouse moved to (846, 451)
Screenshot: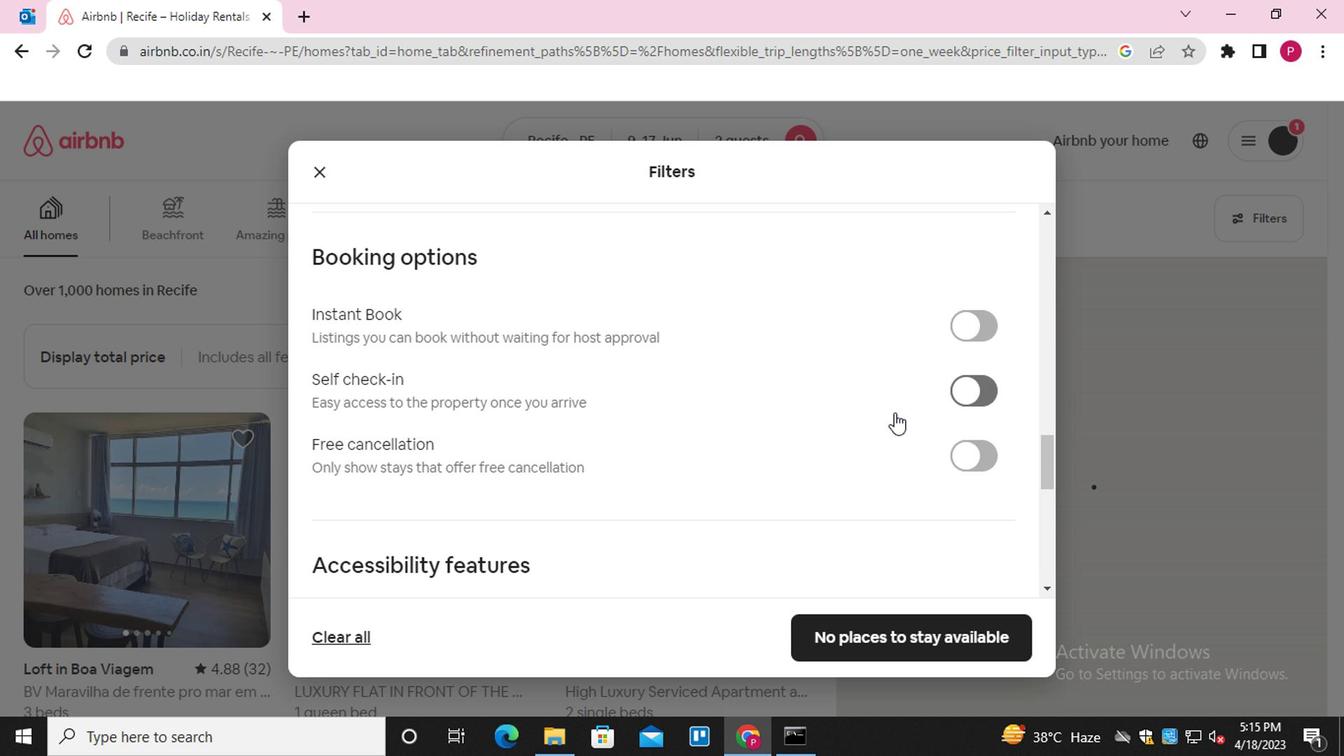 
Action: Mouse scrolled (846, 450) with delta (0, -1)
Screenshot: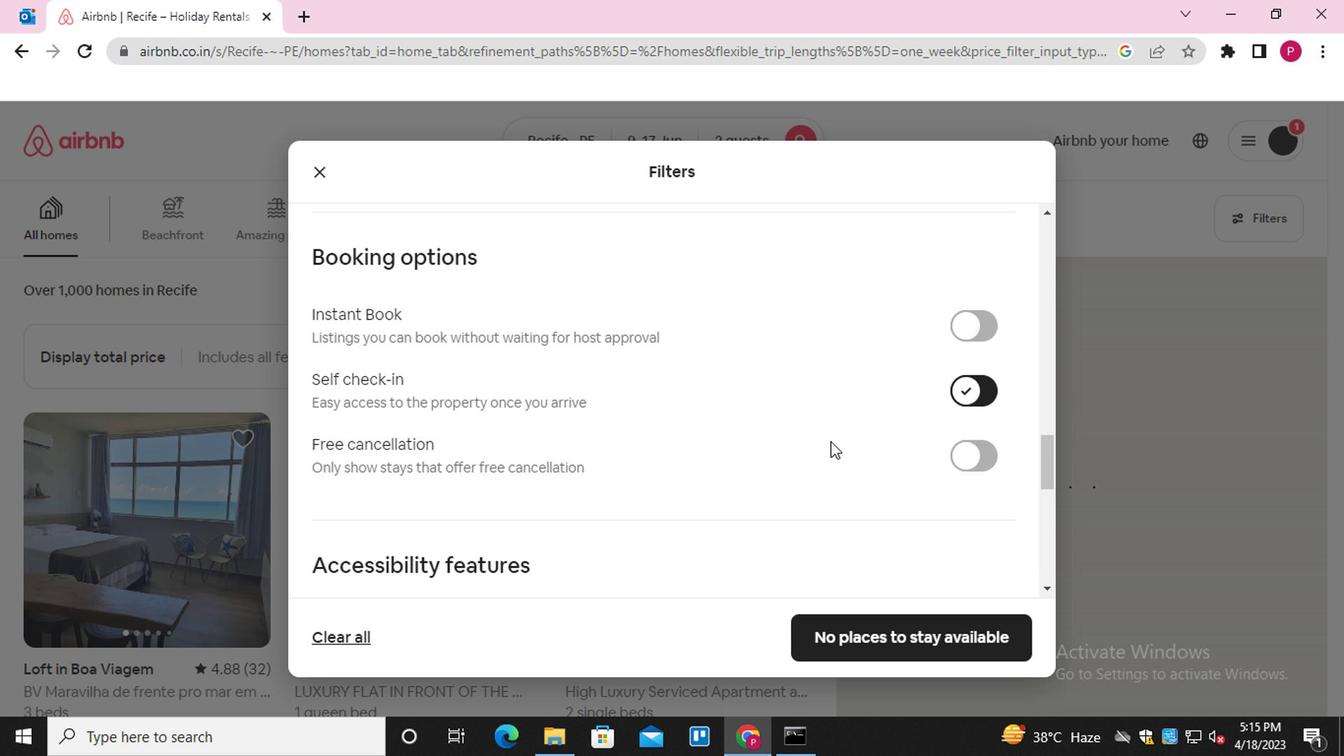 
Action: Mouse scrolled (846, 450) with delta (0, -1)
Screenshot: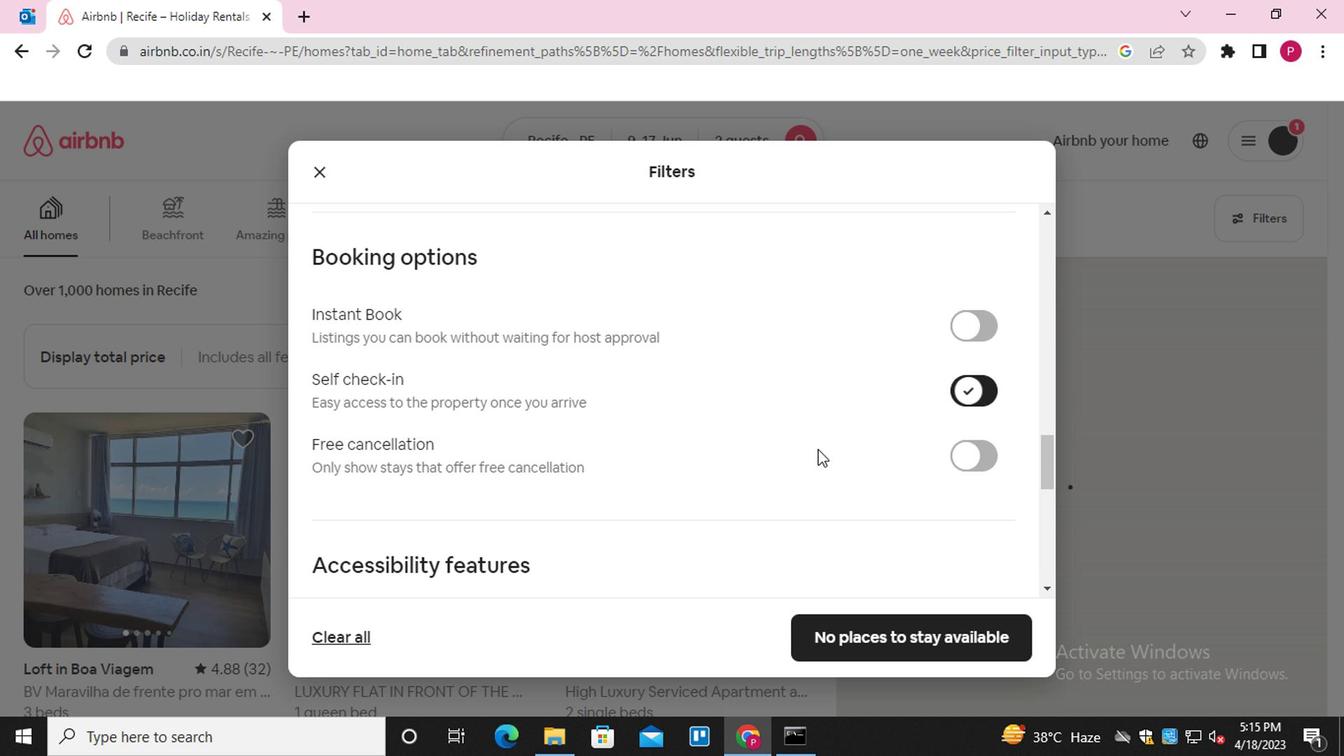 
Action: Mouse scrolled (846, 450) with delta (0, -1)
Screenshot: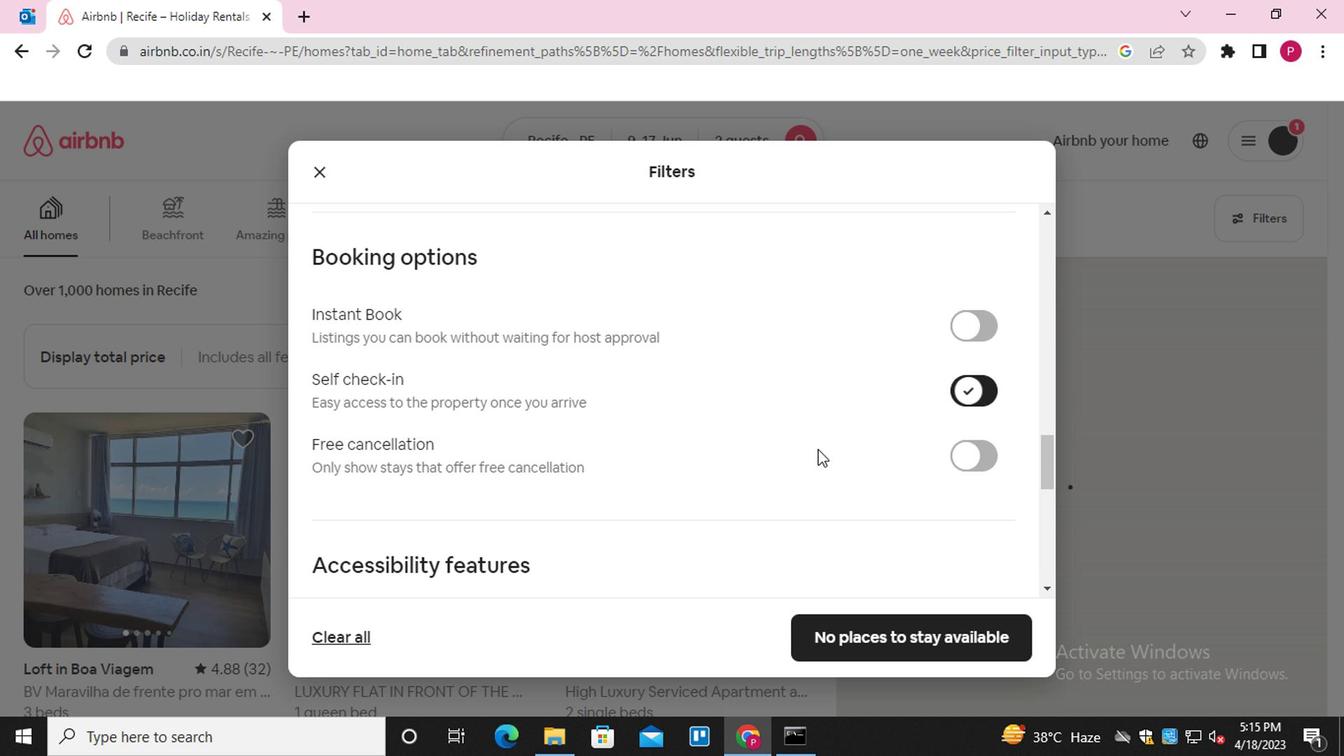 
Action: Mouse scrolled (846, 450) with delta (0, -1)
Screenshot: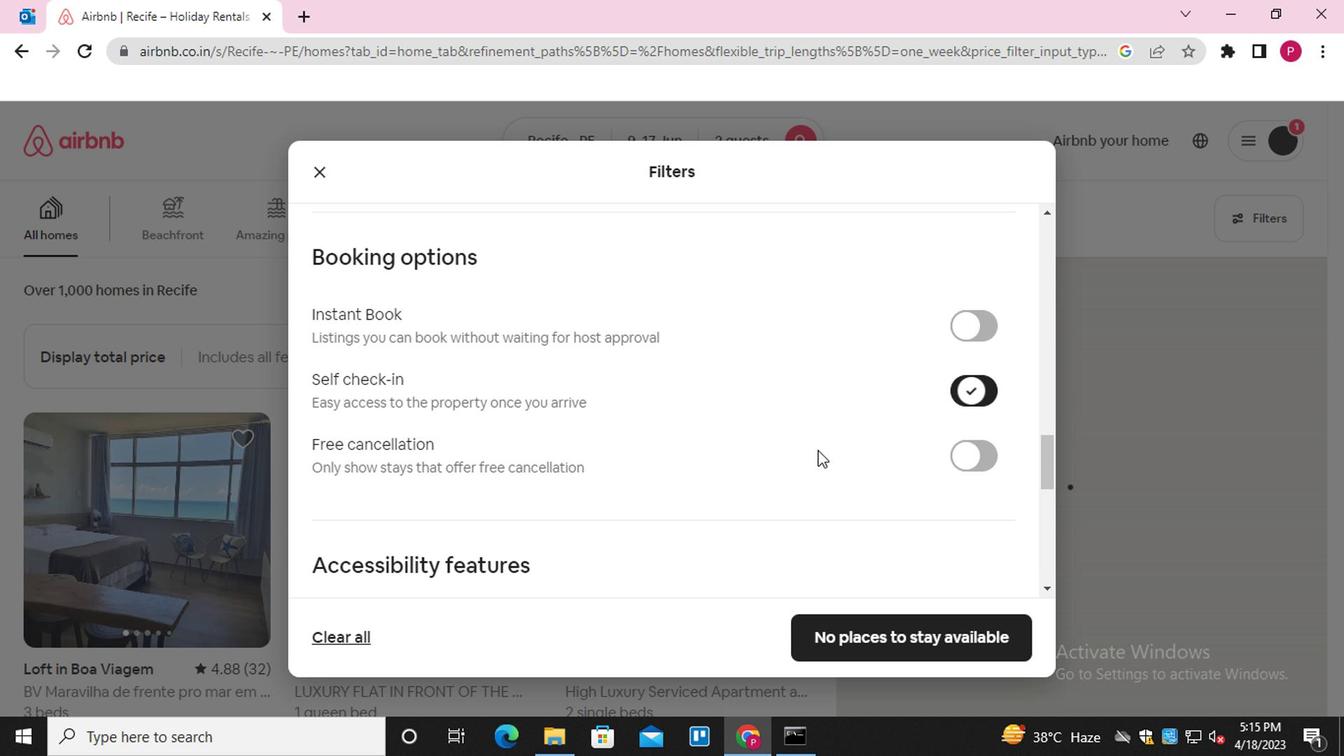 
Action: Mouse moved to (663, 512)
Screenshot: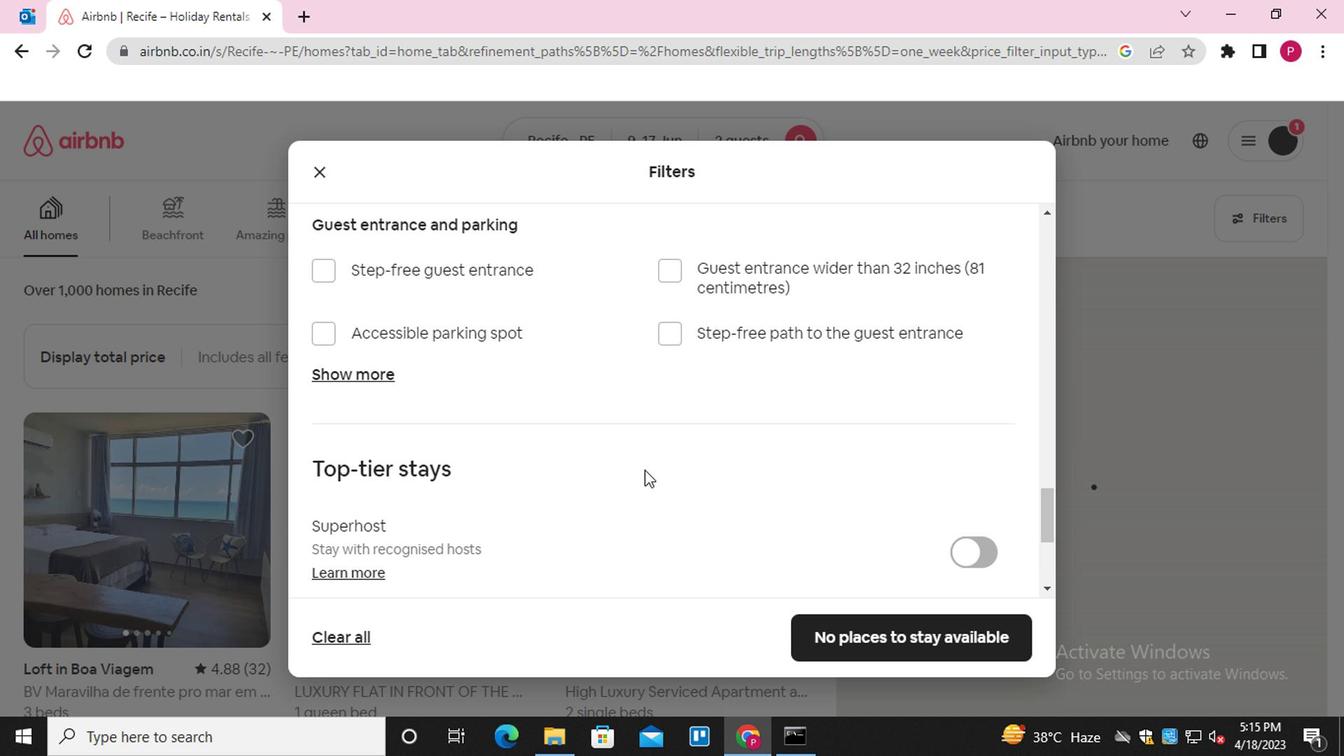 
Action: Mouse scrolled (663, 511) with delta (0, -1)
Screenshot: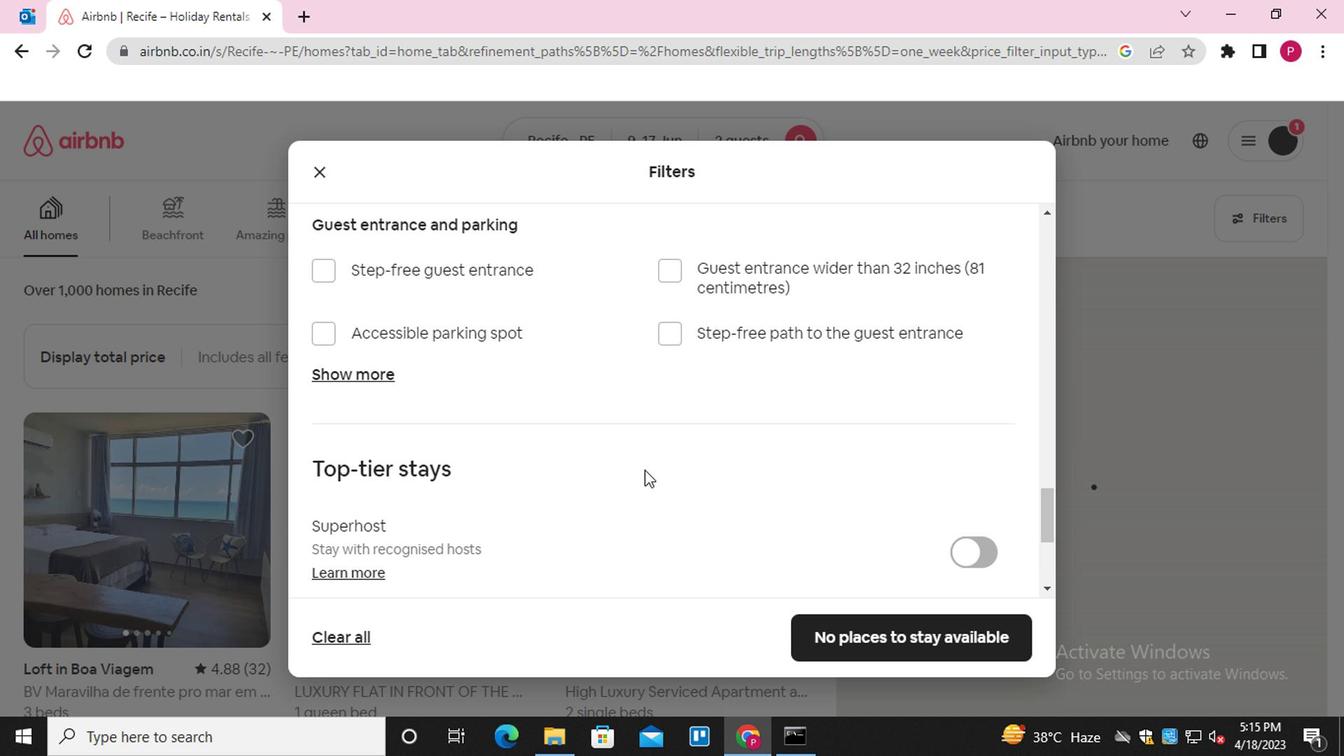 
Action: Mouse scrolled (663, 511) with delta (0, -1)
Screenshot: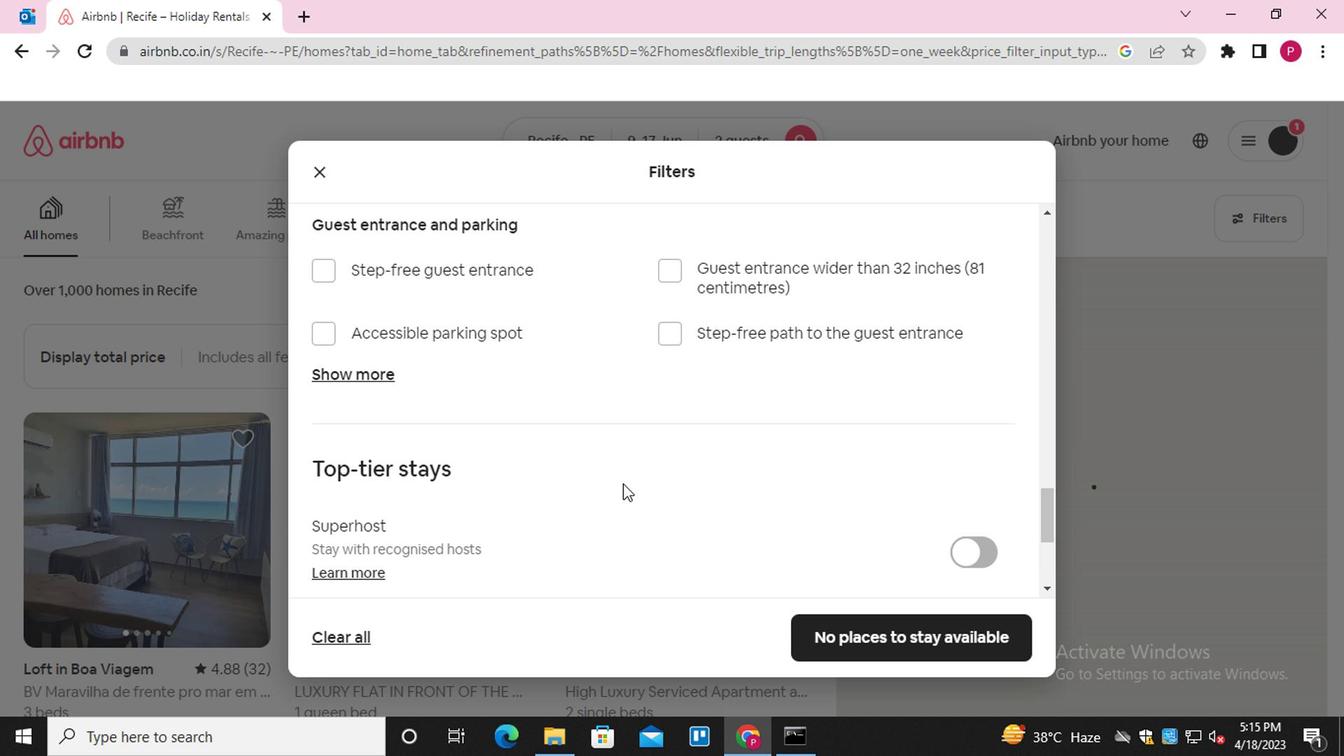 
Action: Mouse scrolled (663, 511) with delta (0, -1)
Screenshot: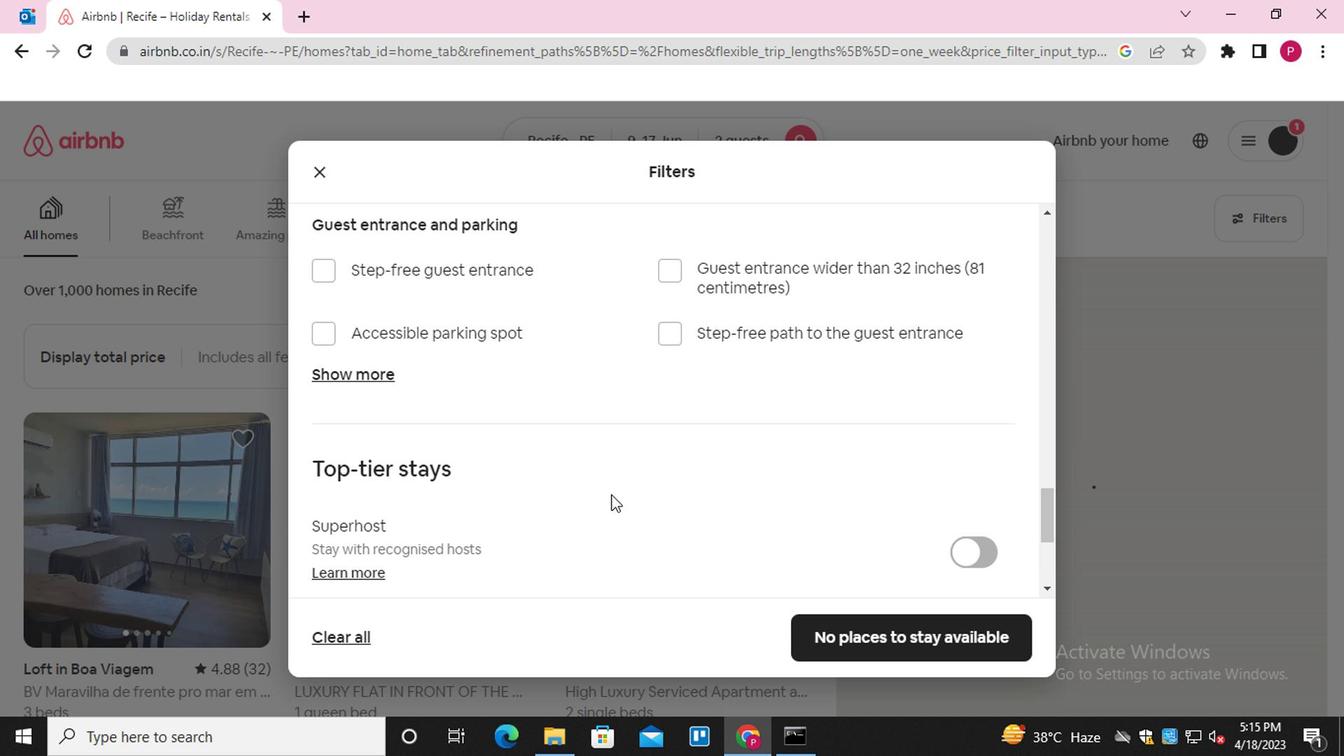 
Action: Mouse moved to (663, 512)
Screenshot: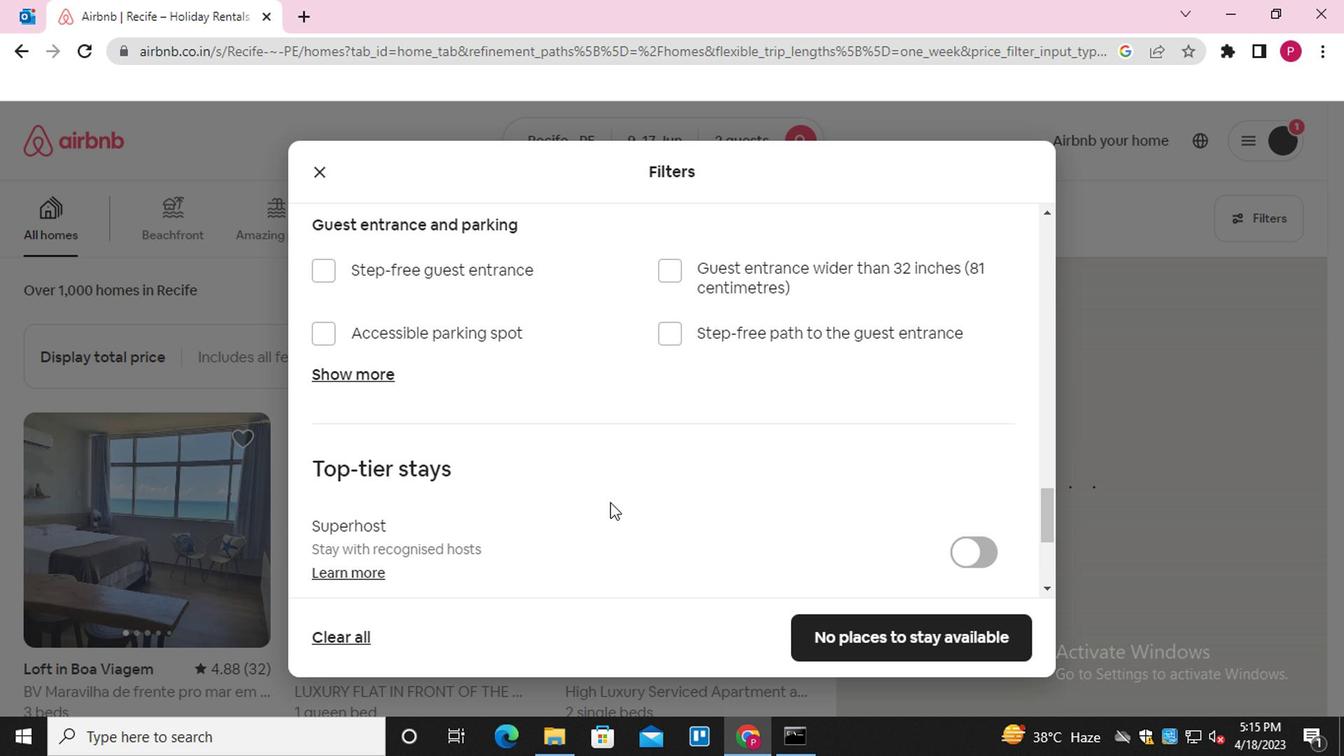 
Action: Mouse scrolled (663, 511) with delta (0, -1)
Screenshot: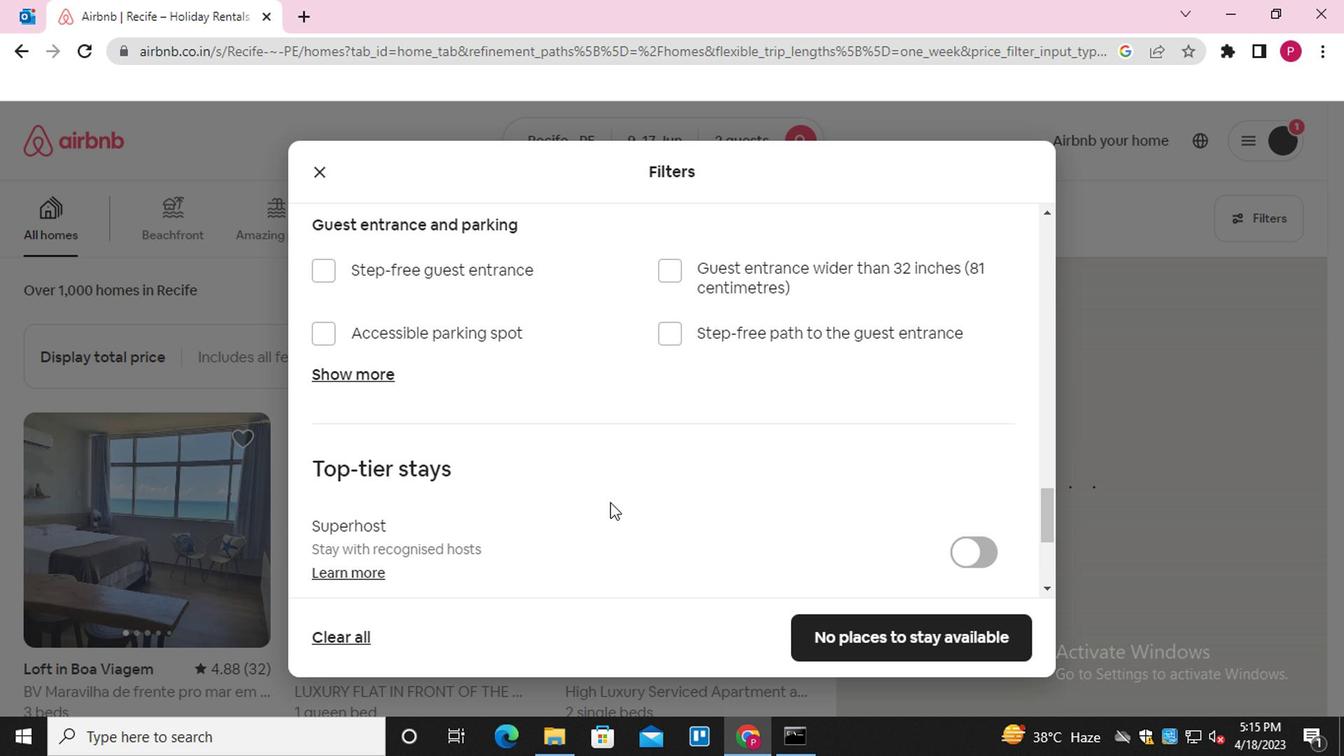 
Action: Mouse moved to (932, 640)
Screenshot: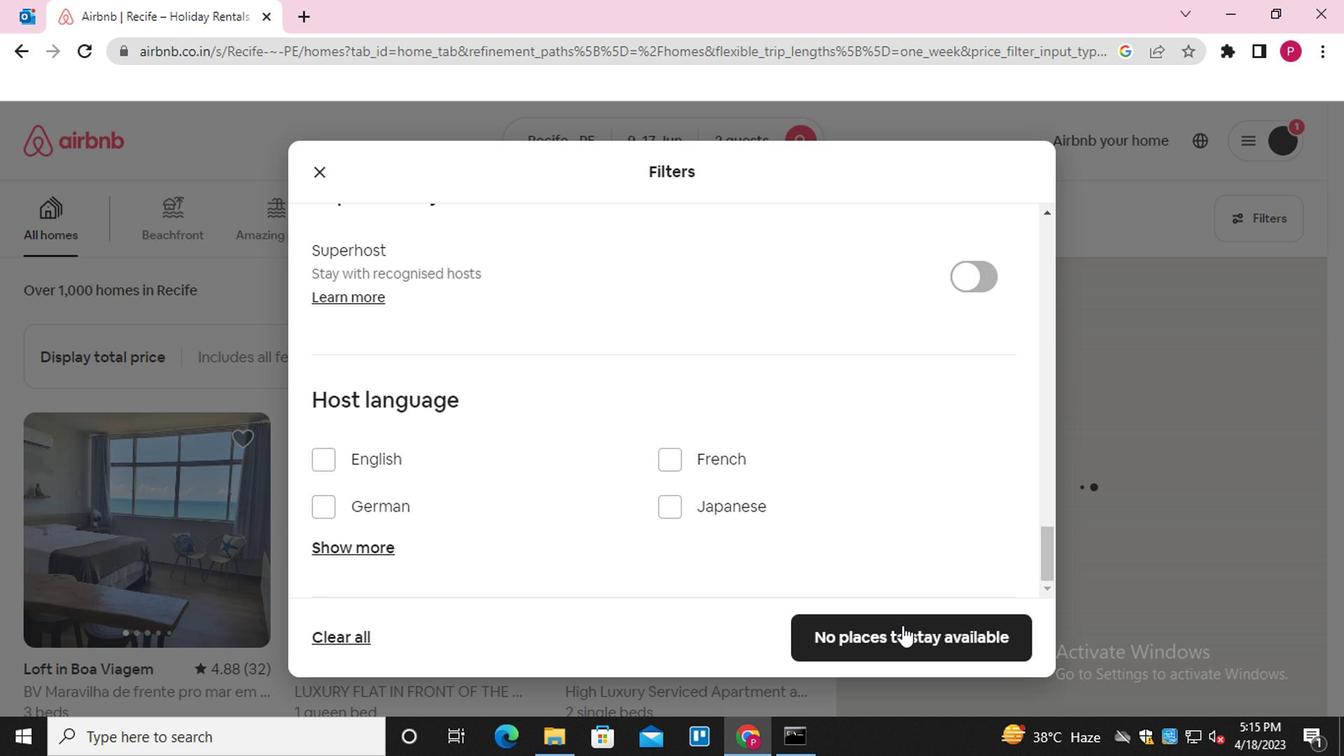 
Action: Mouse pressed left at (932, 640)
Screenshot: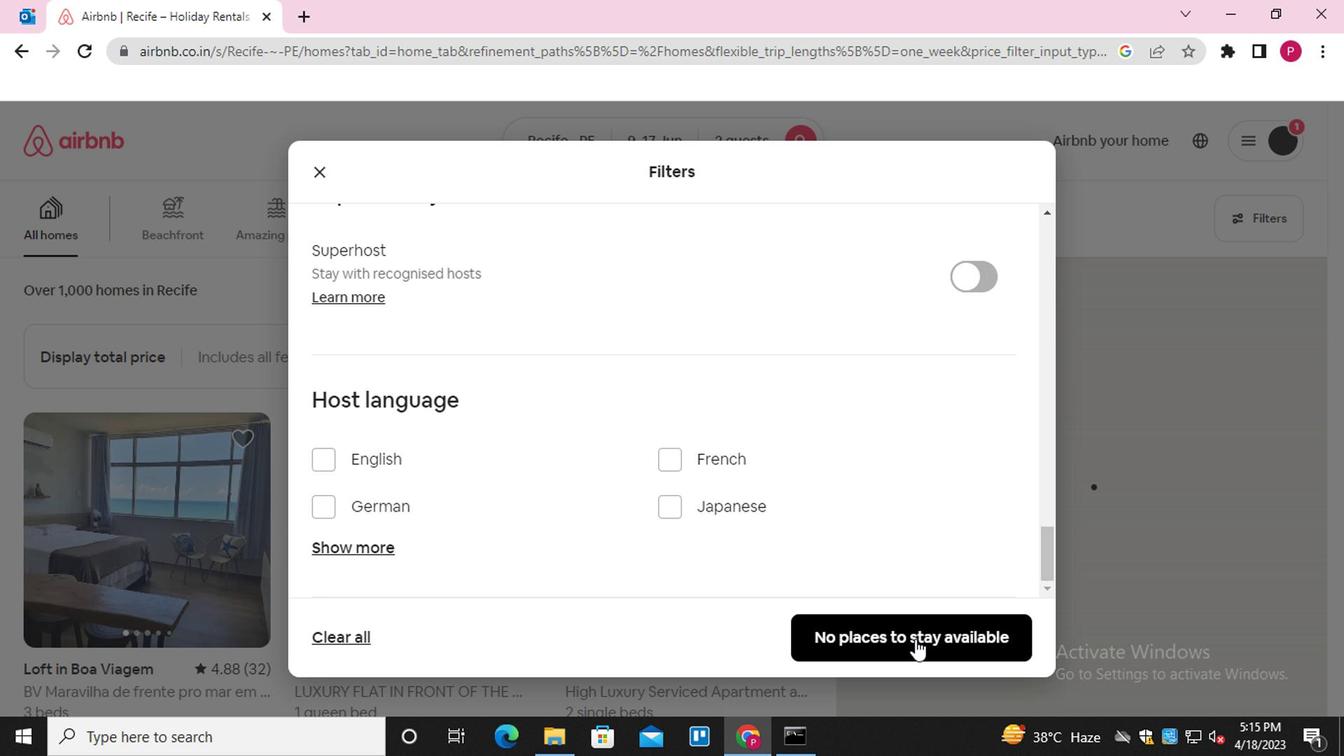 
Action: Mouse moved to (547, 422)
Screenshot: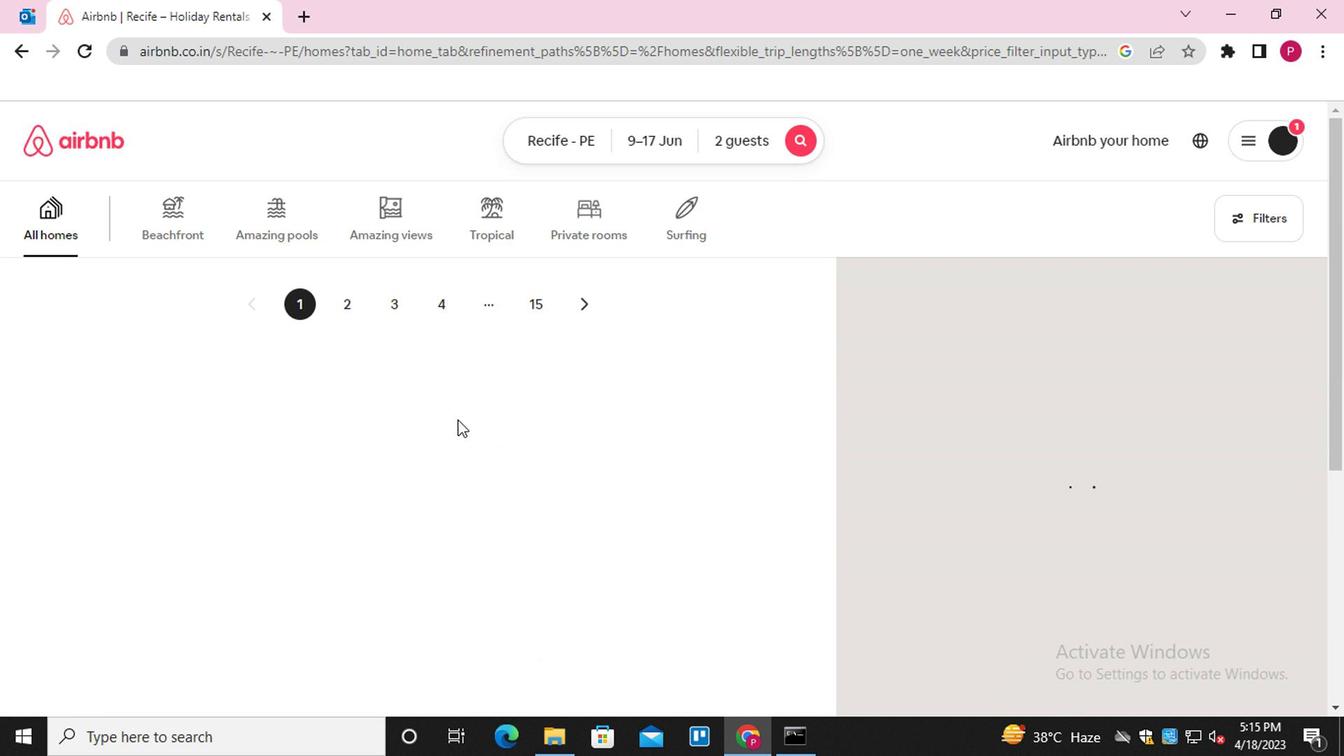 
